 Task: Access page structures for the builder.
Action: Mouse moved to (1319, 98)
Screenshot: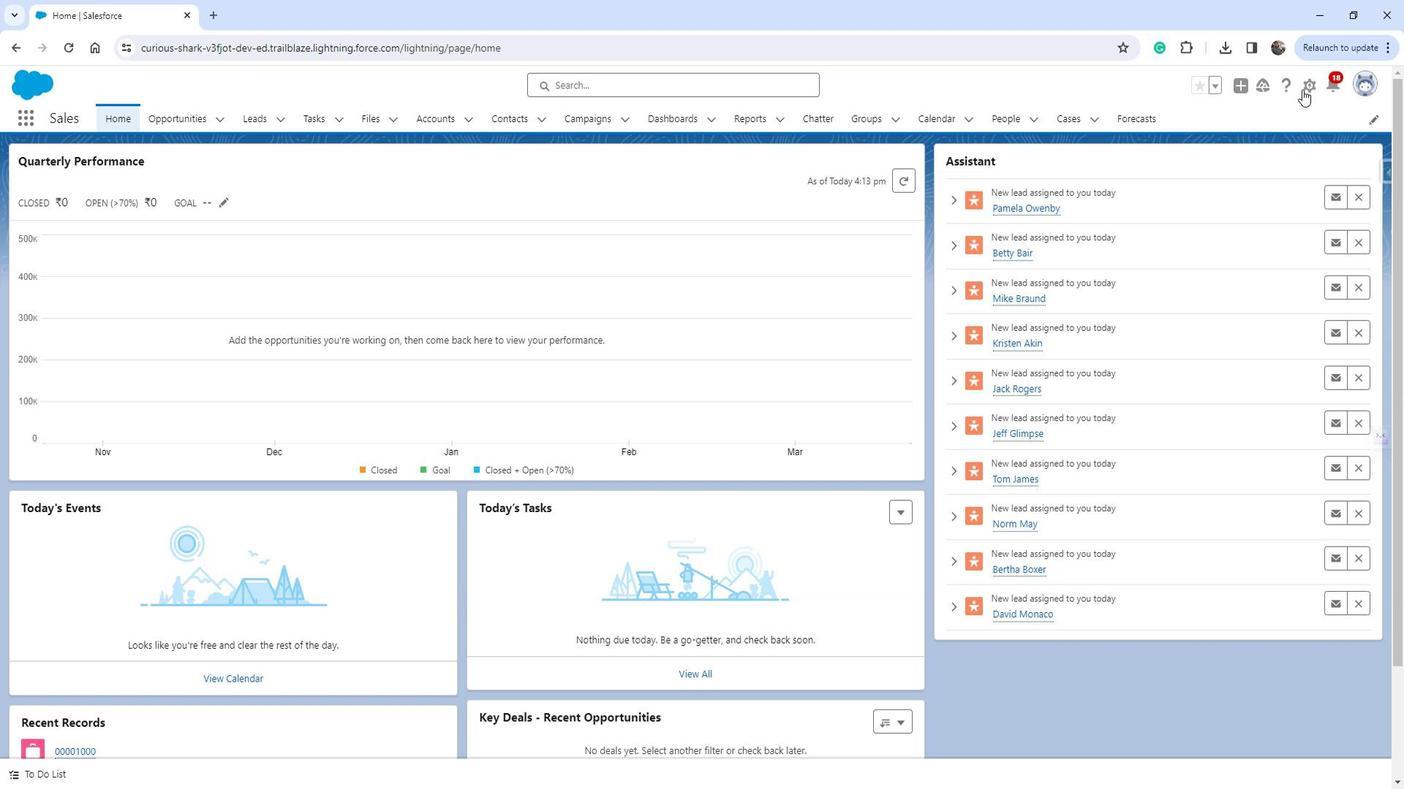 
Action: Mouse pressed left at (1319, 98)
Screenshot: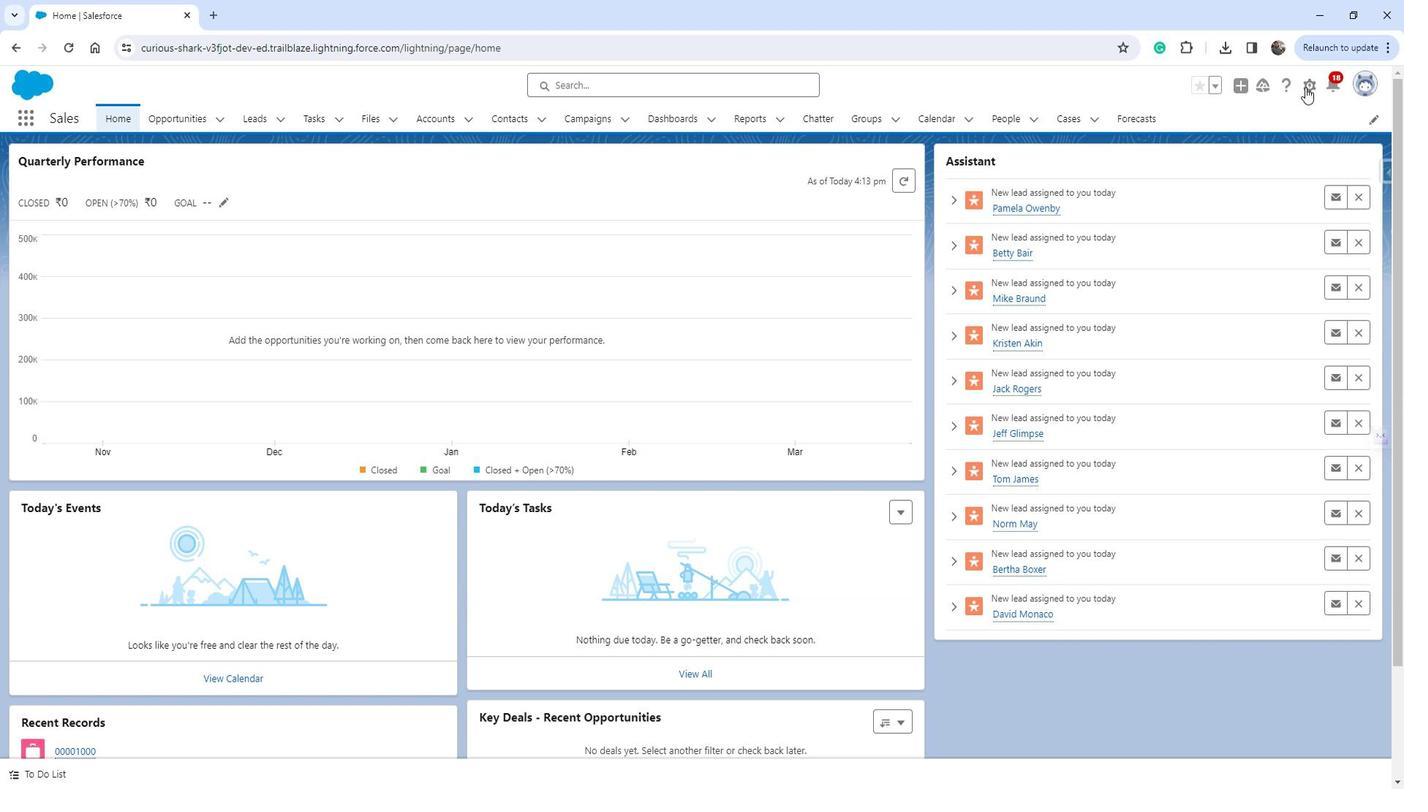 
Action: Mouse moved to (1250, 140)
Screenshot: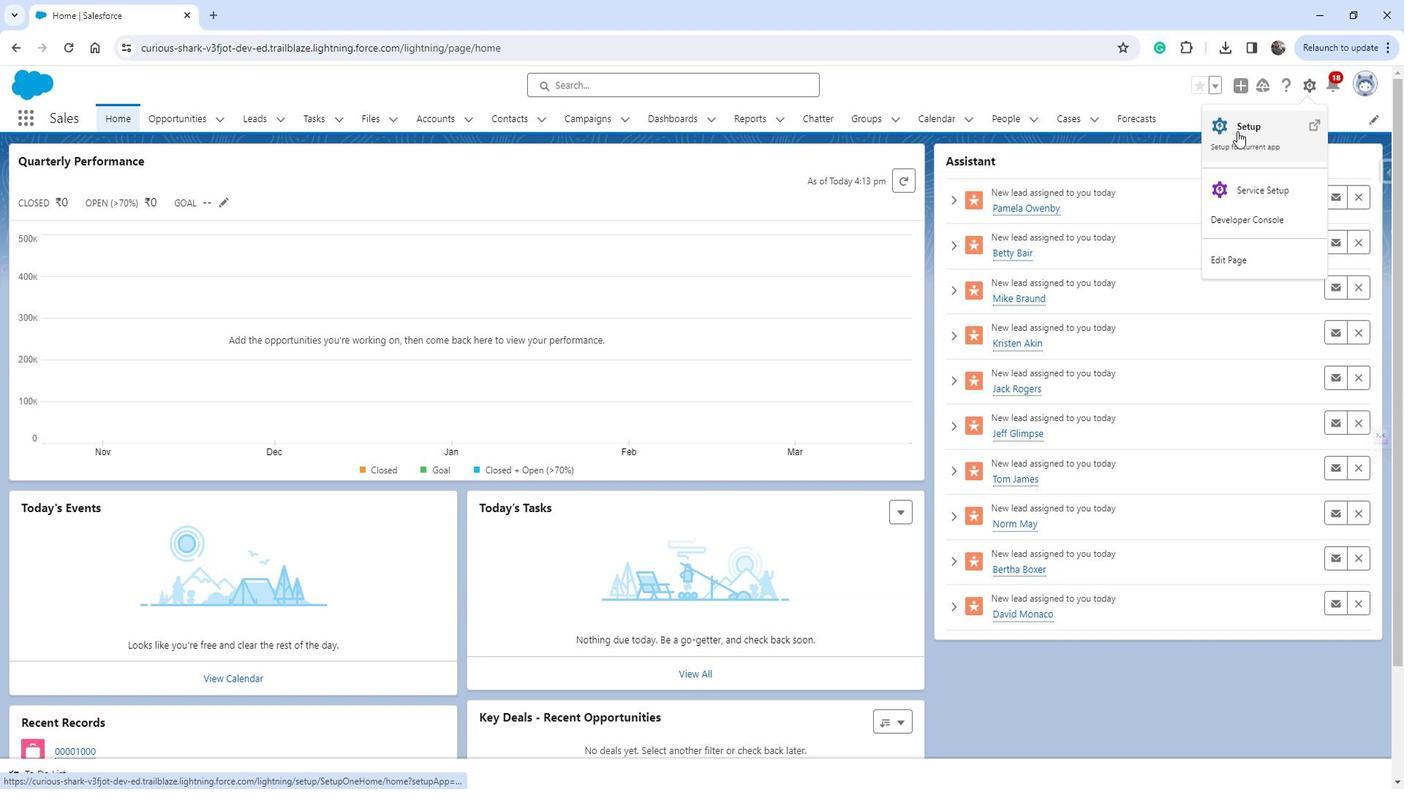
Action: Mouse pressed left at (1250, 140)
Screenshot: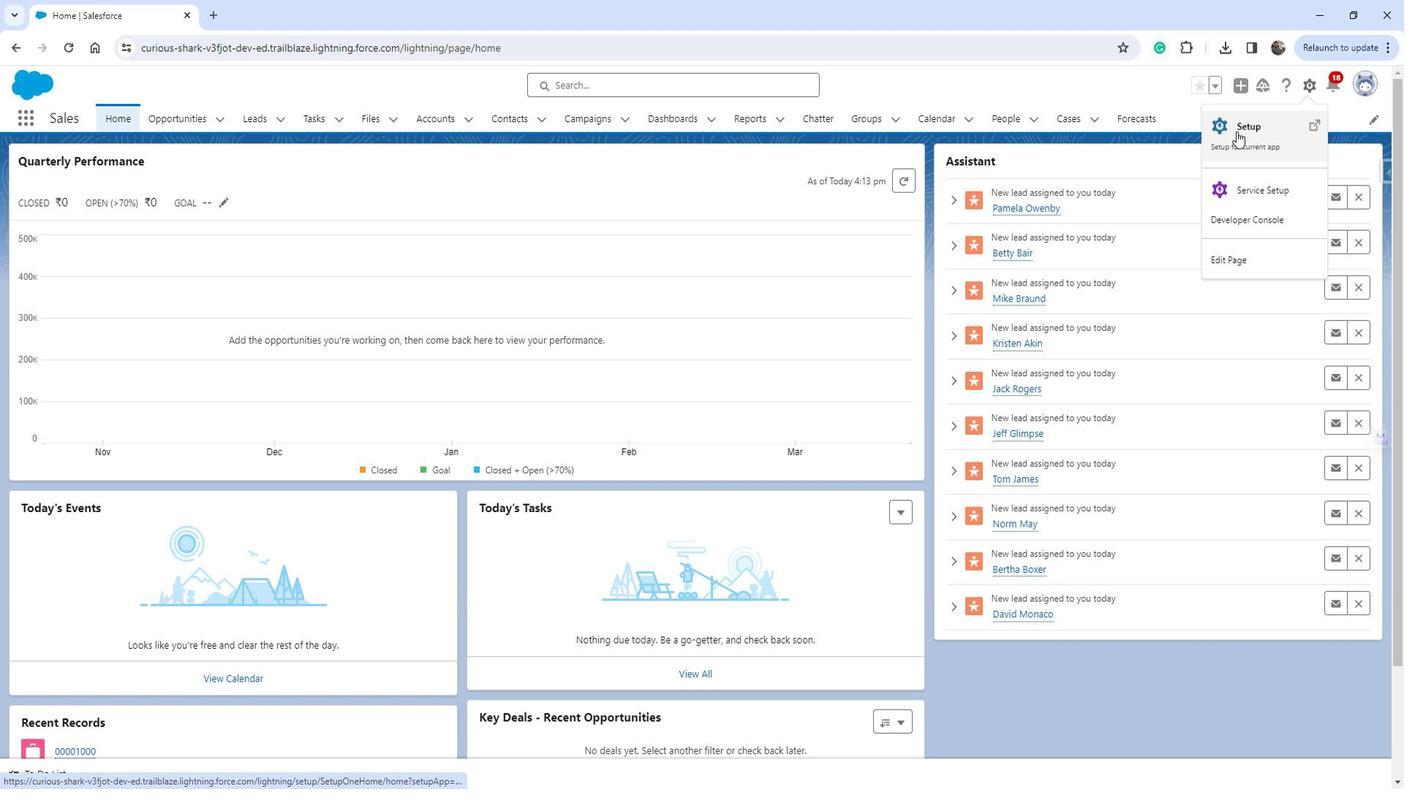 
Action: Mouse moved to (68, 598)
Screenshot: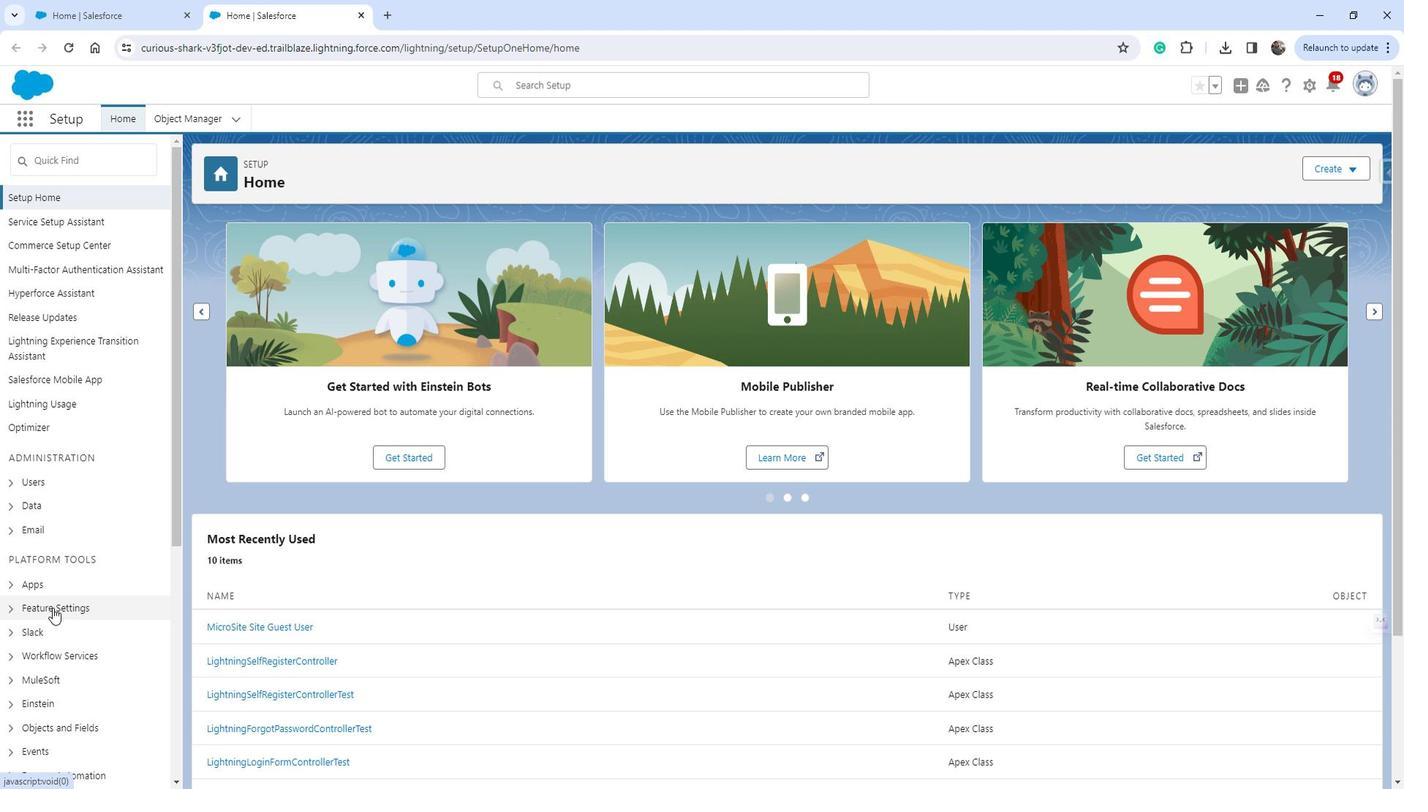 
Action: Mouse pressed left at (68, 598)
Screenshot: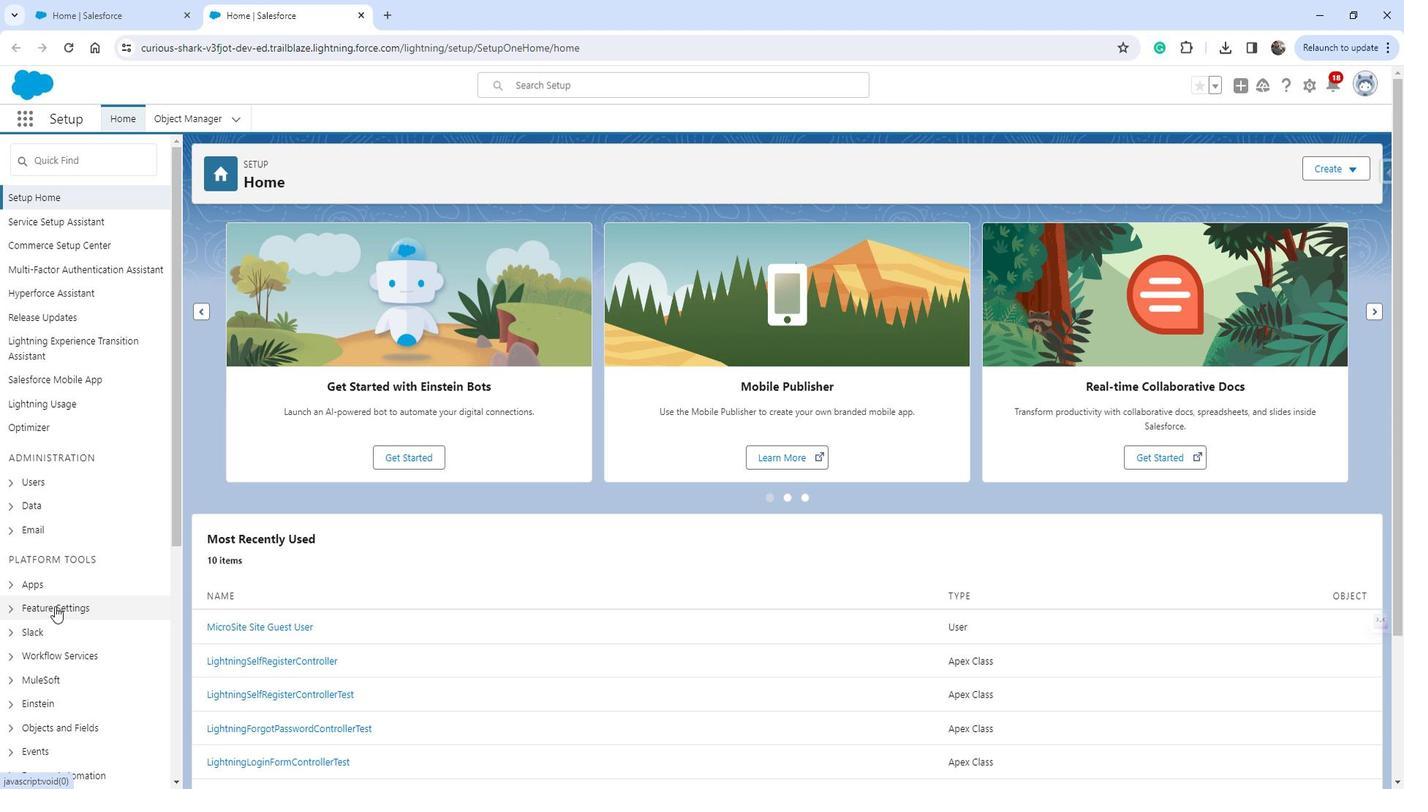 
Action: Mouse moved to (83, 594)
Screenshot: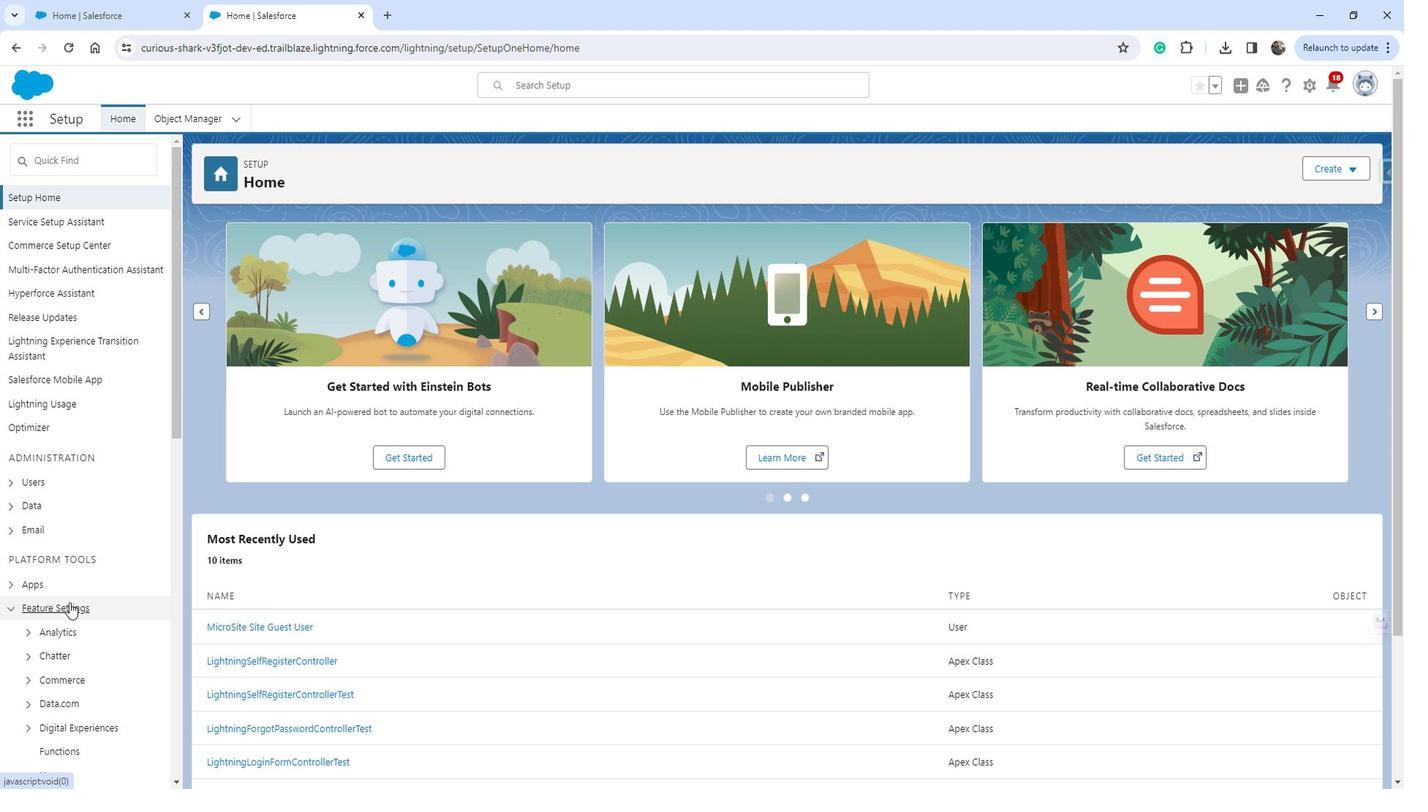 
Action: Mouse scrolled (83, 593) with delta (0, 0)
Screenshot: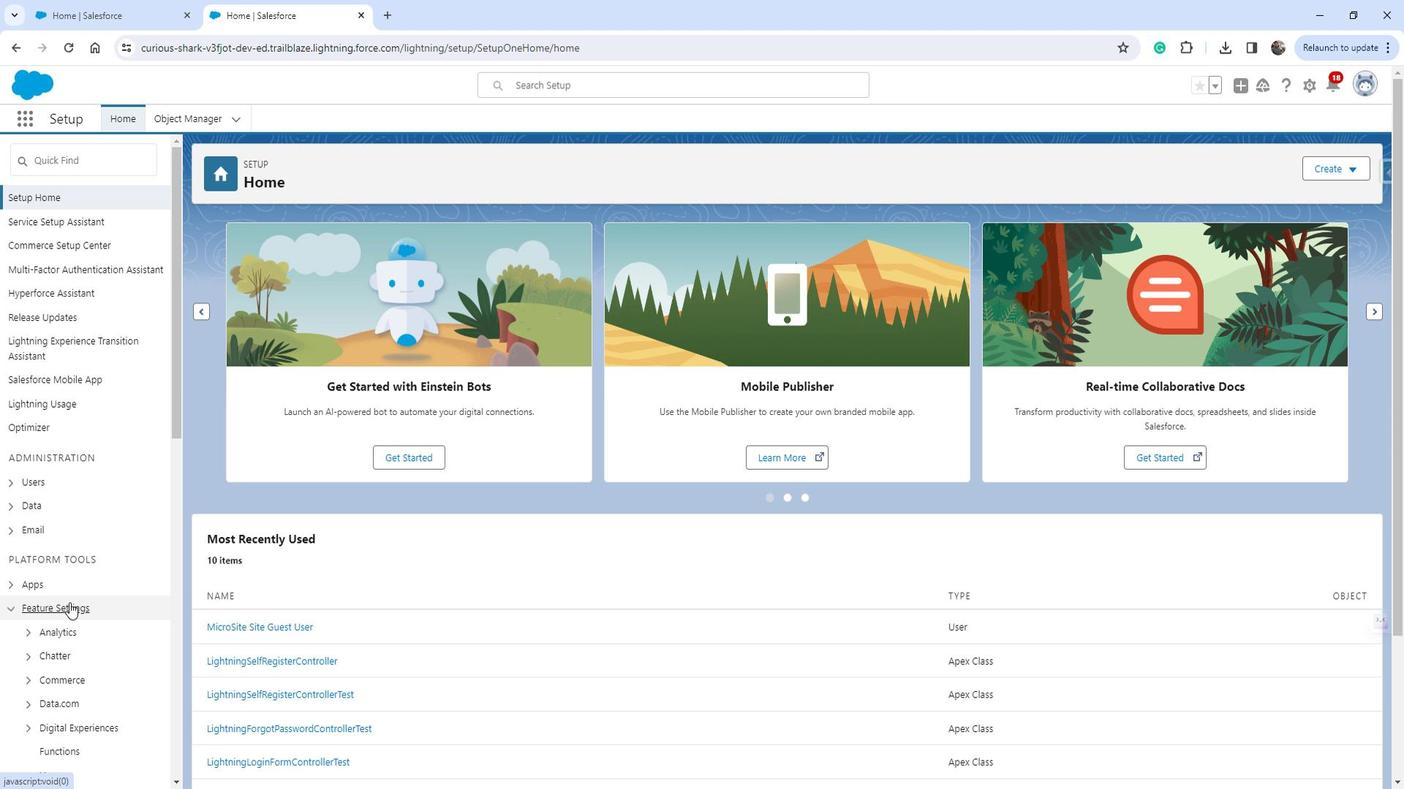 
Action: Mouse moved to (84, 594)
Screenshot: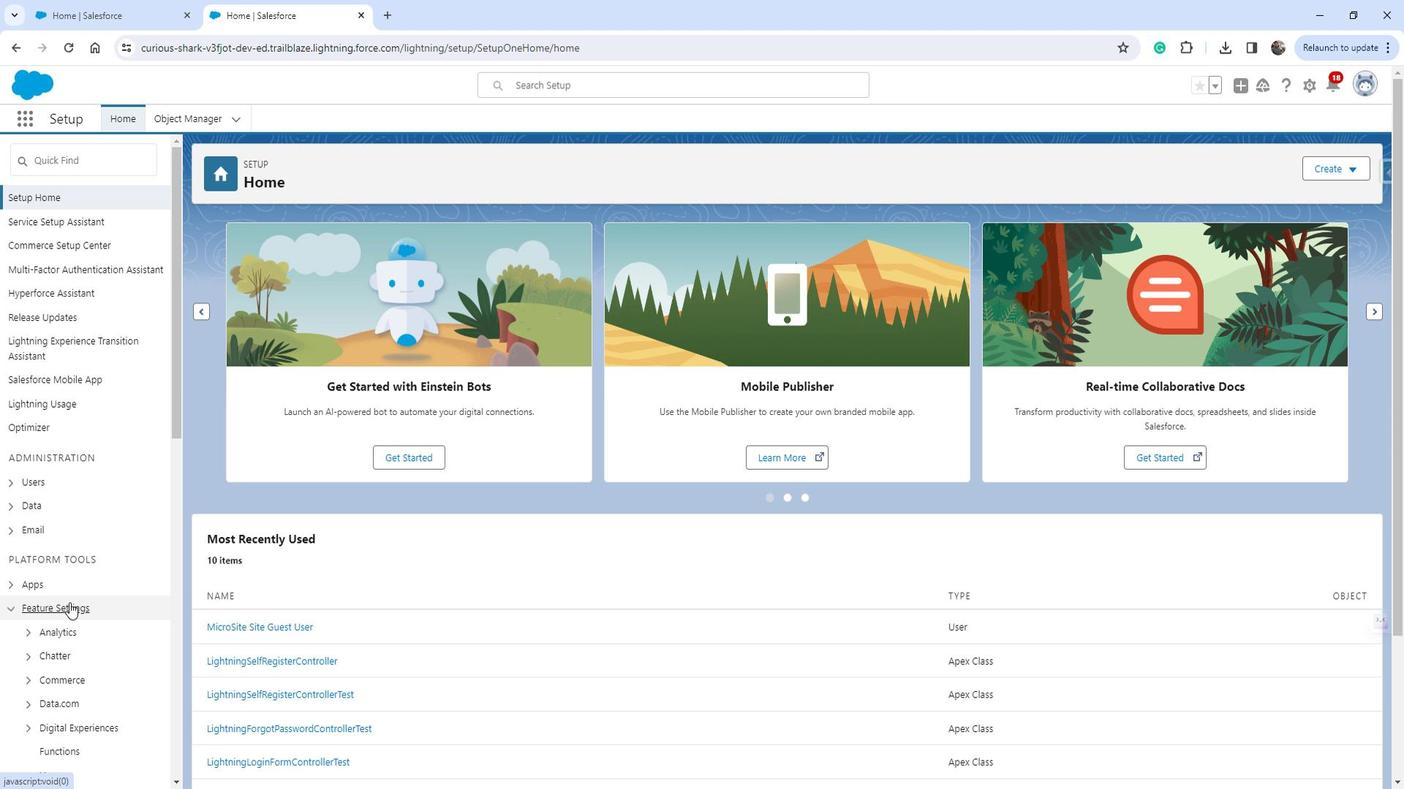 
Action: Mouse scrolled (84, 593) with delta (0, 0)
Screenshot: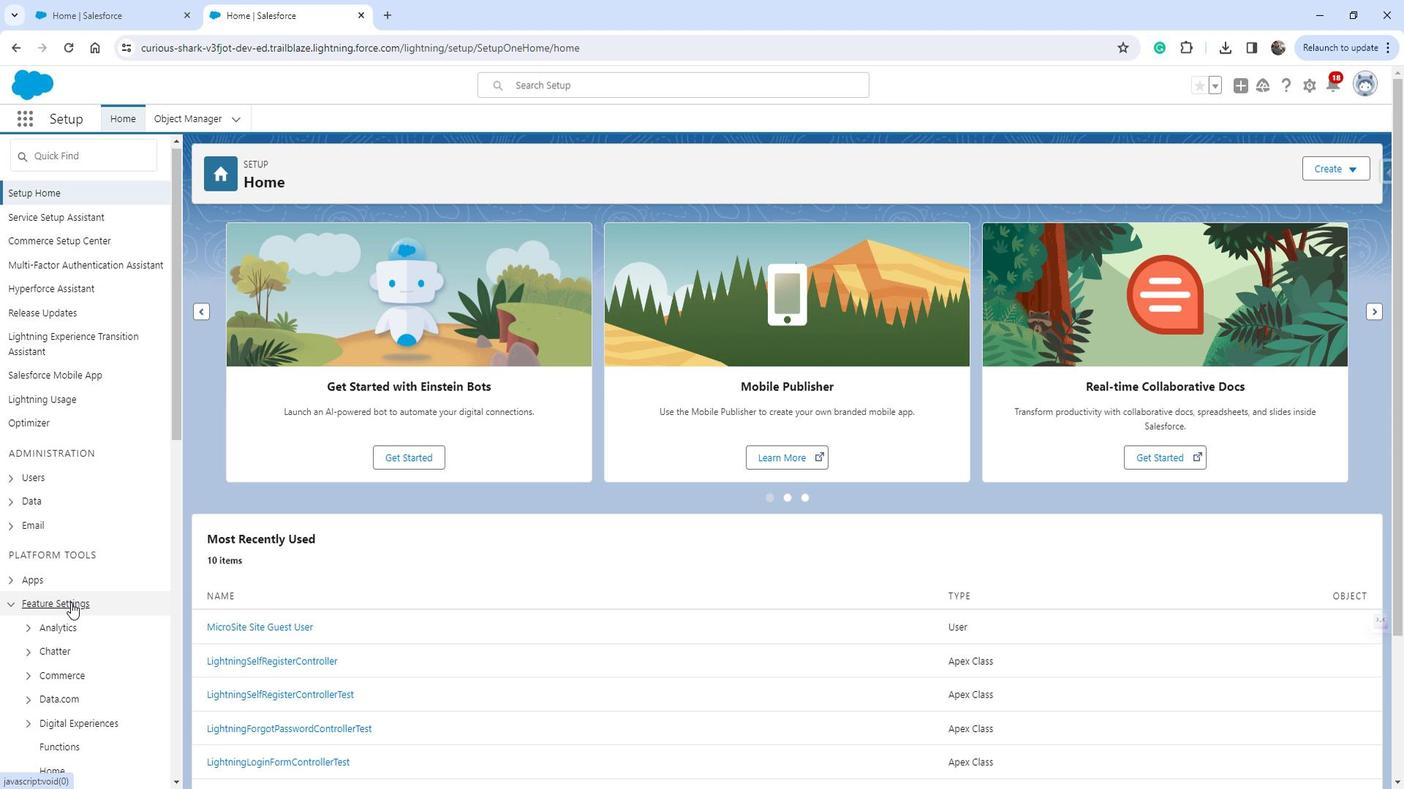 
Action: Mouse moved to (89, 568)
Screenshot: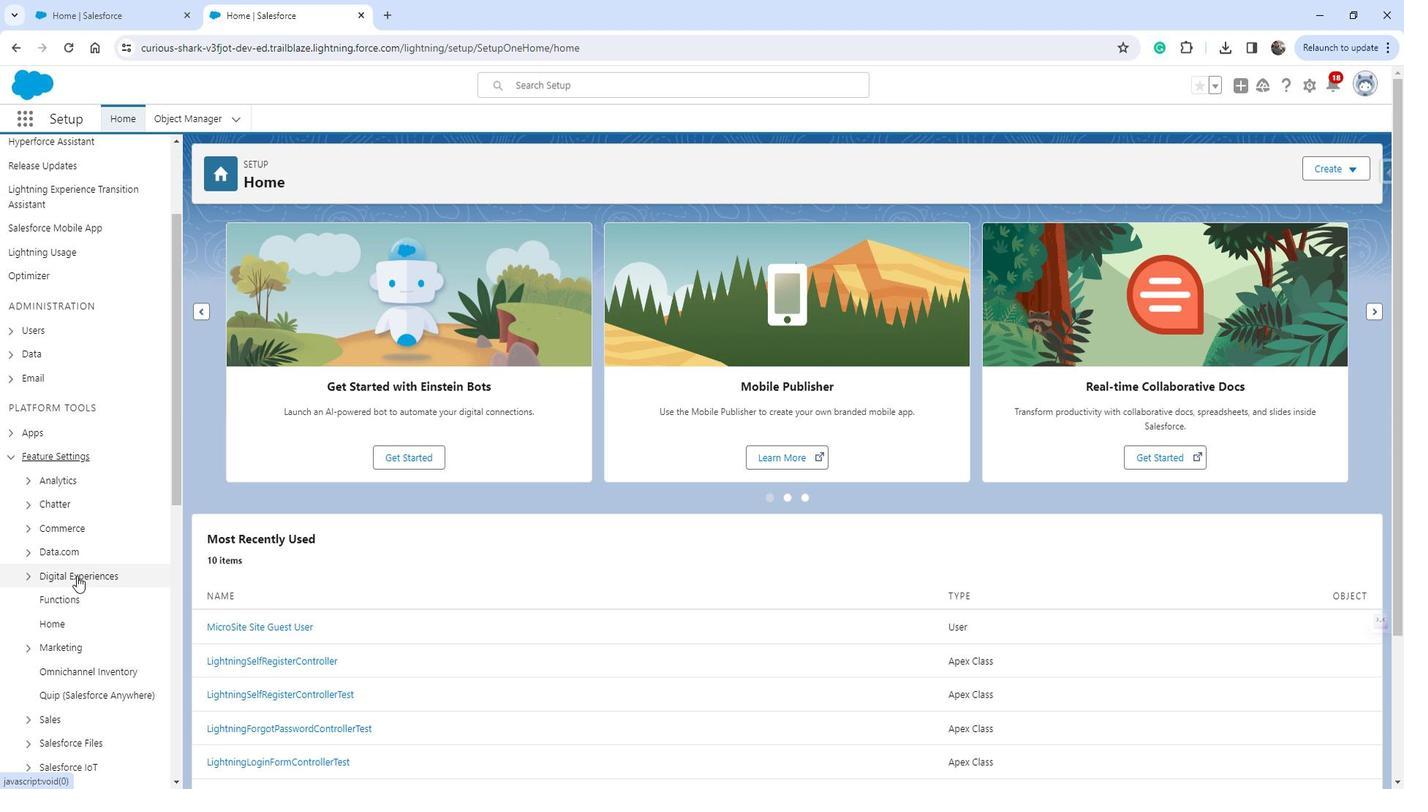 
Action: Mouse pressed left at (89, 568)
Screenshot: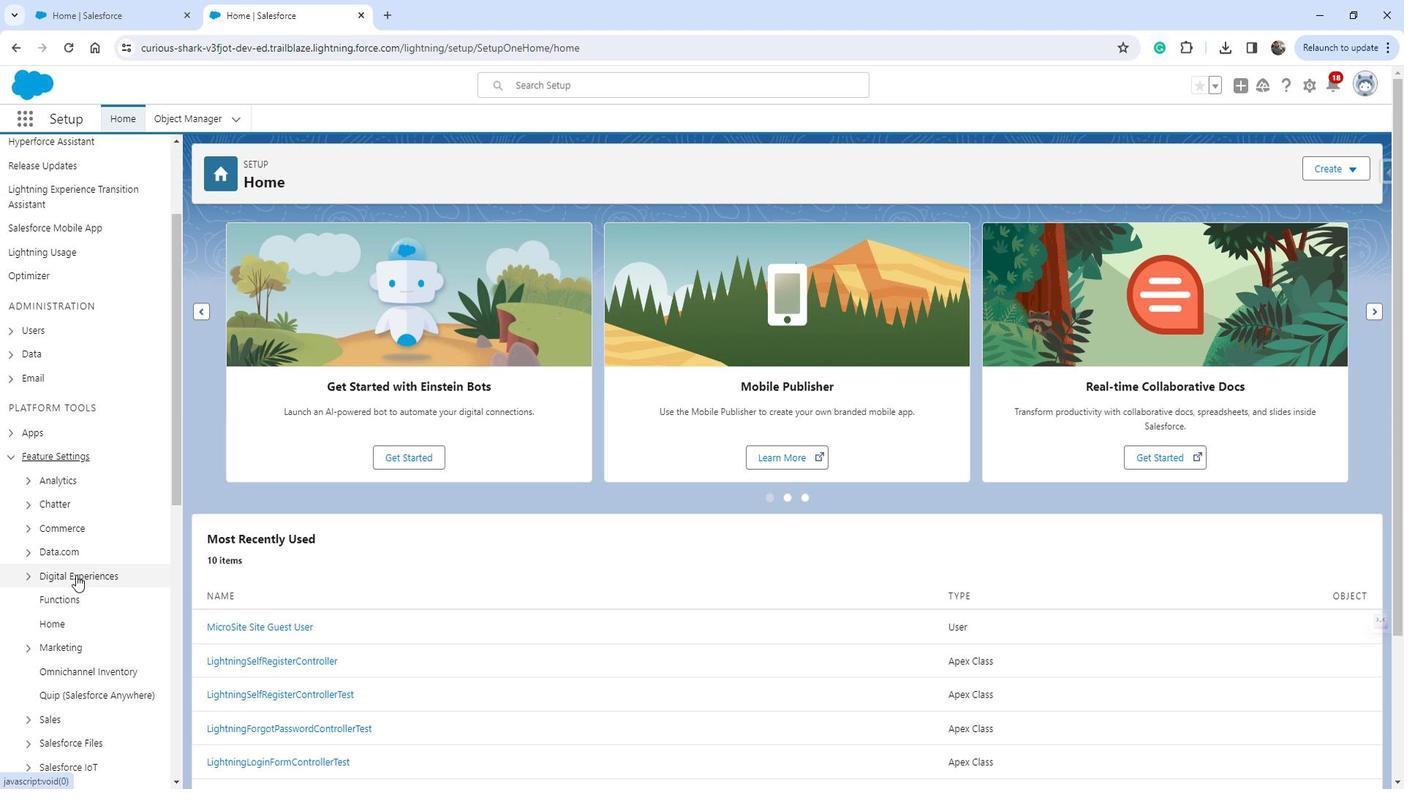 
Action: Mouse moved to (86, 593)
Screenshot: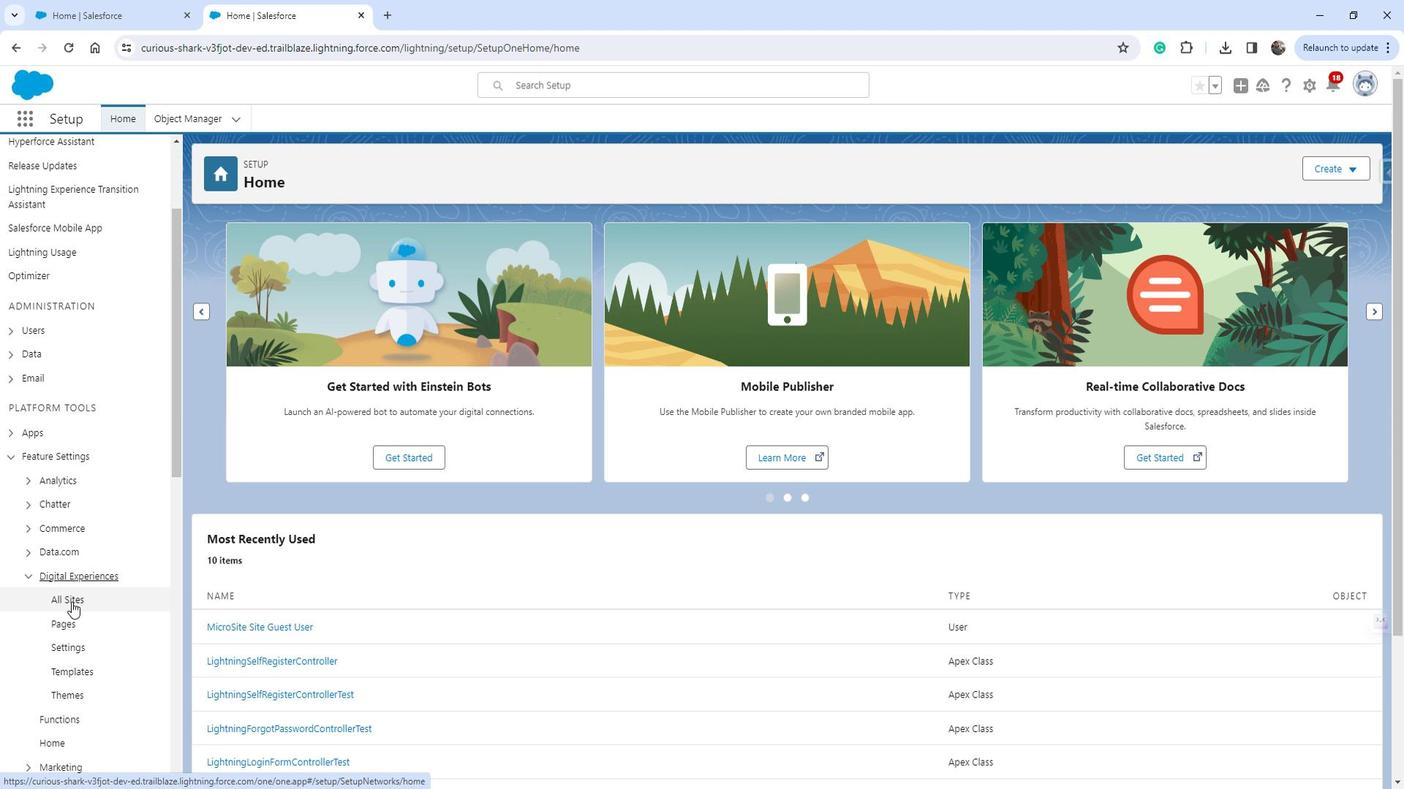 
Action: Mouse pressed left at (86, 593)
Screenshot: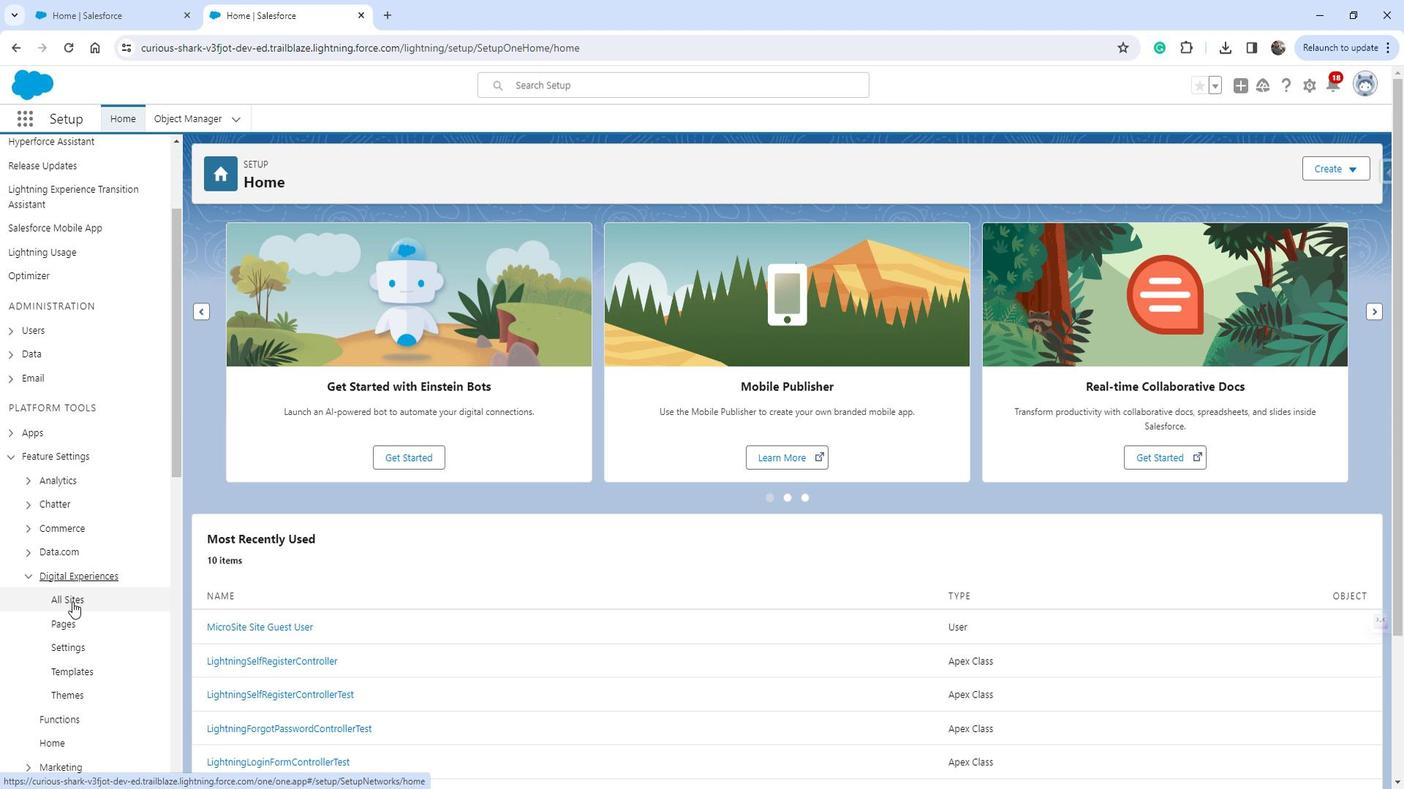 
Action: Mouse moved to (259, 351)
Screenshot: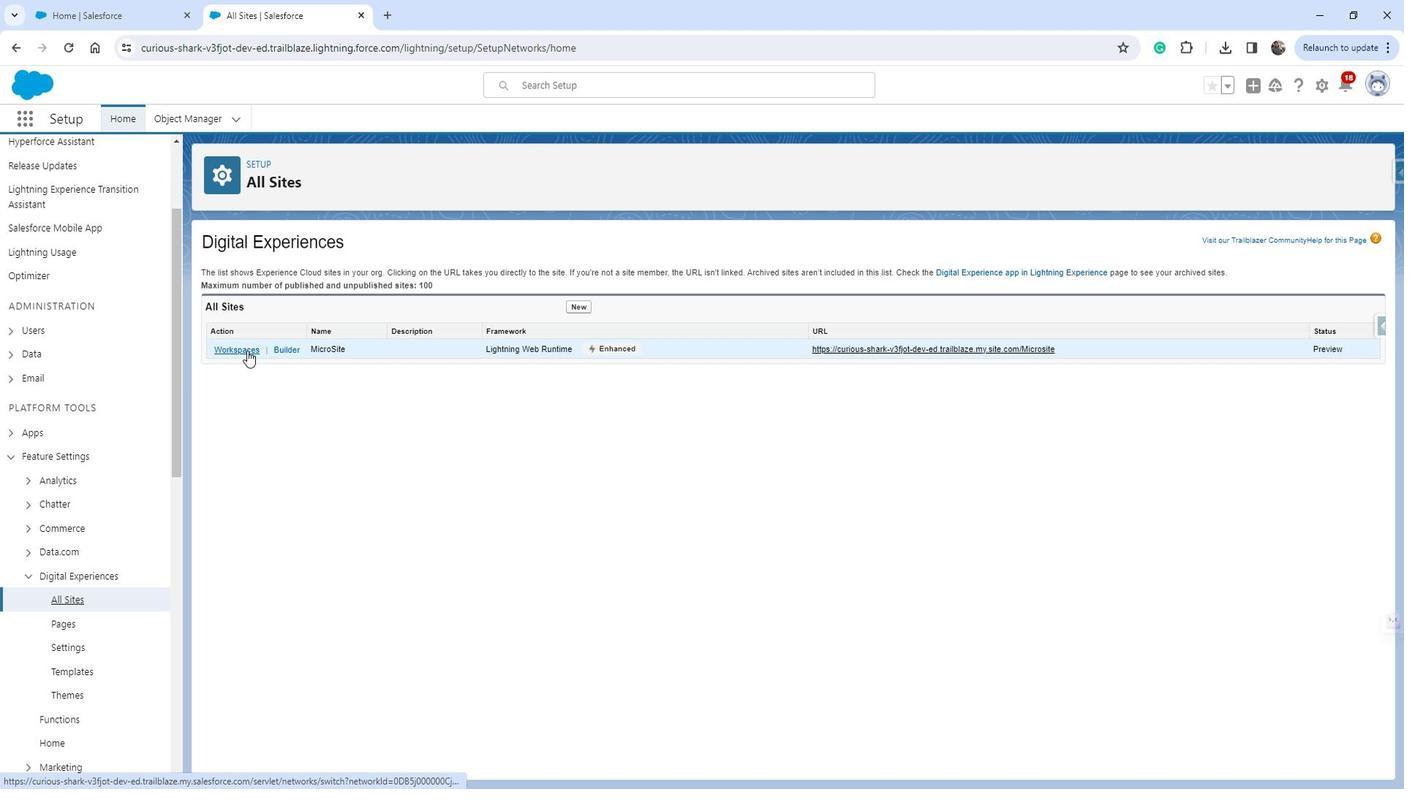 
Action: Mouse pressed left at (259, 351)
Screenshot: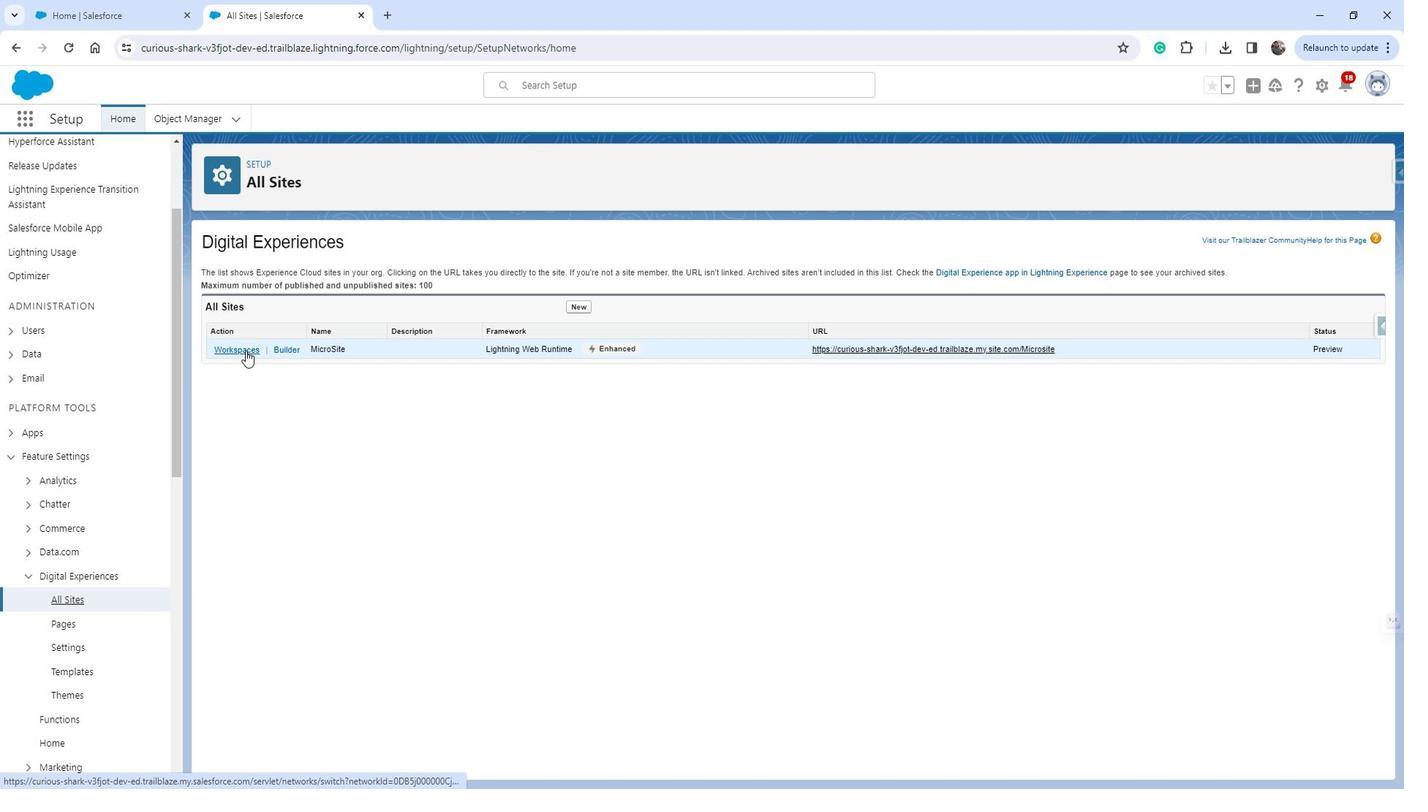 
Action: Mouse moved to (177, 367)
Screenshot: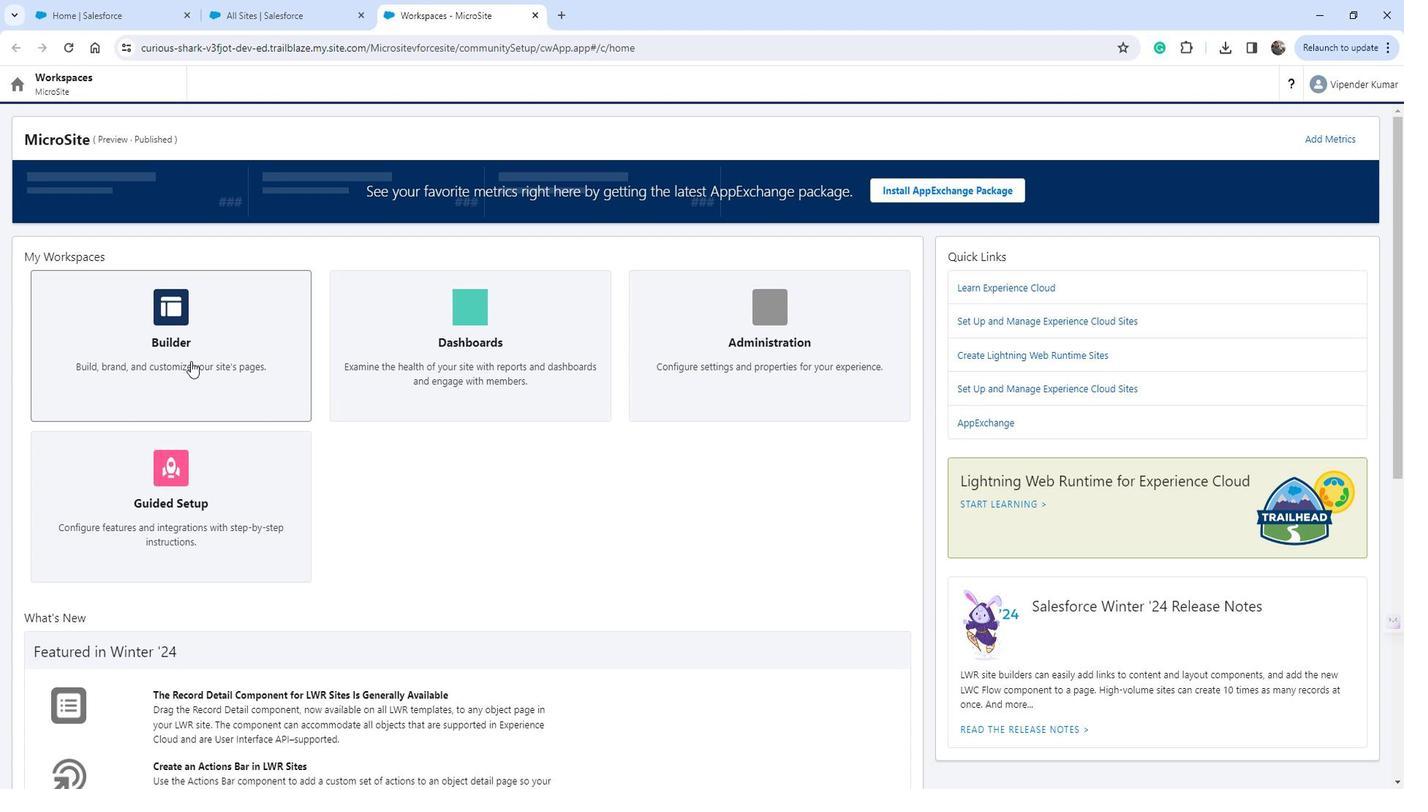 
Action: Mouse pressed left at (177, 367)
Screenshot: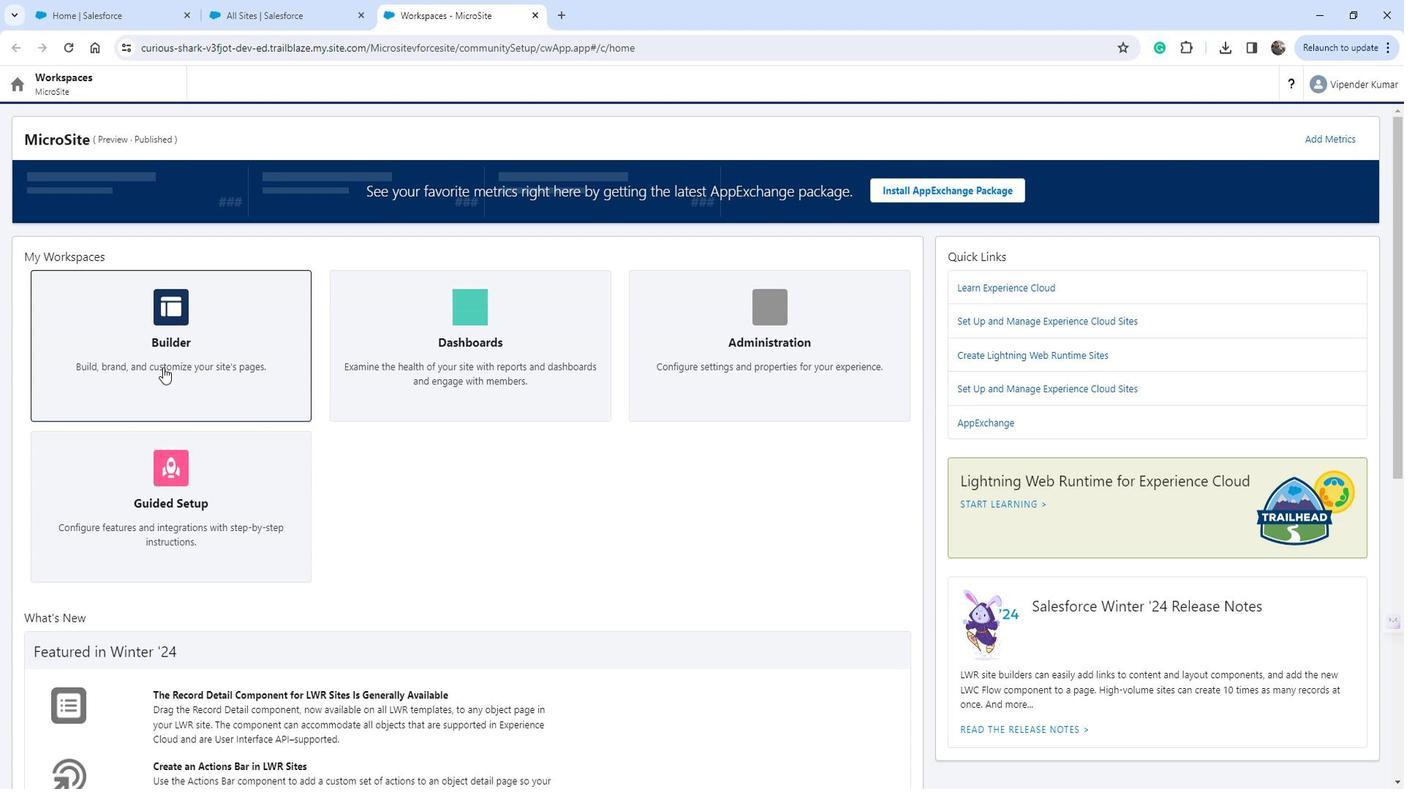 
Action: Mouse moved to (41, 222)
Screenshot: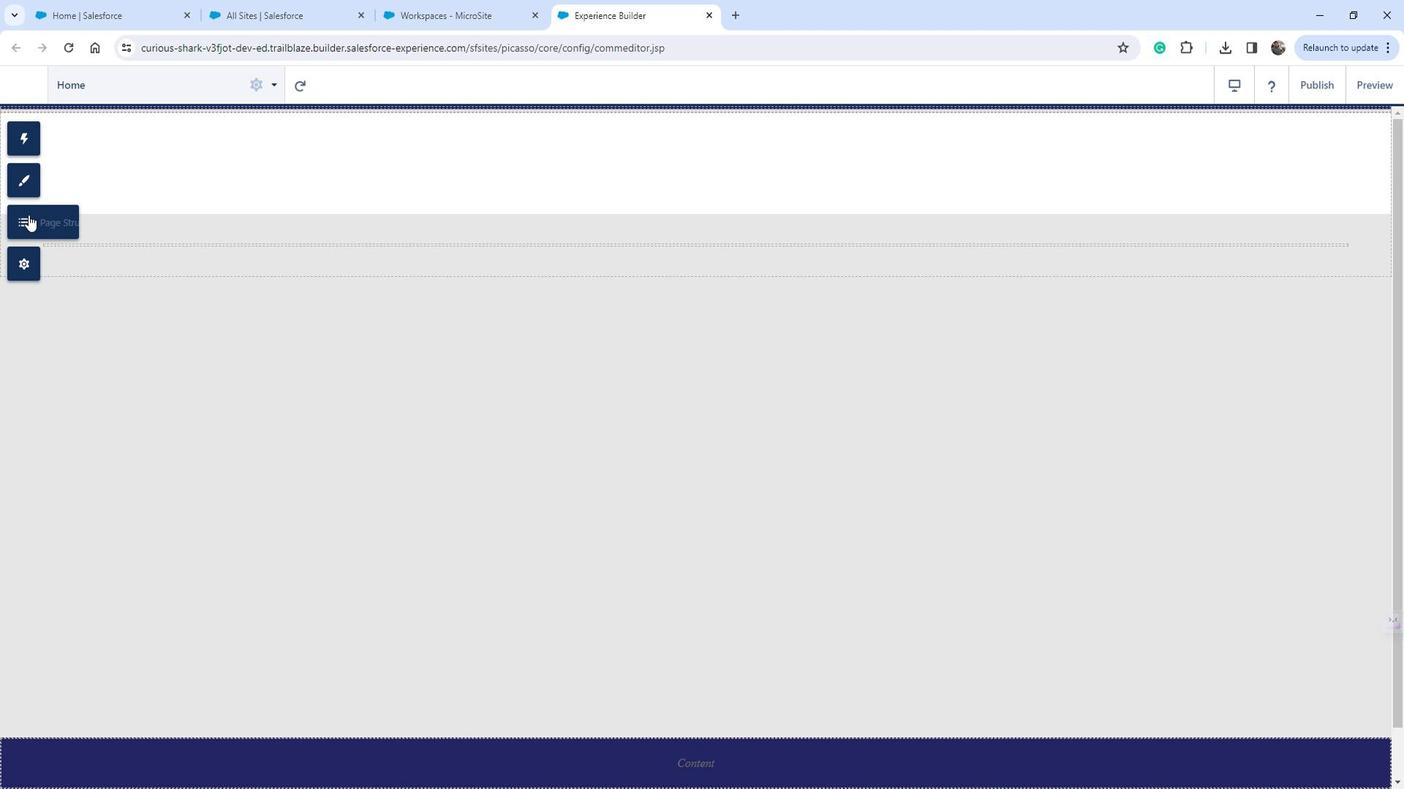 
Action: Mouse pressed left at (41, 222)
Screenshot: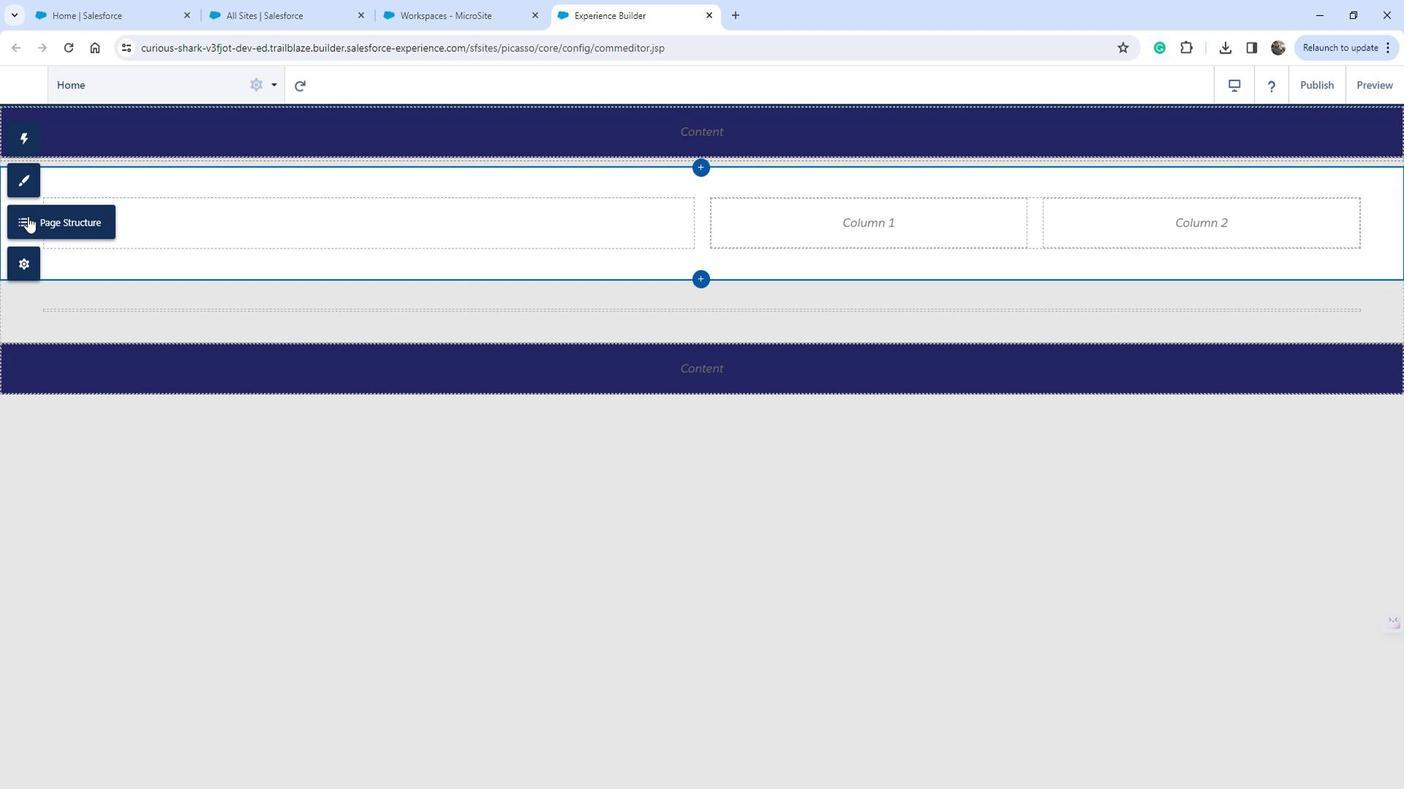 
Action: Mouse moved to (272, 341)
Screenshot: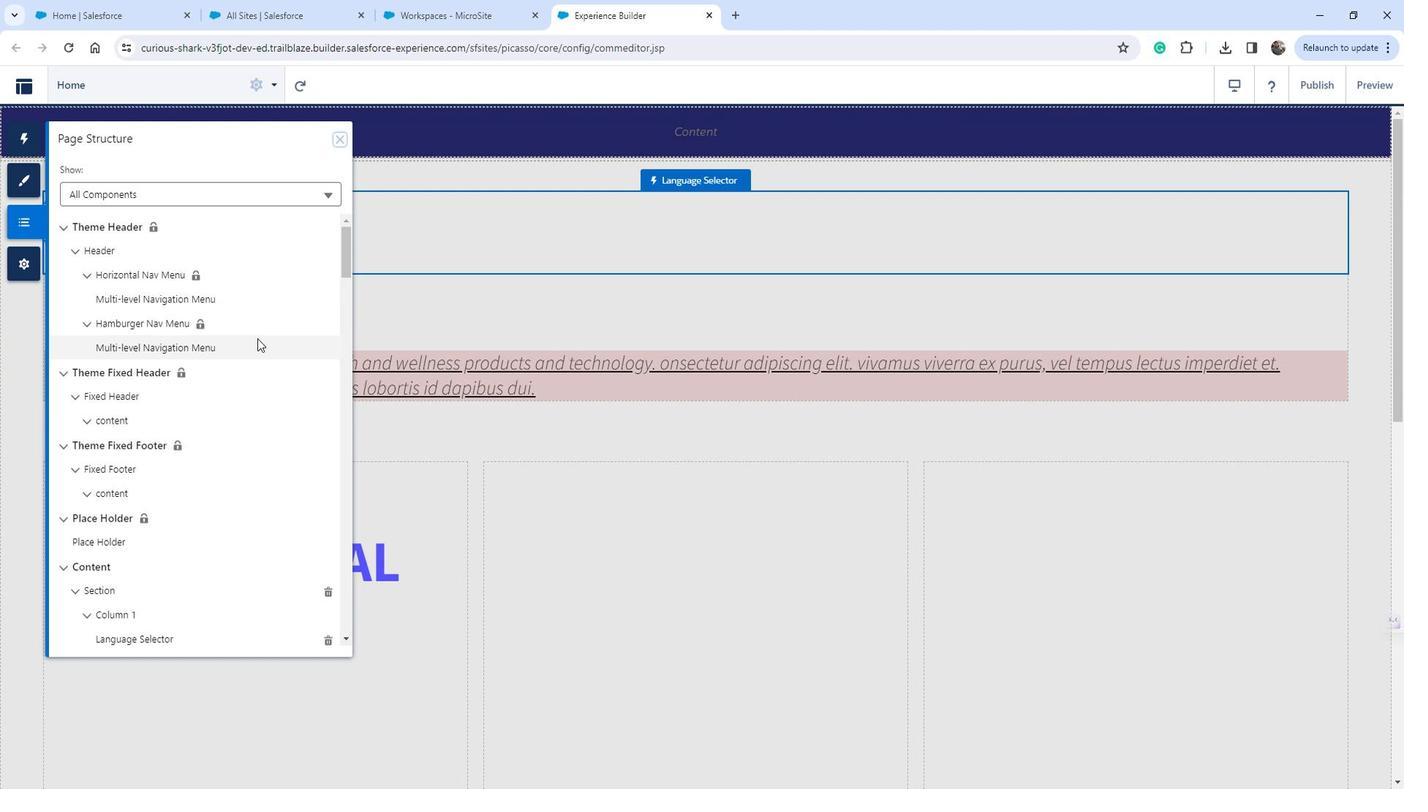 
Action: Mouse scrolled (272, 340) with delta (0, 0)
Screenshot: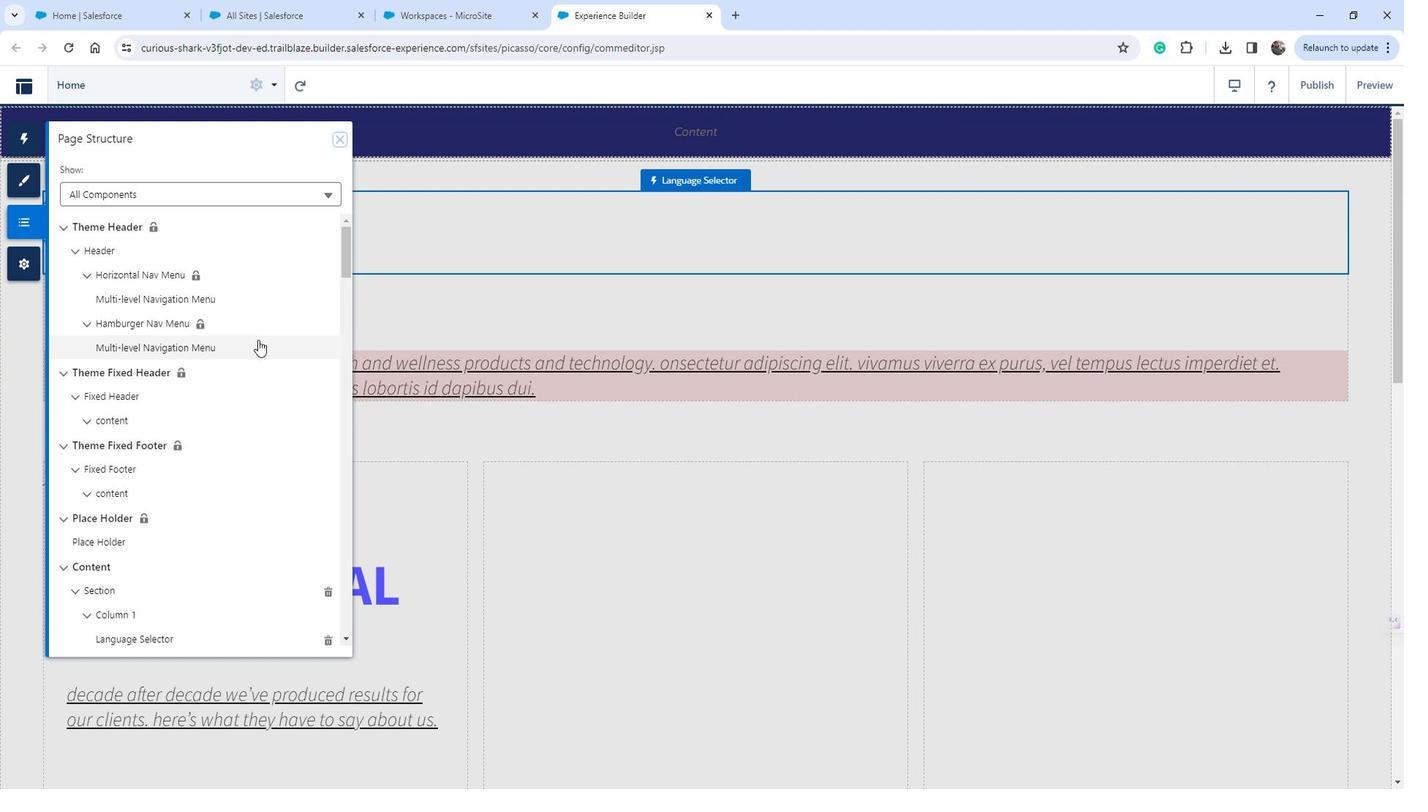 
Action: Mouse scrolled (272, 340) with delta (0, 0)
Screenshot: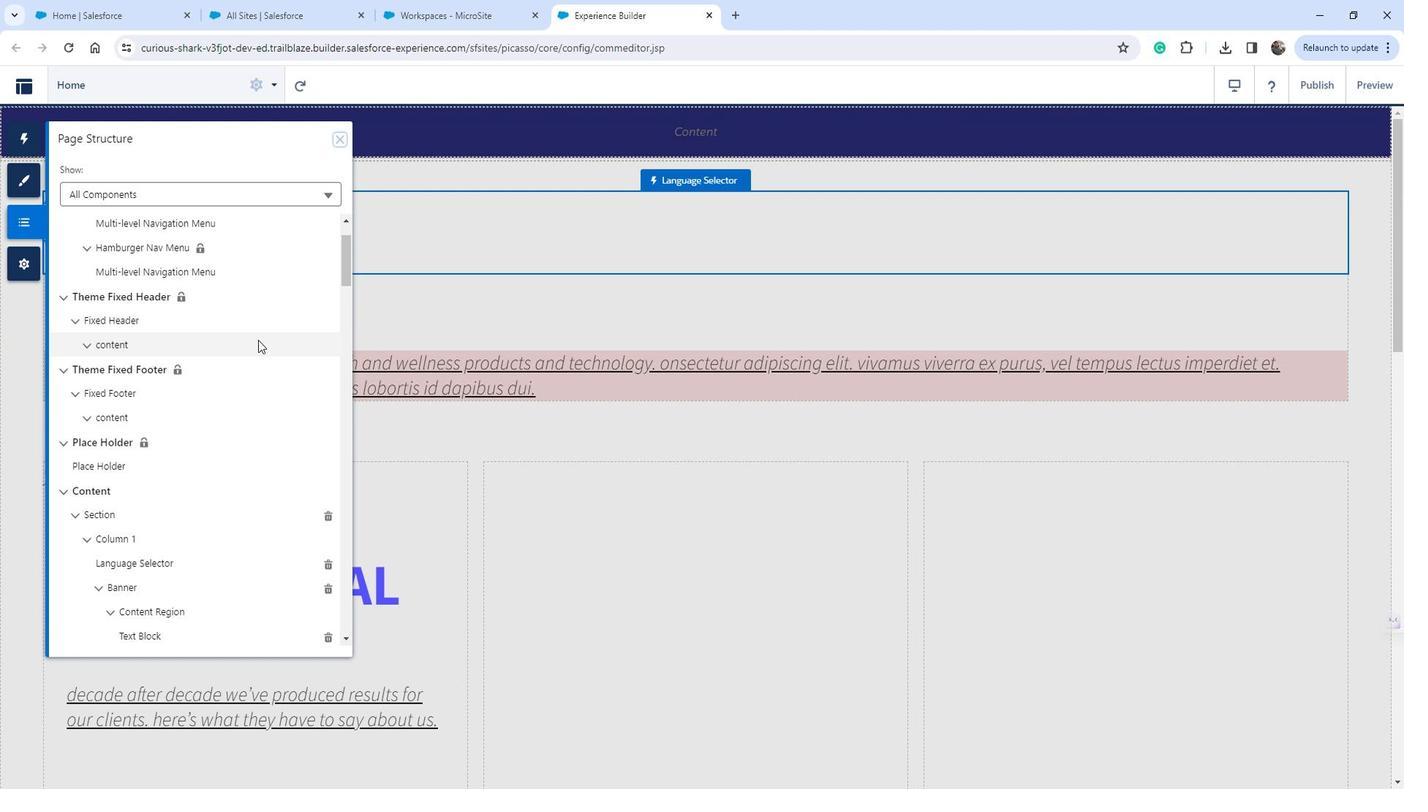 
Action: Mouse scrolled (272, 340) with delta (0, 0)
Screenshot: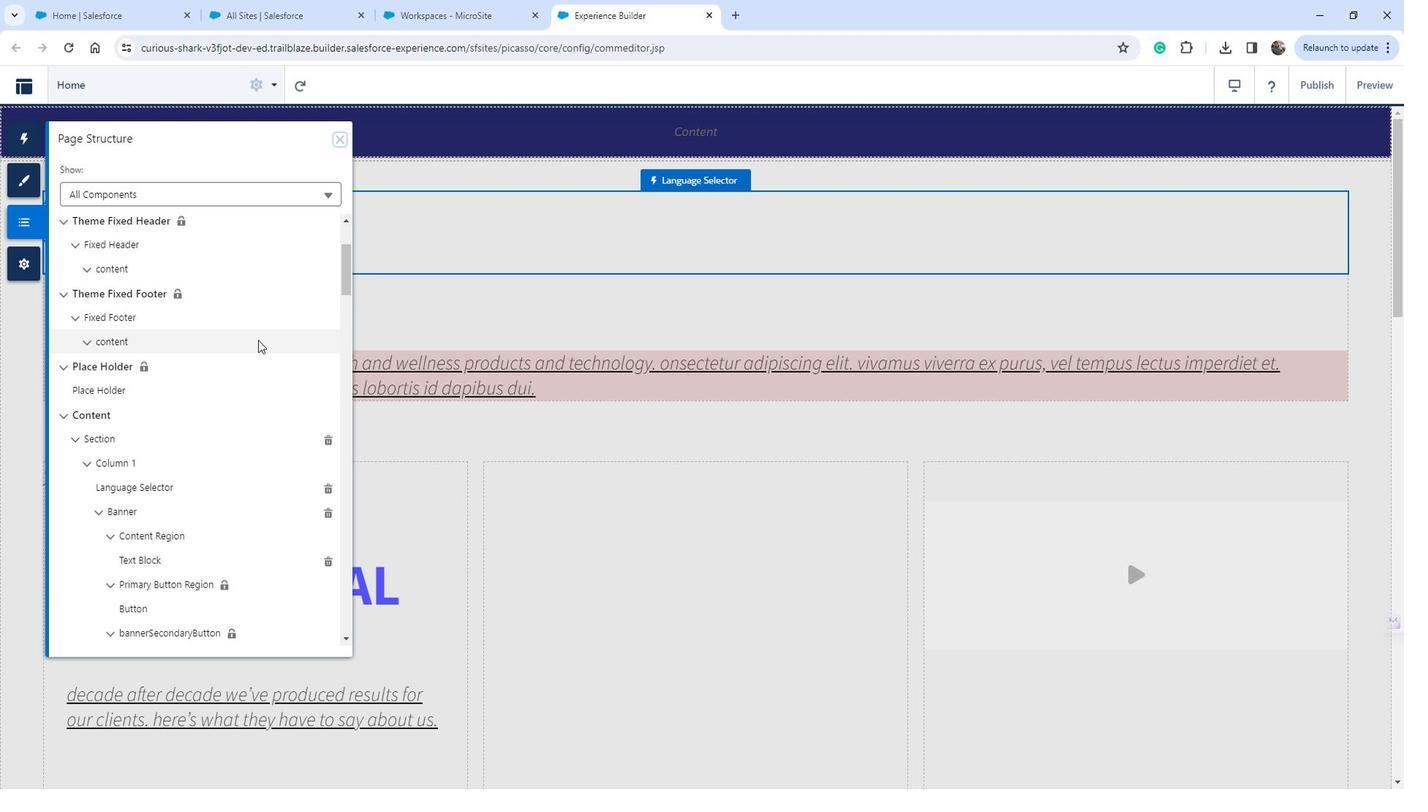 
Action: Mouse scrolled (272, 340) with delta (0, 0)
Screenshot: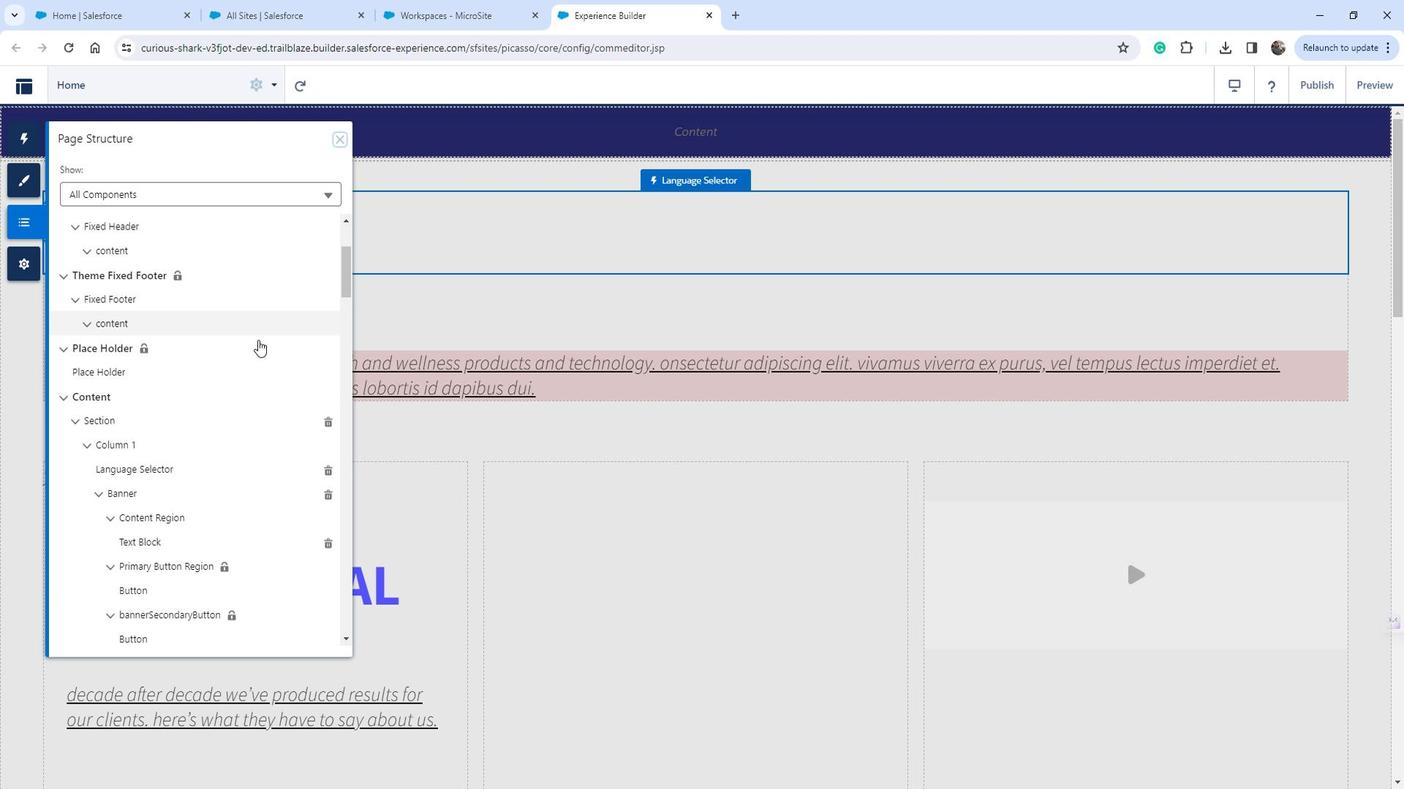 
Action: Mouse scrolled (272, 340) with delta (0, 0)
Screenshot: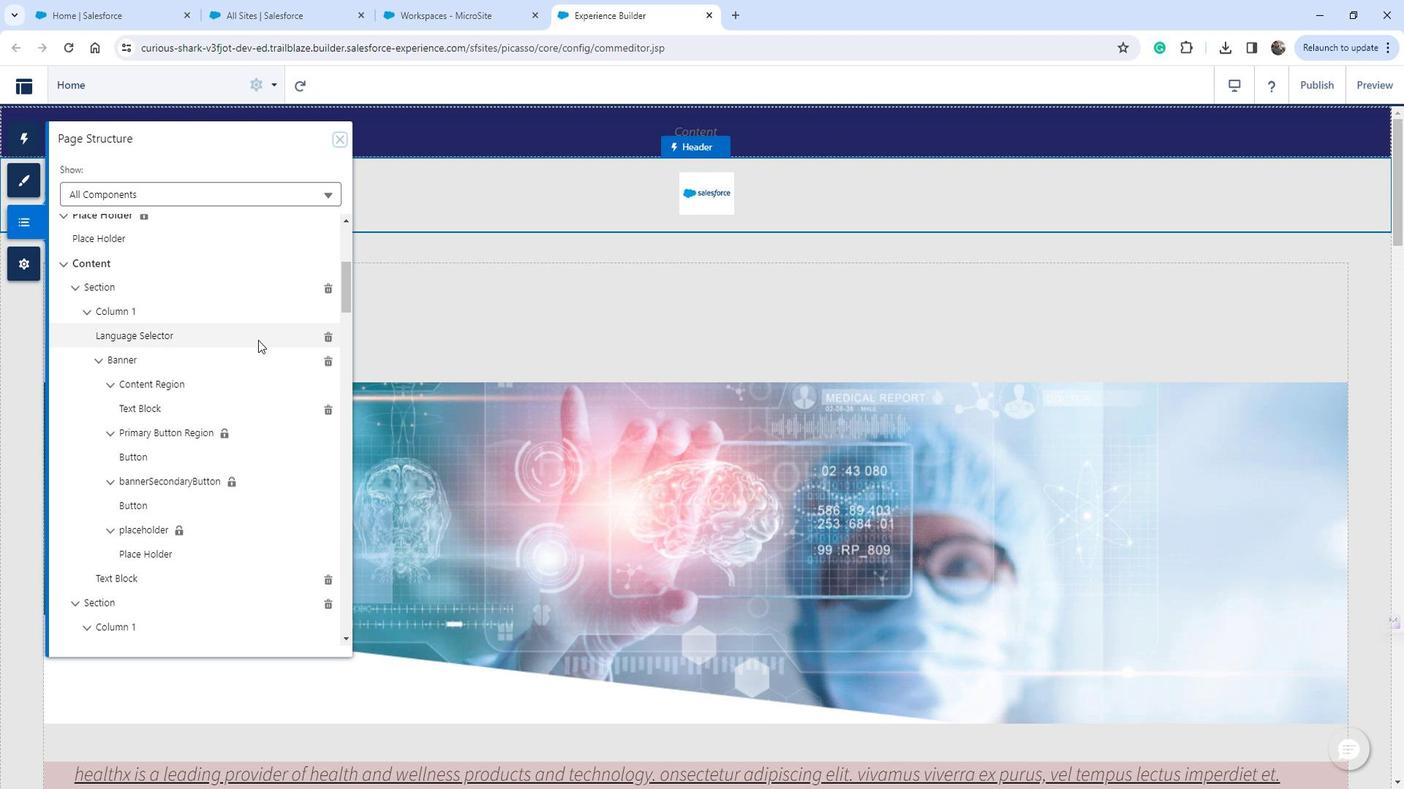
Action: Mouse scrolled (272, 340) with delta (0, 0)
Screenshot: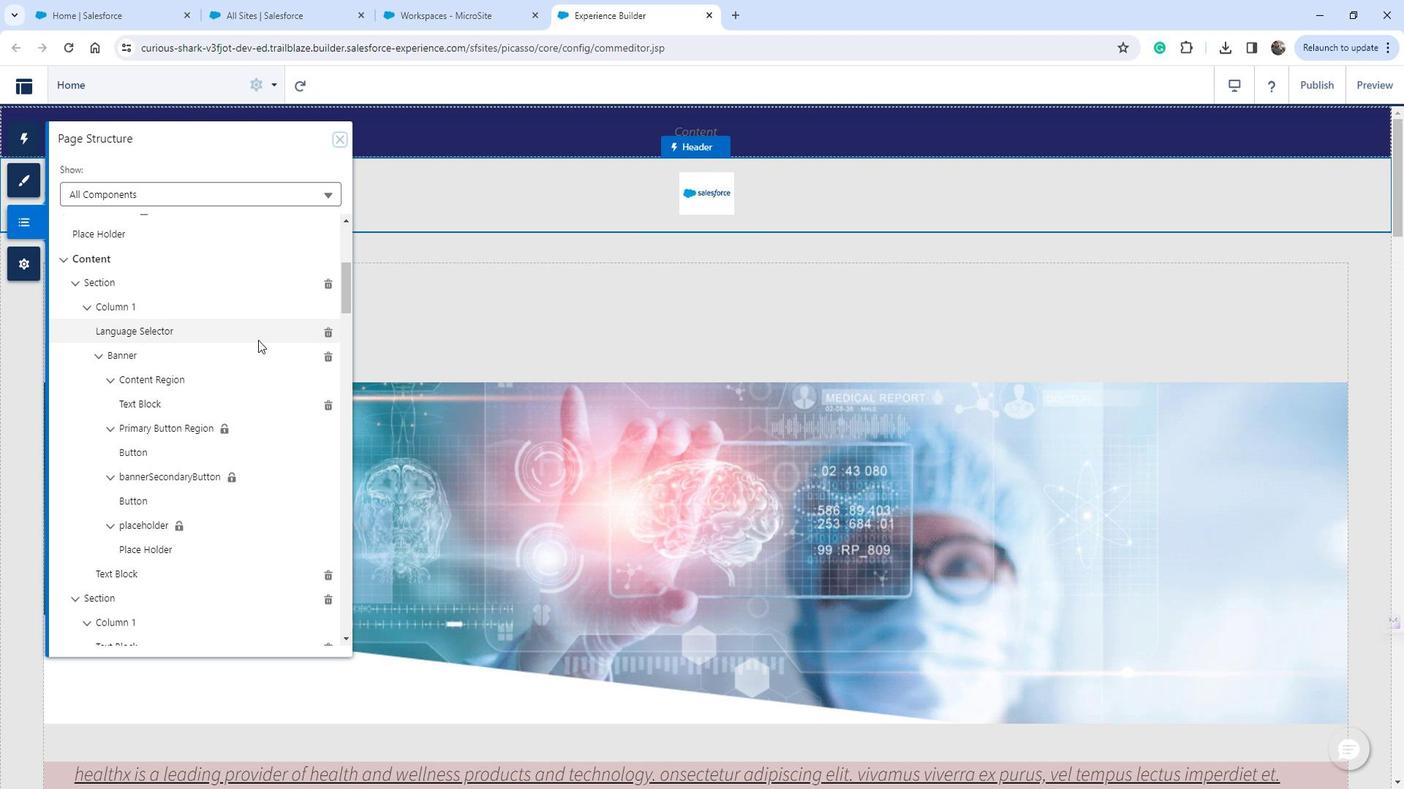 
Action: Mouse scrolled (272, 340) with delta (0, 0)
Screenshot: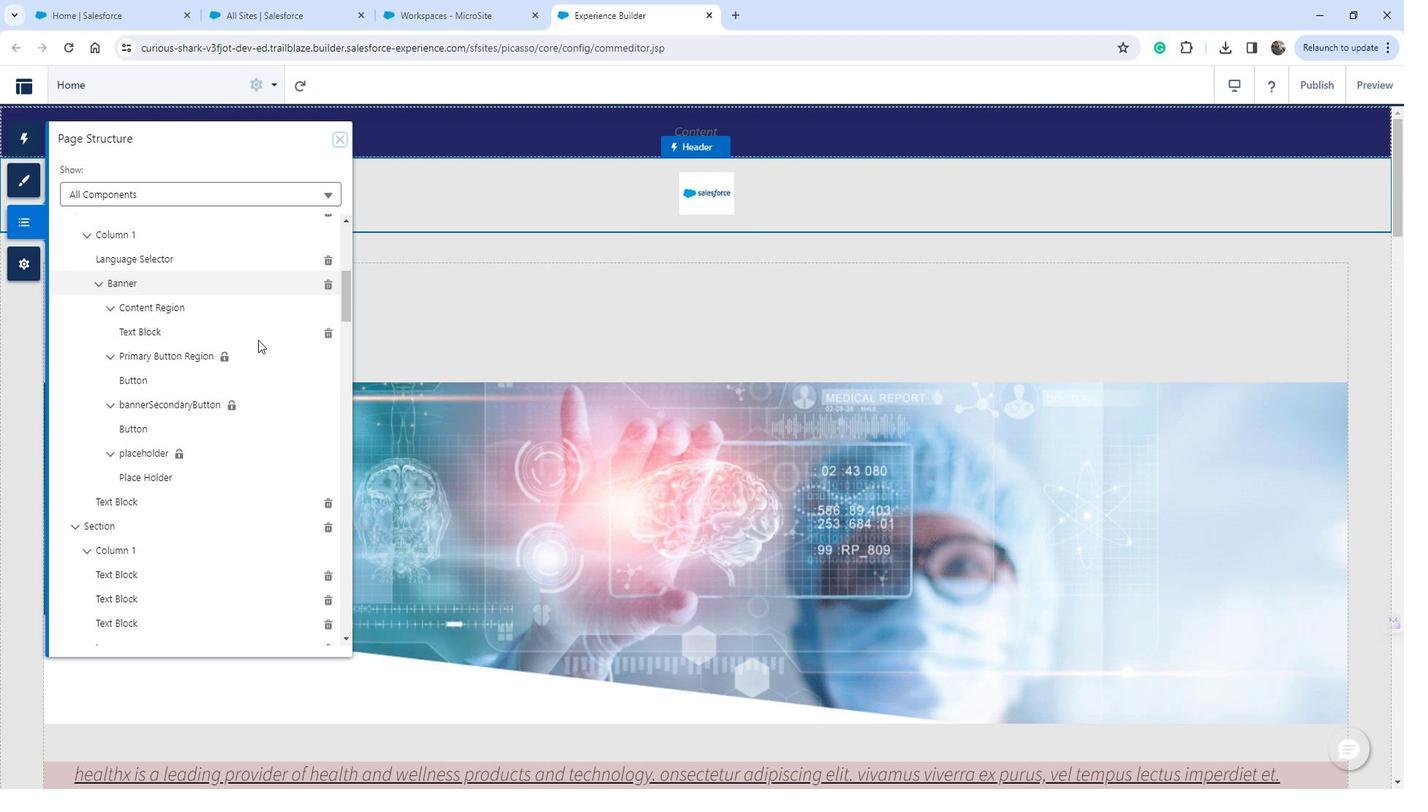 
Action: Mouse scrolled (272, 340) with delta (0, 0)
Screenshot: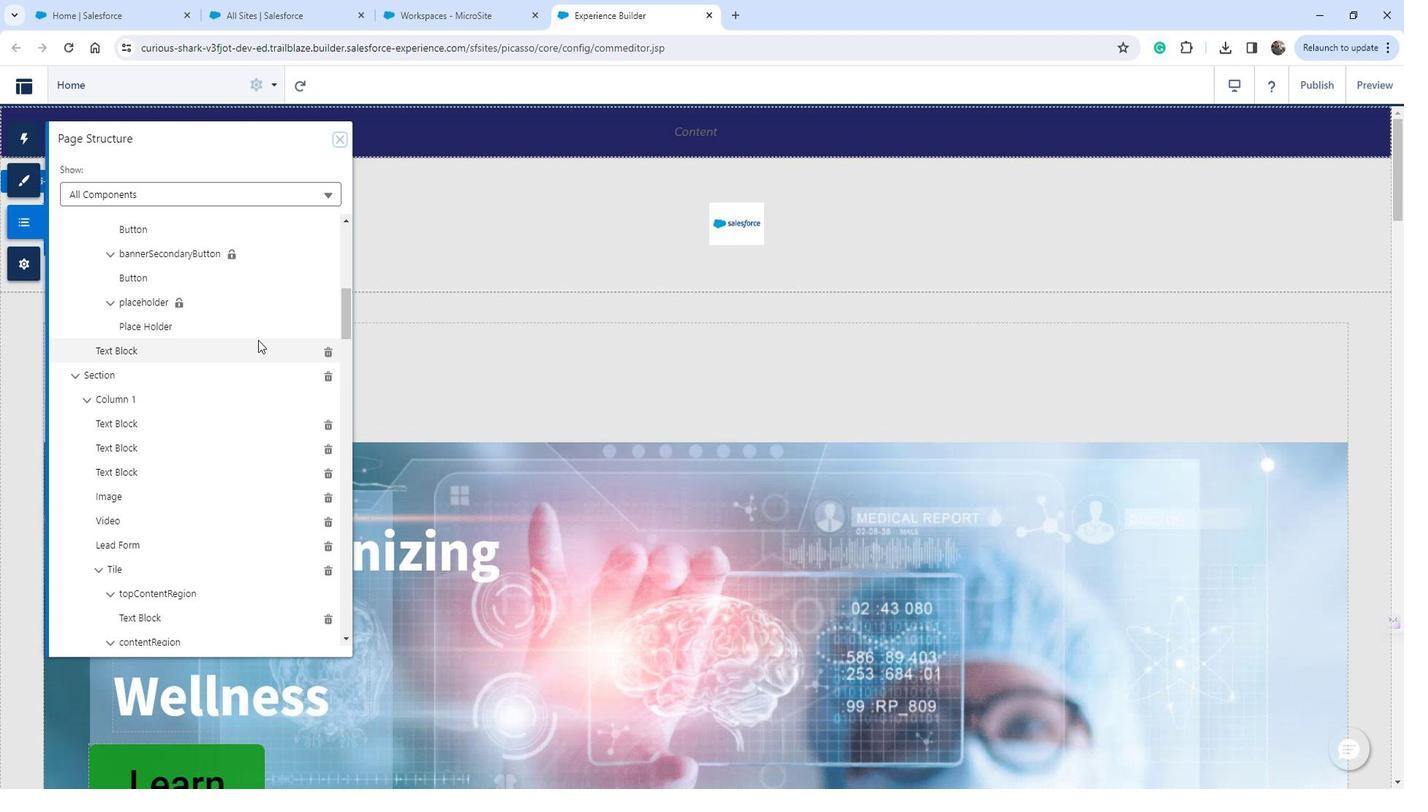 
Action: Mouse scrolled (272, 340) with delta (0, 0)
Screenshot: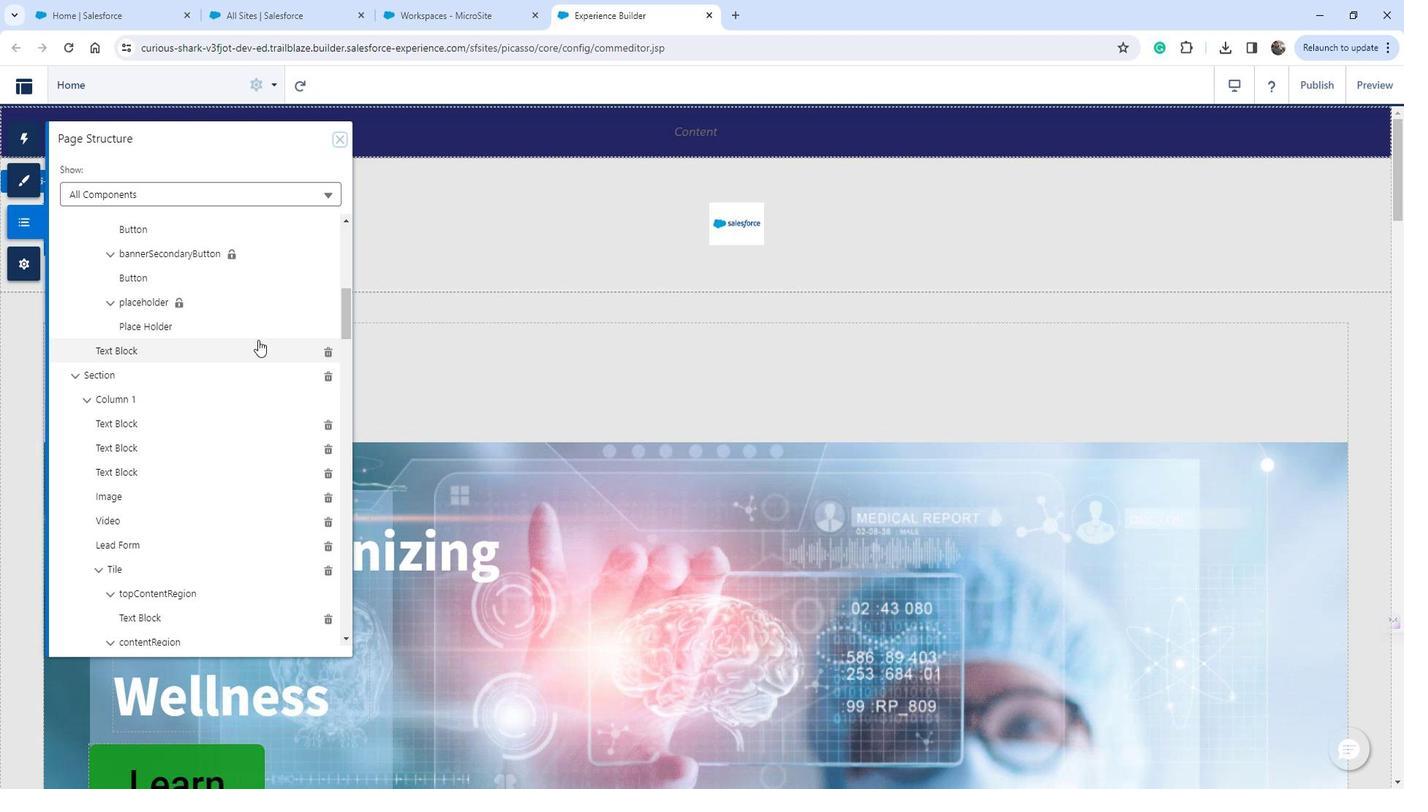 
Action: Mouse scrolled (272, 340) with delta (0, 0)
Screenshot: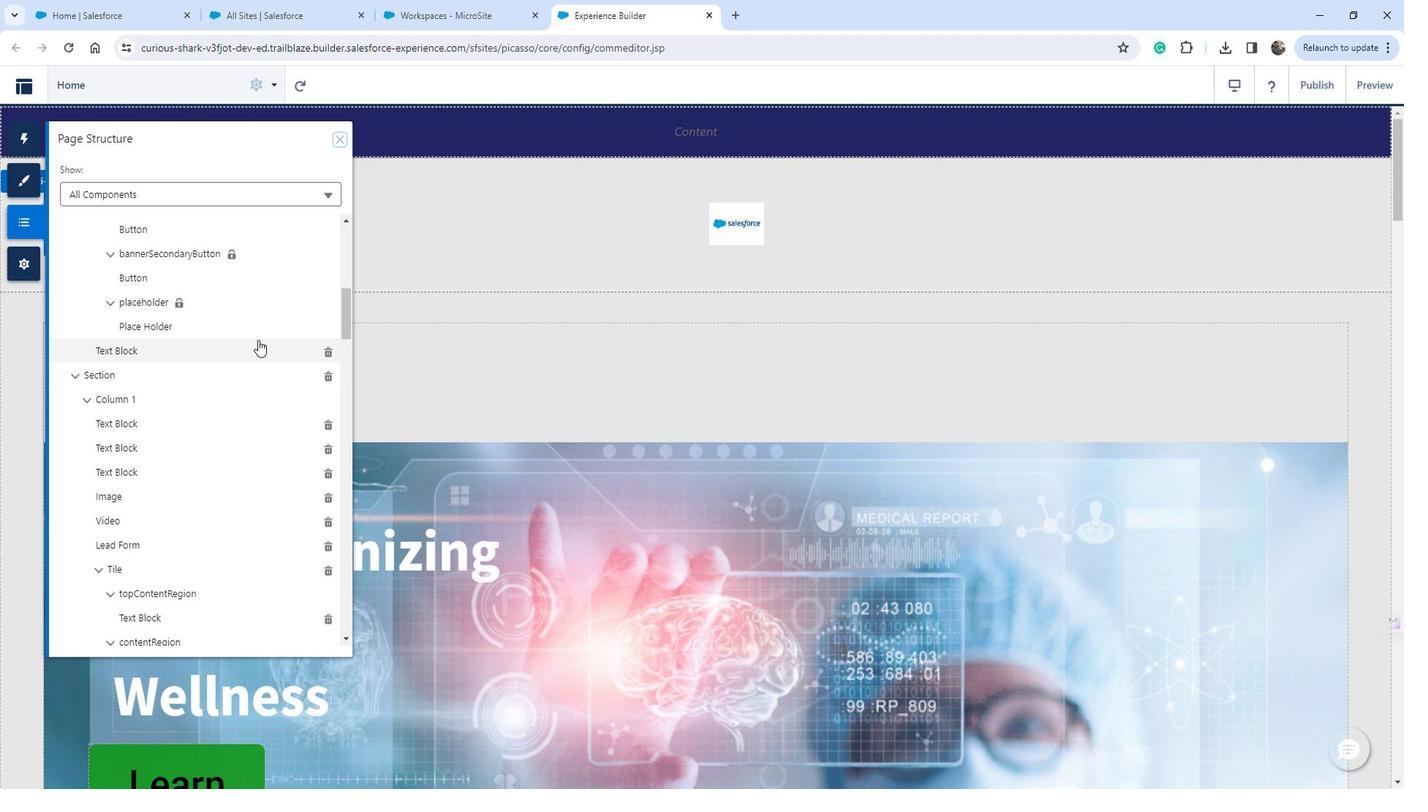 
Action: Mouse scrolled (272, 340) with delta (0, 0)
Screenshot: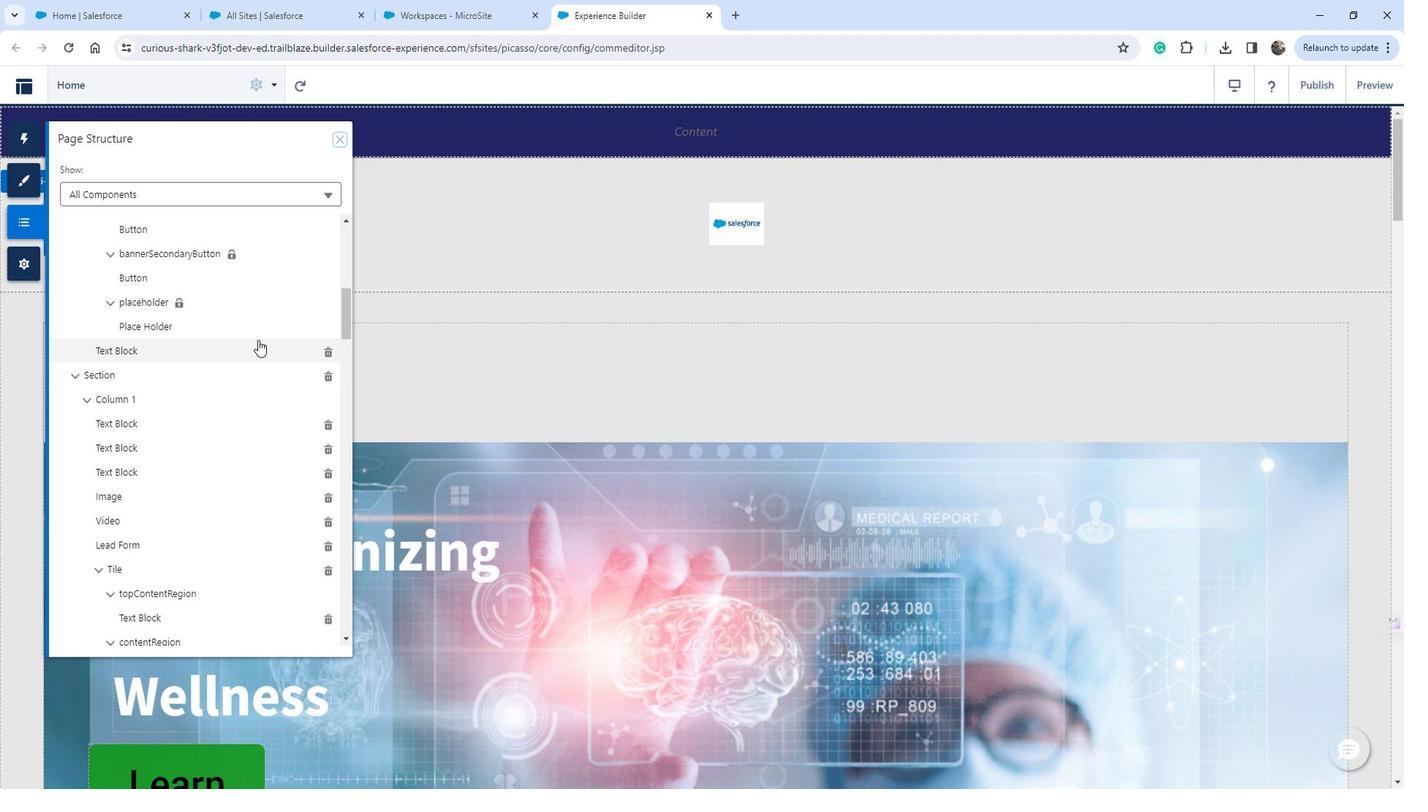 
Action: Mouse scrolled (272, 340) with delta (0, 0)
Screenshot: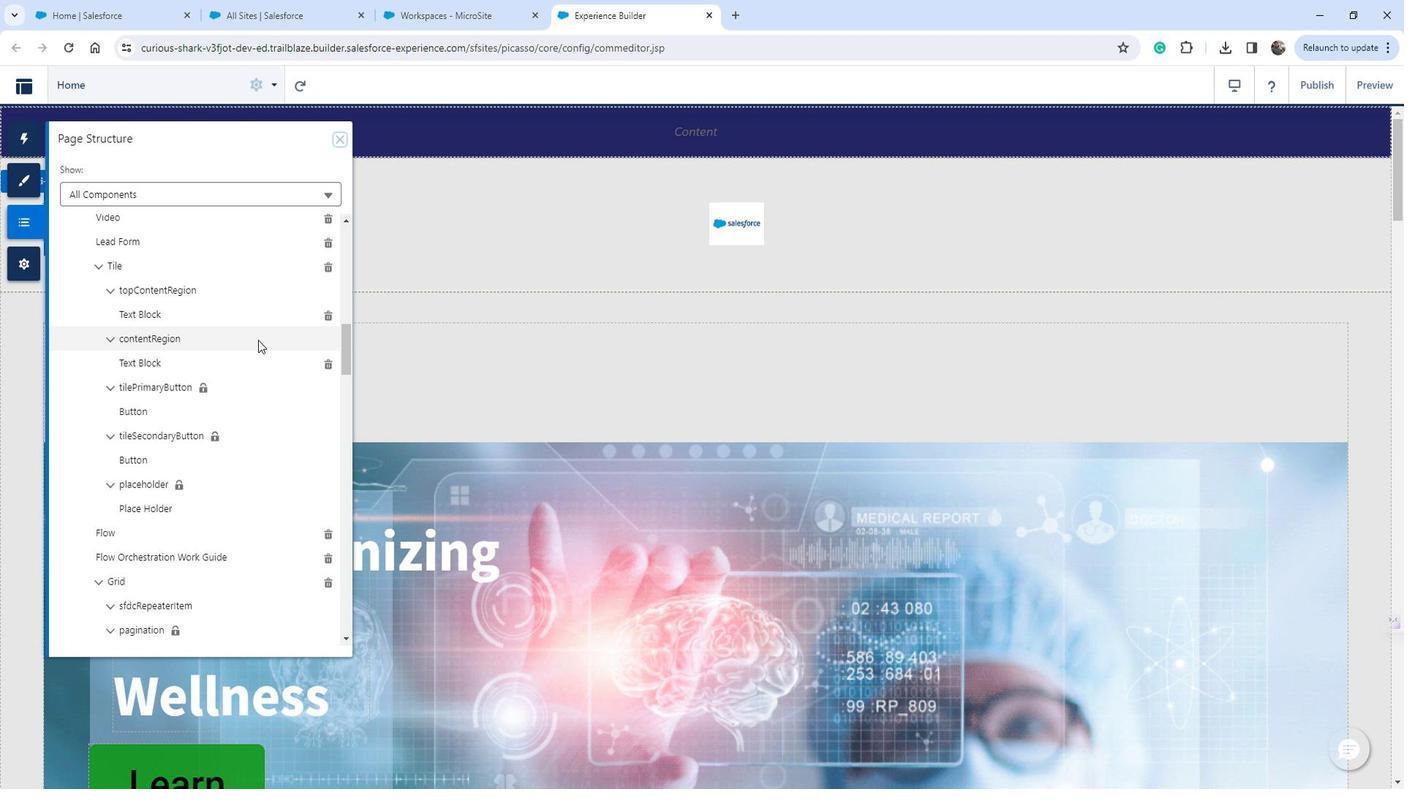 
Action: Mouse scrolled (272, 340) with delta (0, 0)
Screenshot: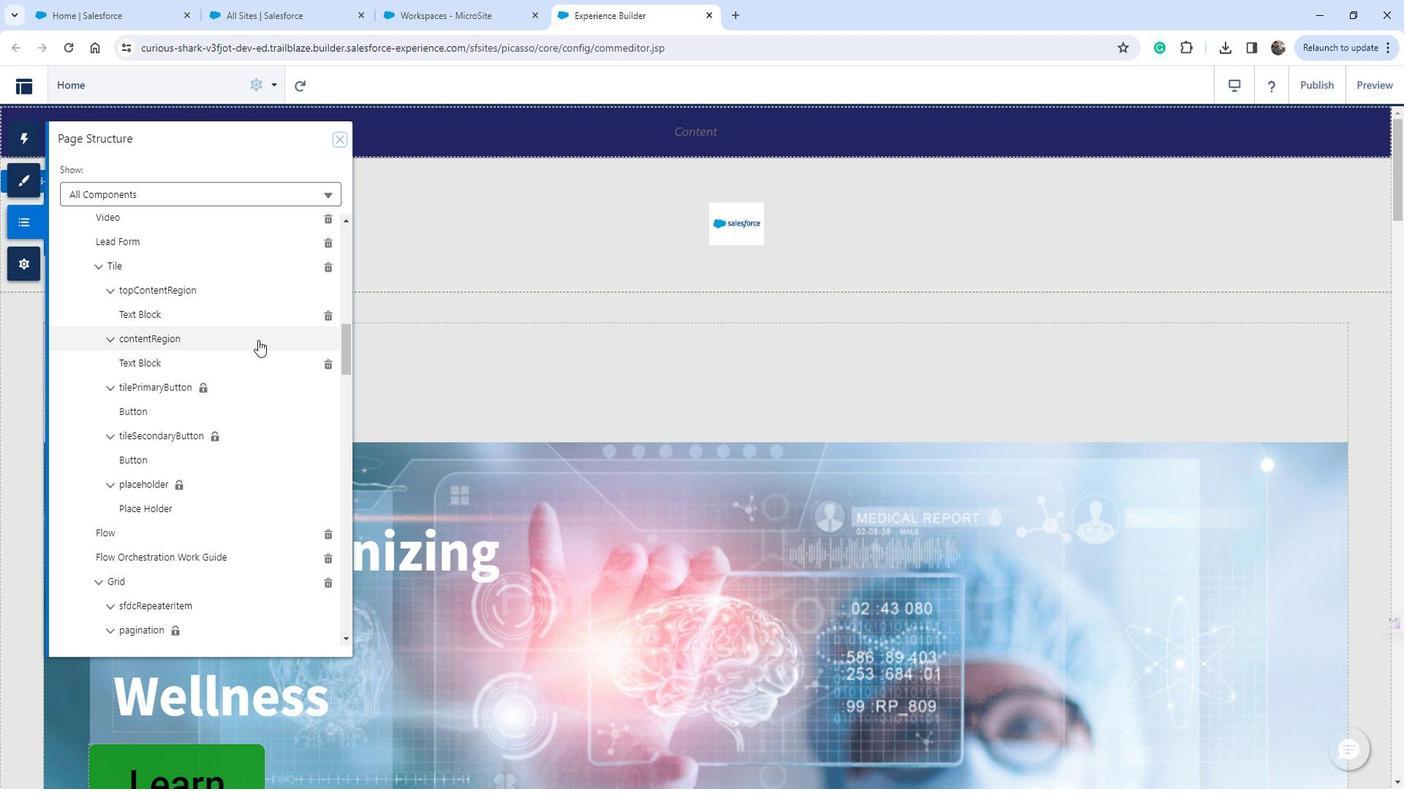 
Action: Mouse scrolled (272, 340) with delta (0, 0)
Screenshot: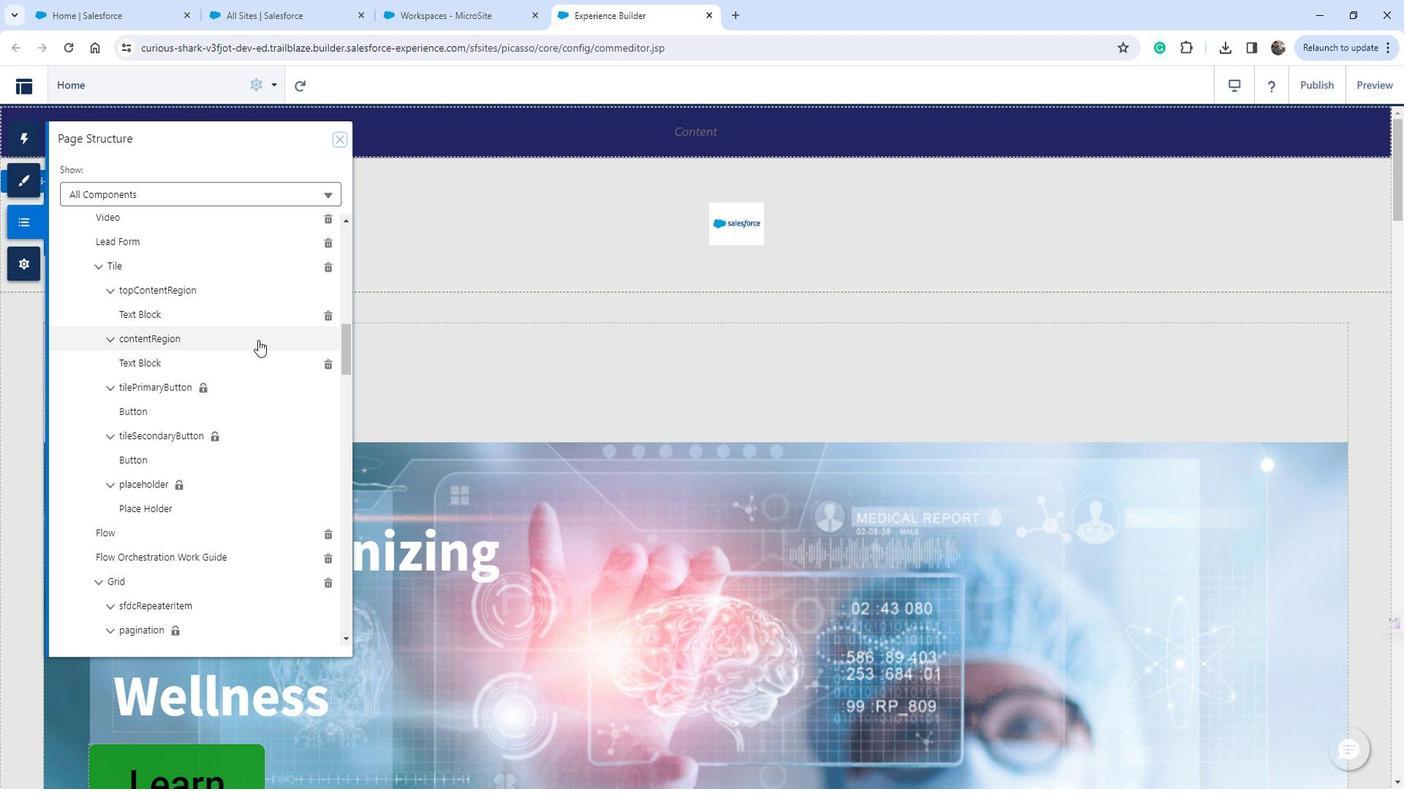 
Action: Mouse scrolled (272, 340) with delta (0, 0)
Screenshot: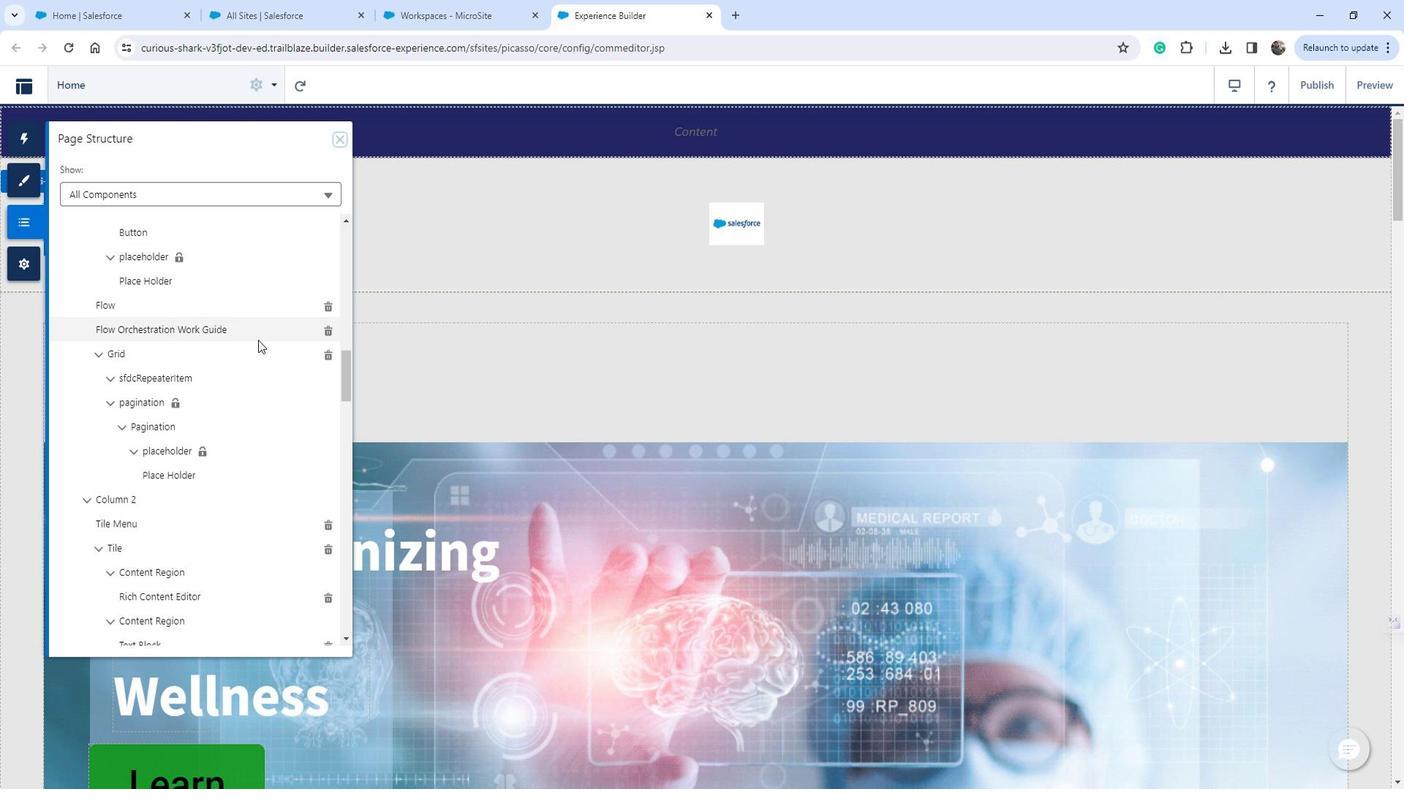 
Action: Mouse scrolled (272, 340) with delta (0, 0)
Screenshot: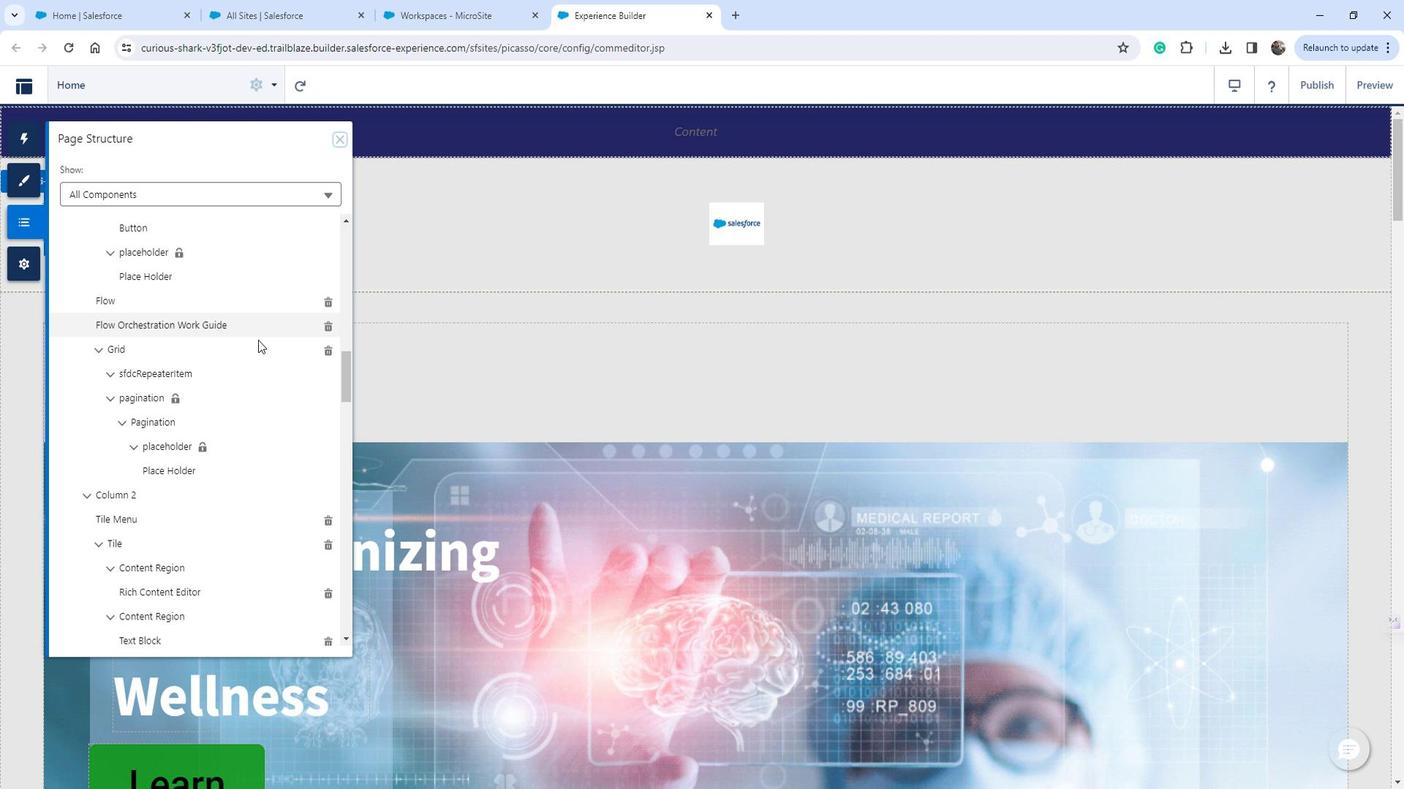 
Action: Mouse scrolled (272, 340) with delta (0, 0)
Screenshot: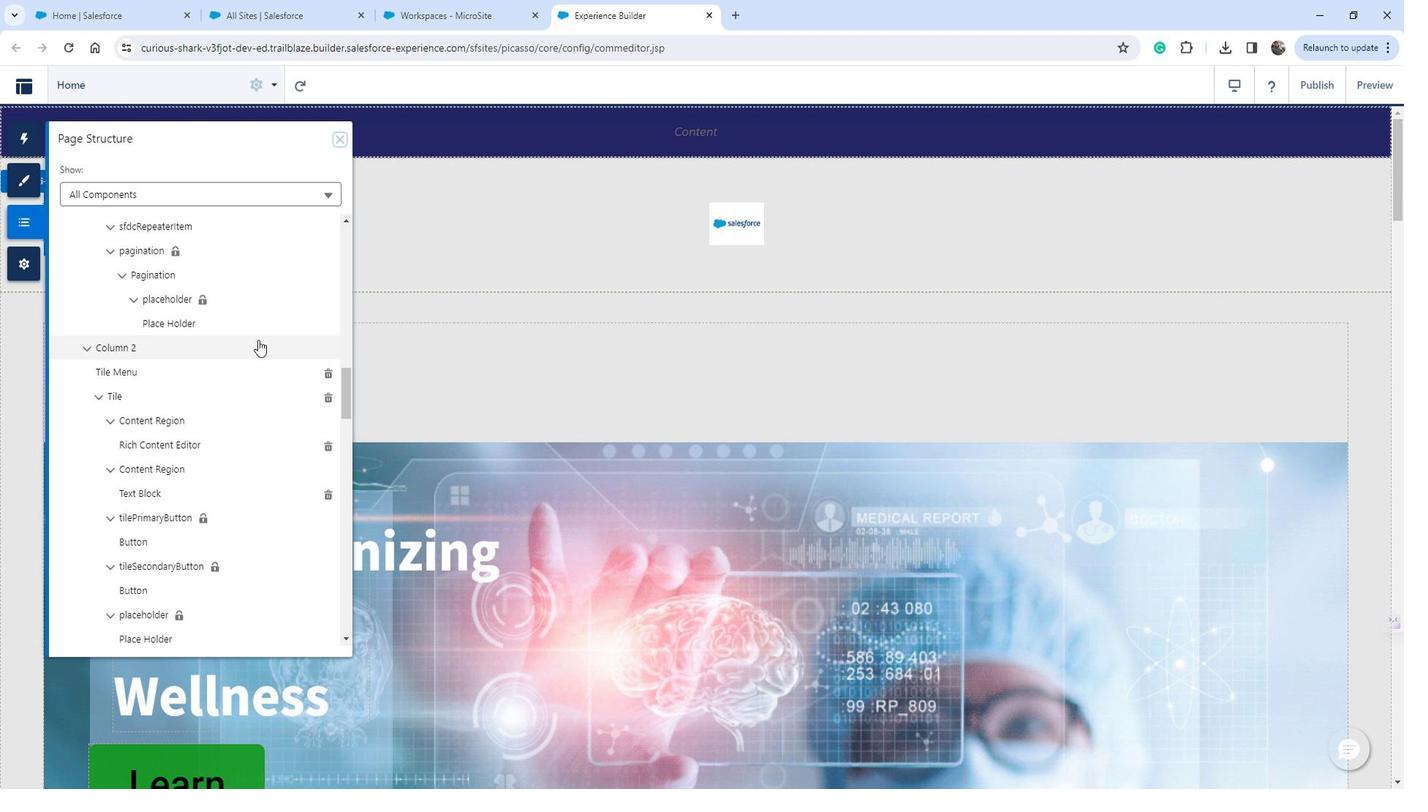 
Action: Mouse scrolled (272, 340) with delta (0, 0)
Screenshot: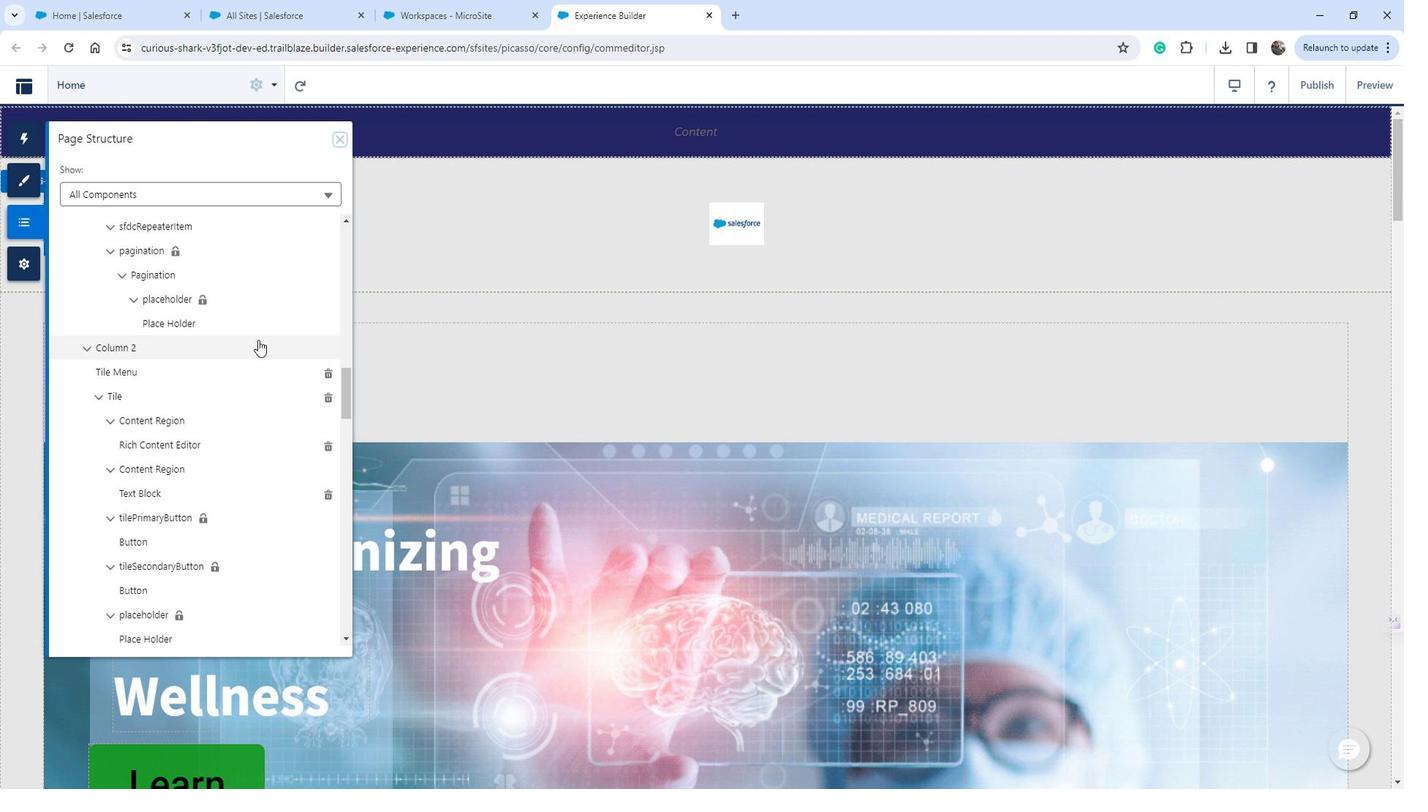 
Action: Mouse scrolled (272, 340) with delta (0, 0)
Screenshot: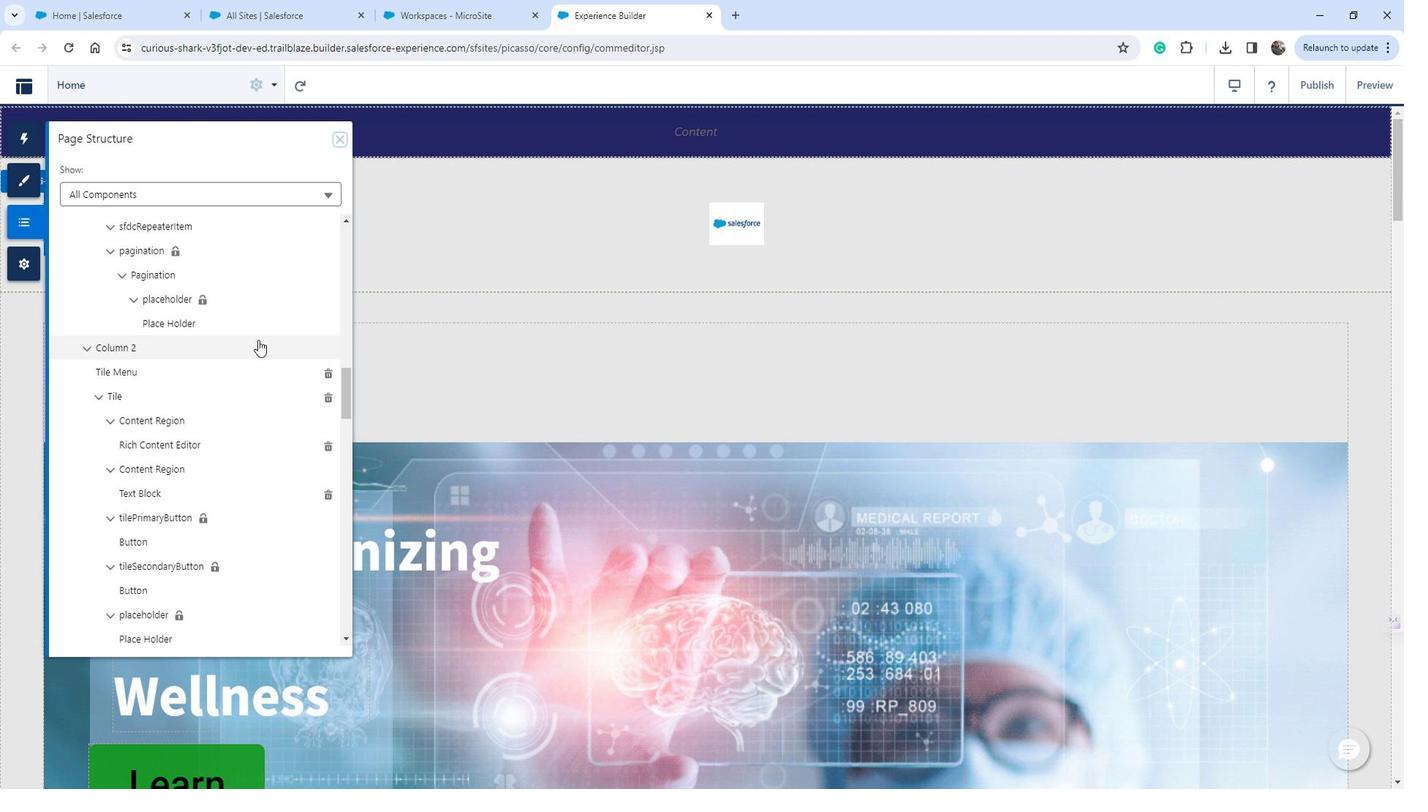 
Action: Mouse scrolled (272, 340) with delta (0, 0)
Screenshot: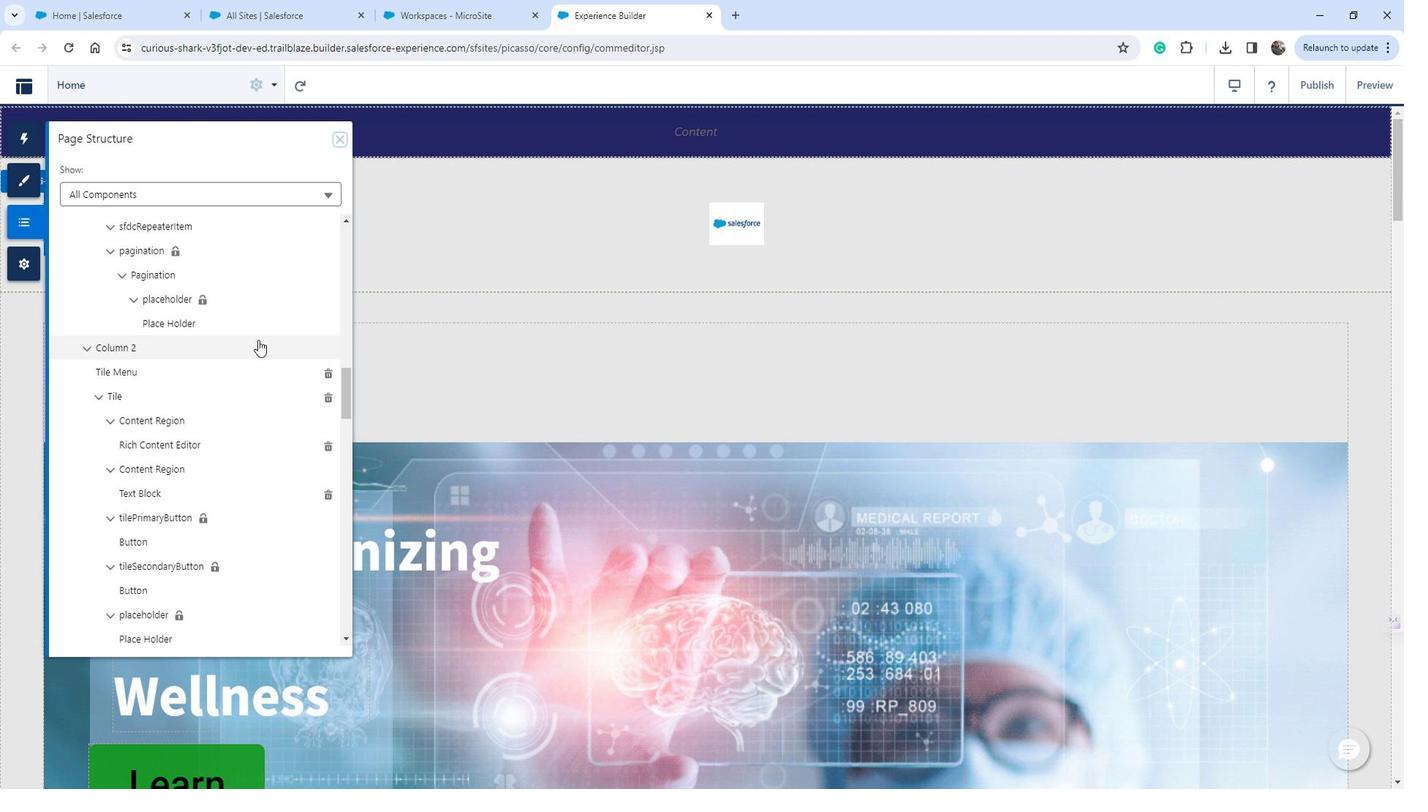 
Action: Mouse scrolled (272, 340) with delta (0, 0)
Screenshot: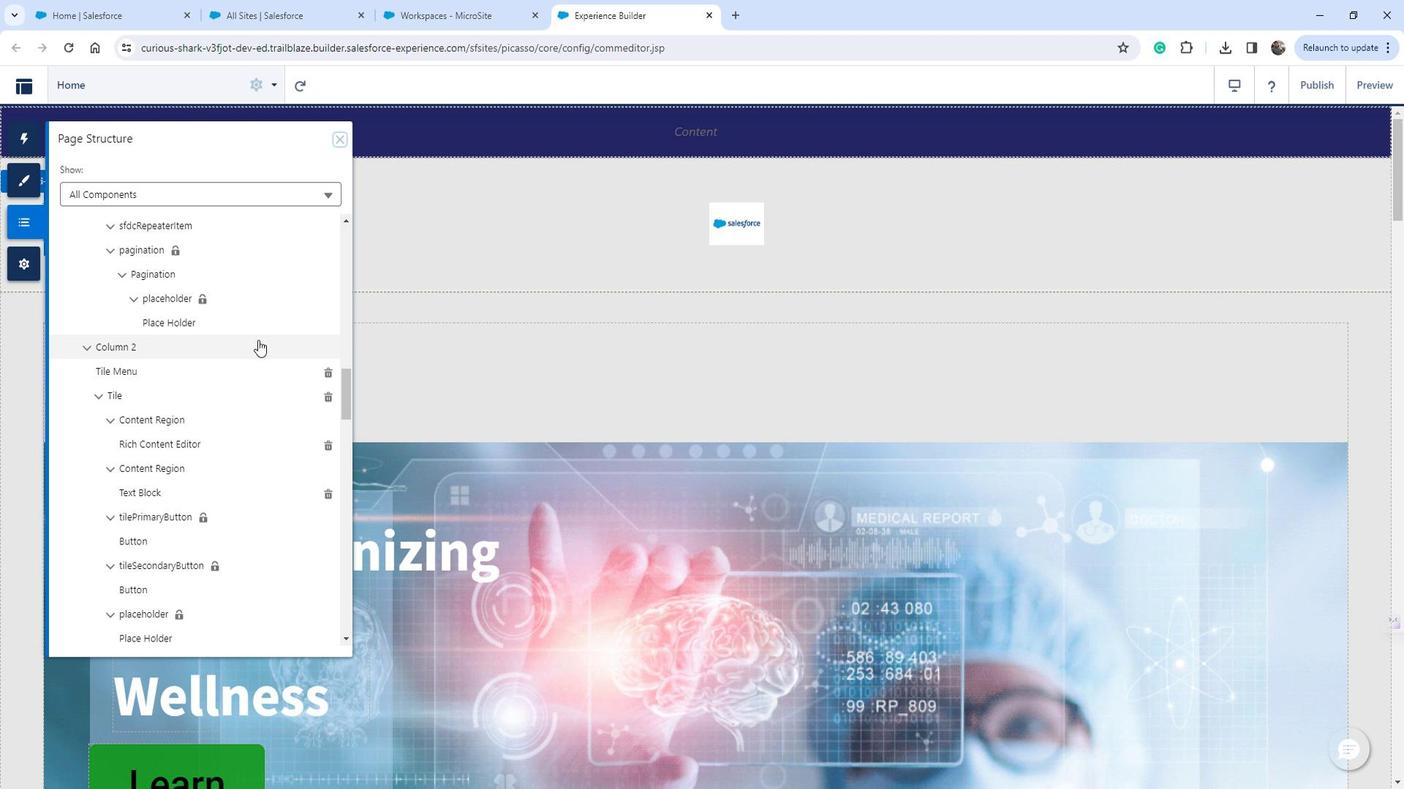 
Action: Mouse scrolled (272, 340) with delta (0, 0)
Screenshot: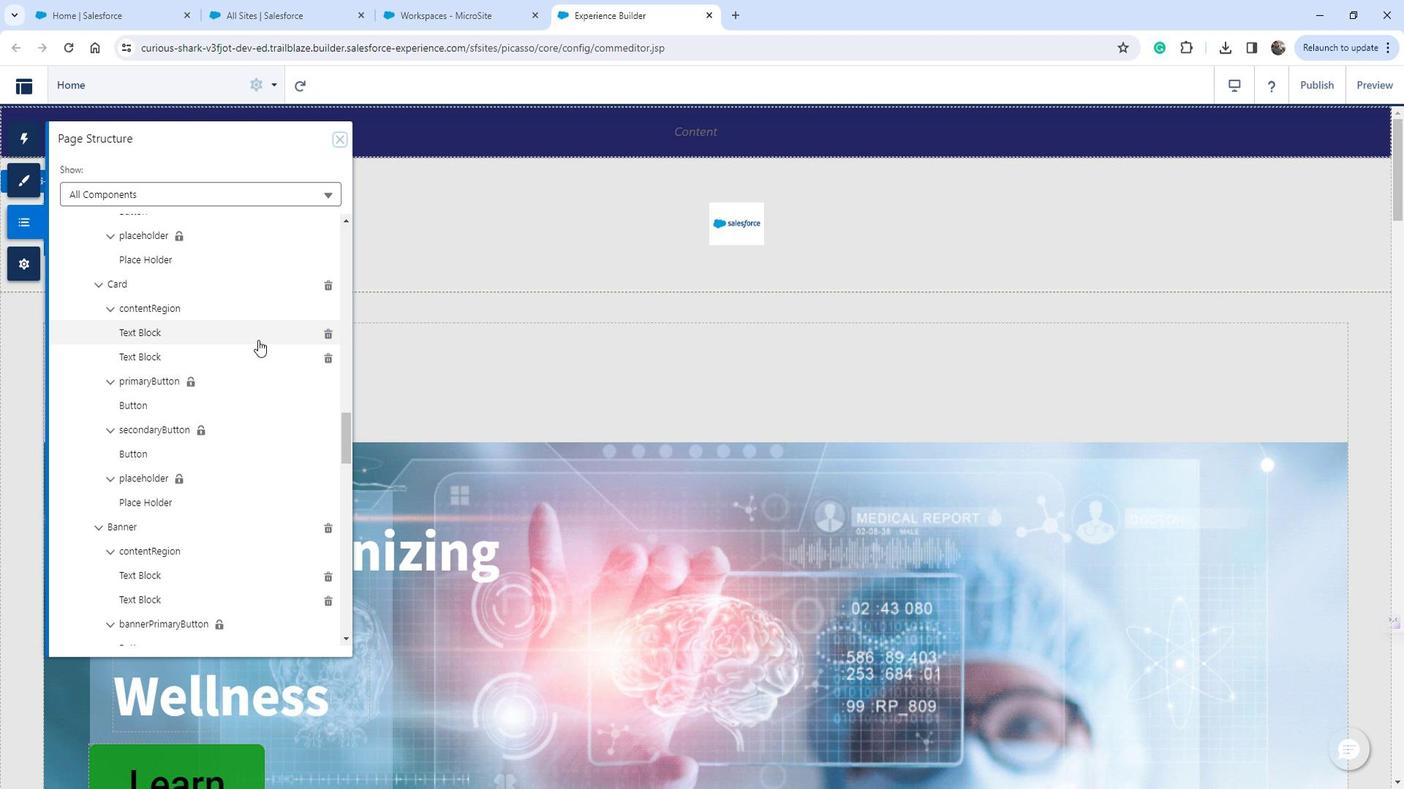 
Action: Mouse scrolled (272, 340) with delta (0, 0)
Screenshot: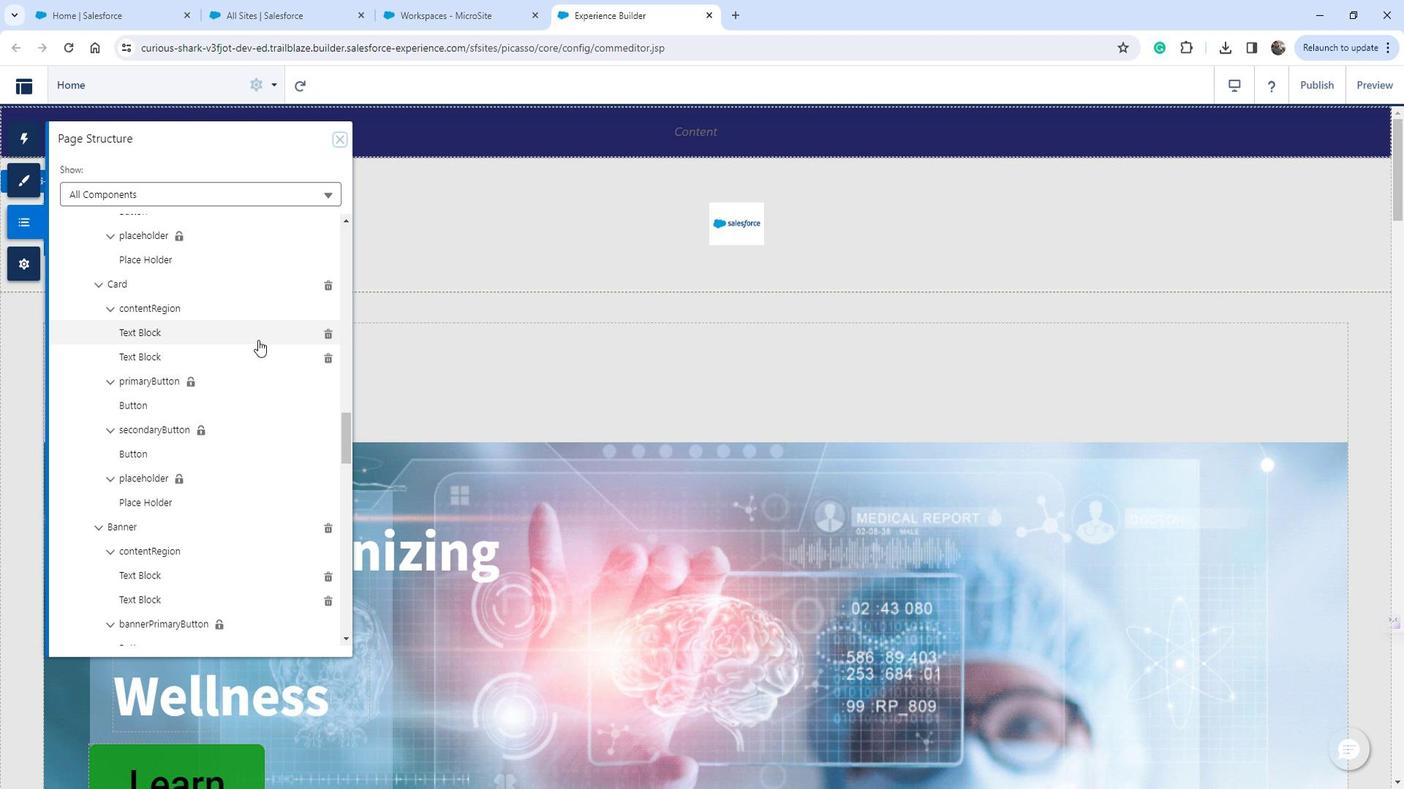 
Action: Mouse scrolled (272, 340) with delta (0, 0)
Screenshot: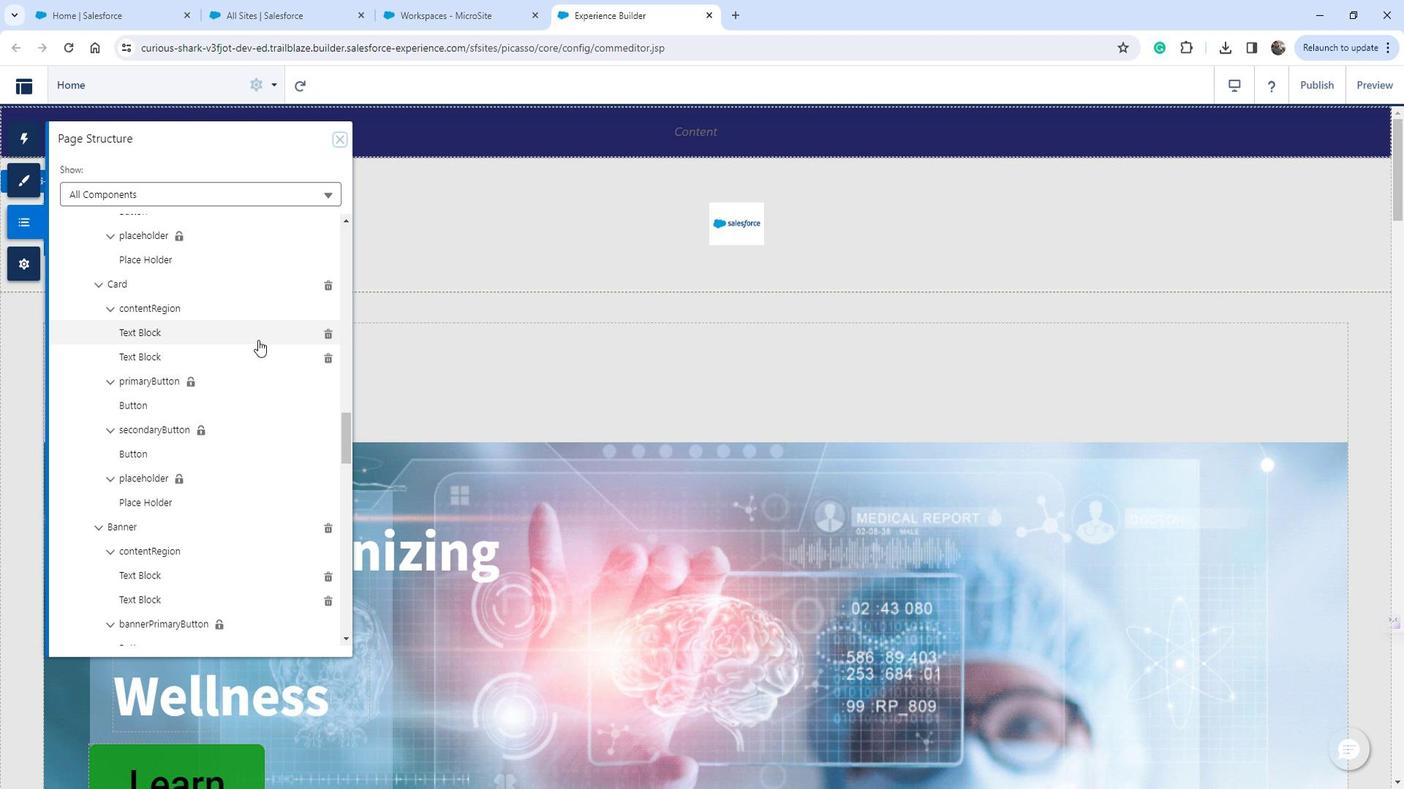 
Action: Mouse scrolled (272, 340) with delta (0, 0)
Screenshot: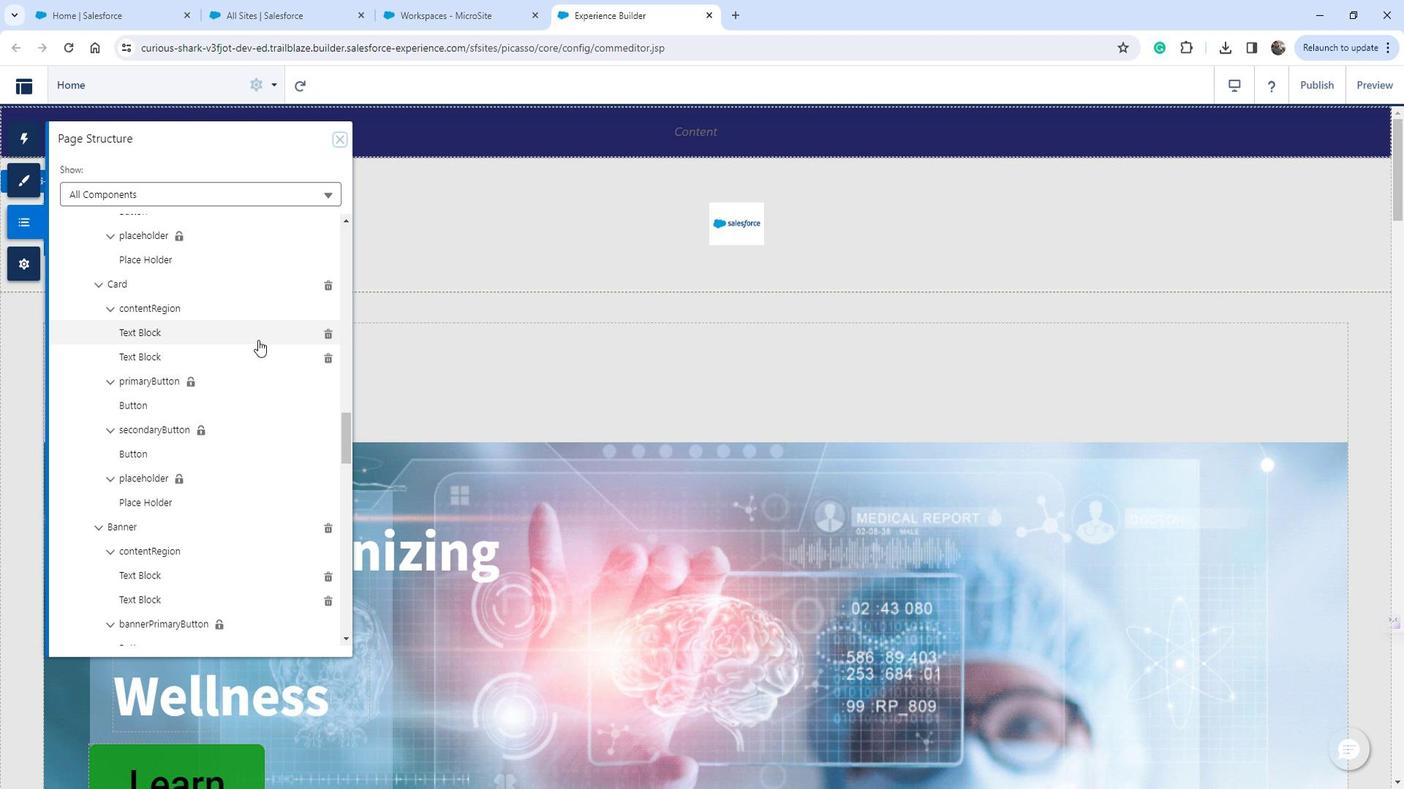 
Action: Mouse scrolled (272, 340) with delta (0, 0)
Screenshot: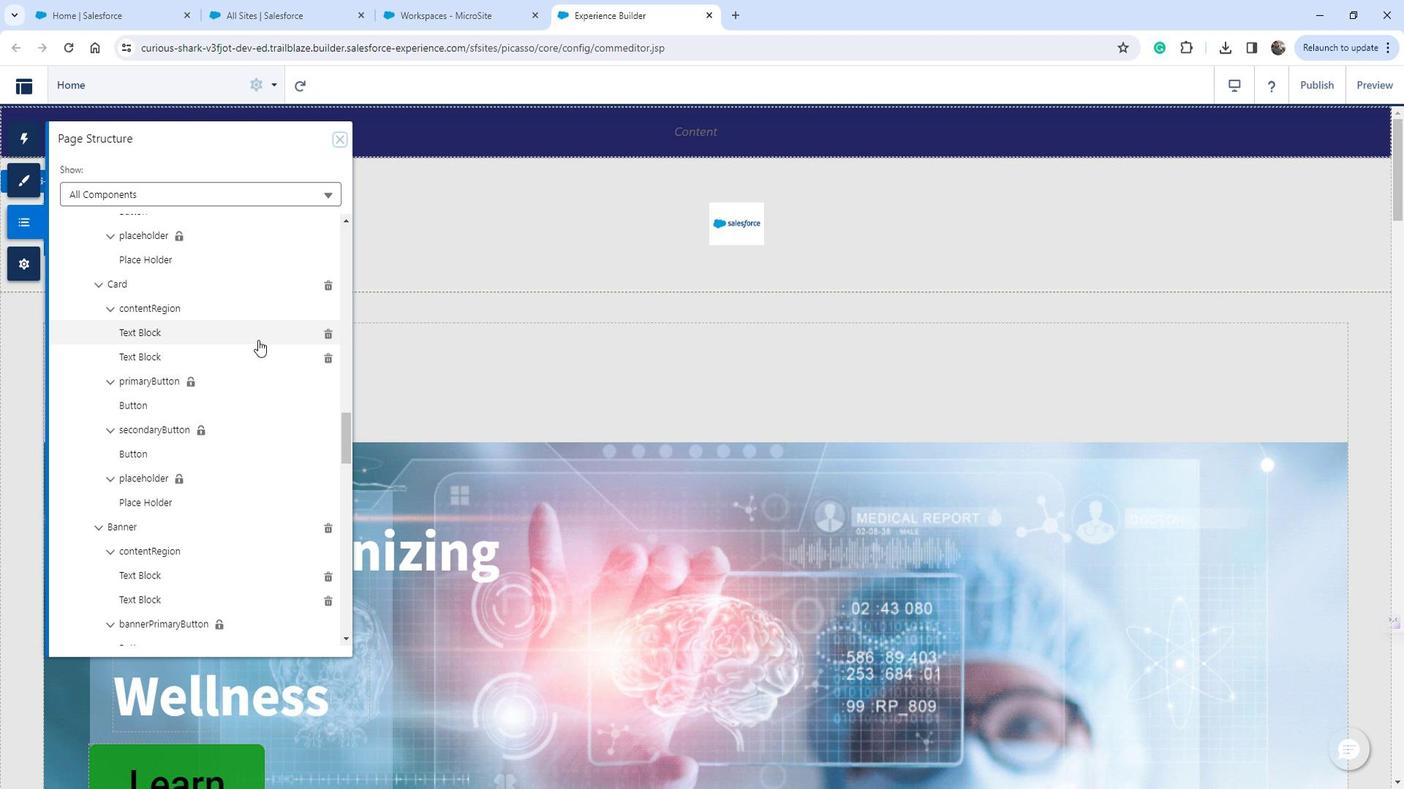 
Action: Mouse scrolled (272, 340) with delta (0, 0)
Screenshot: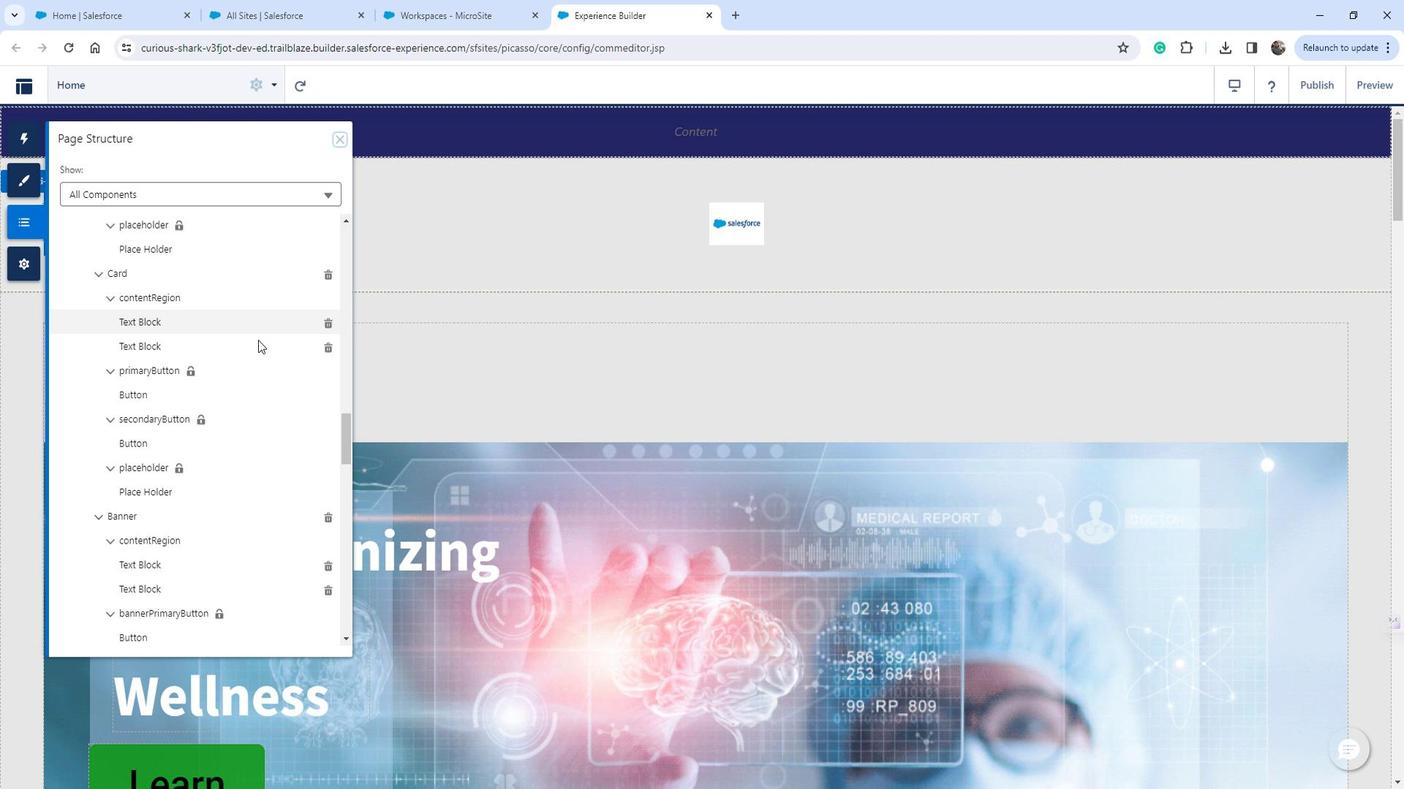 
Action: Mouse scrolled (272, 340) with delta (0, 0)
Screenshot: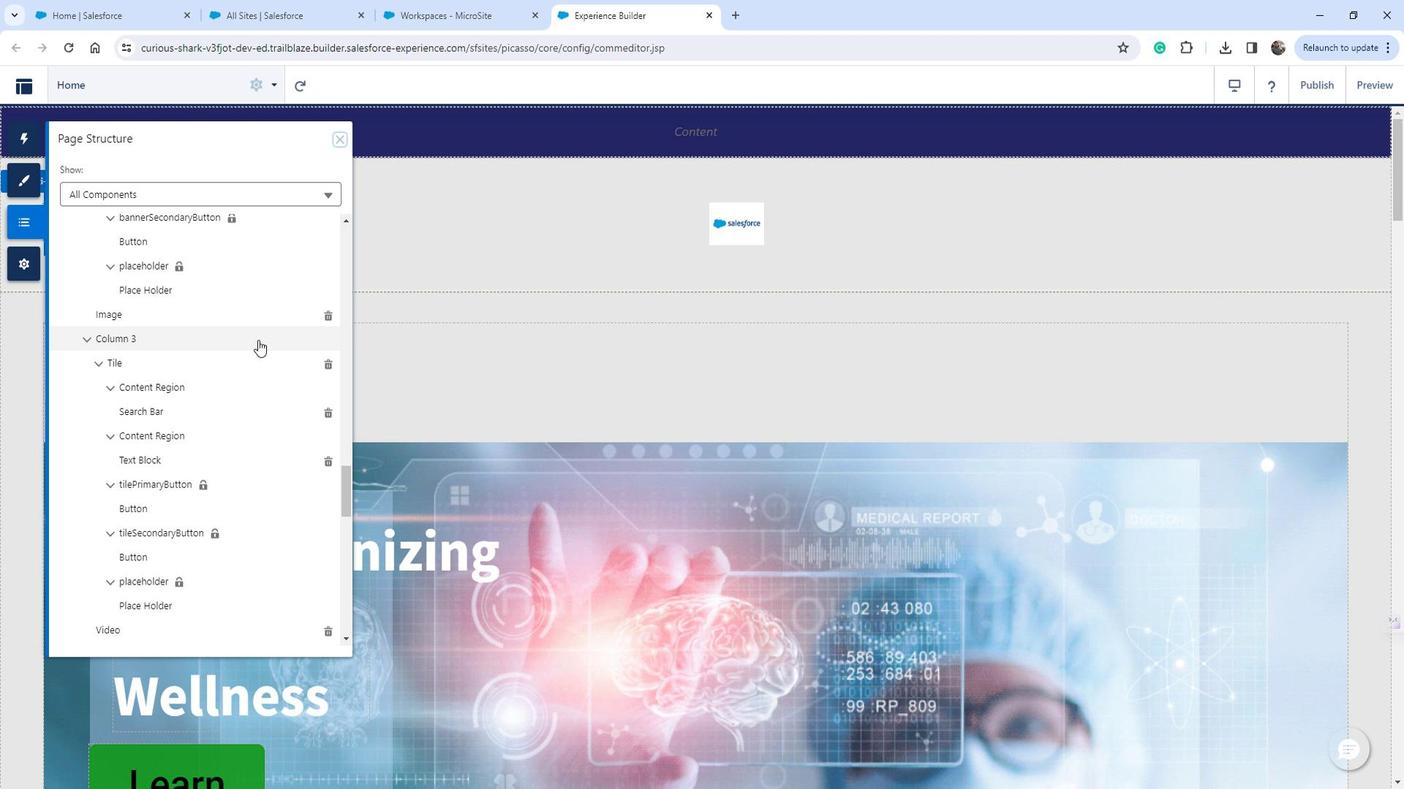
Action: Mouse scrolled (272, 340) with delta (0, 0)
Screenshot: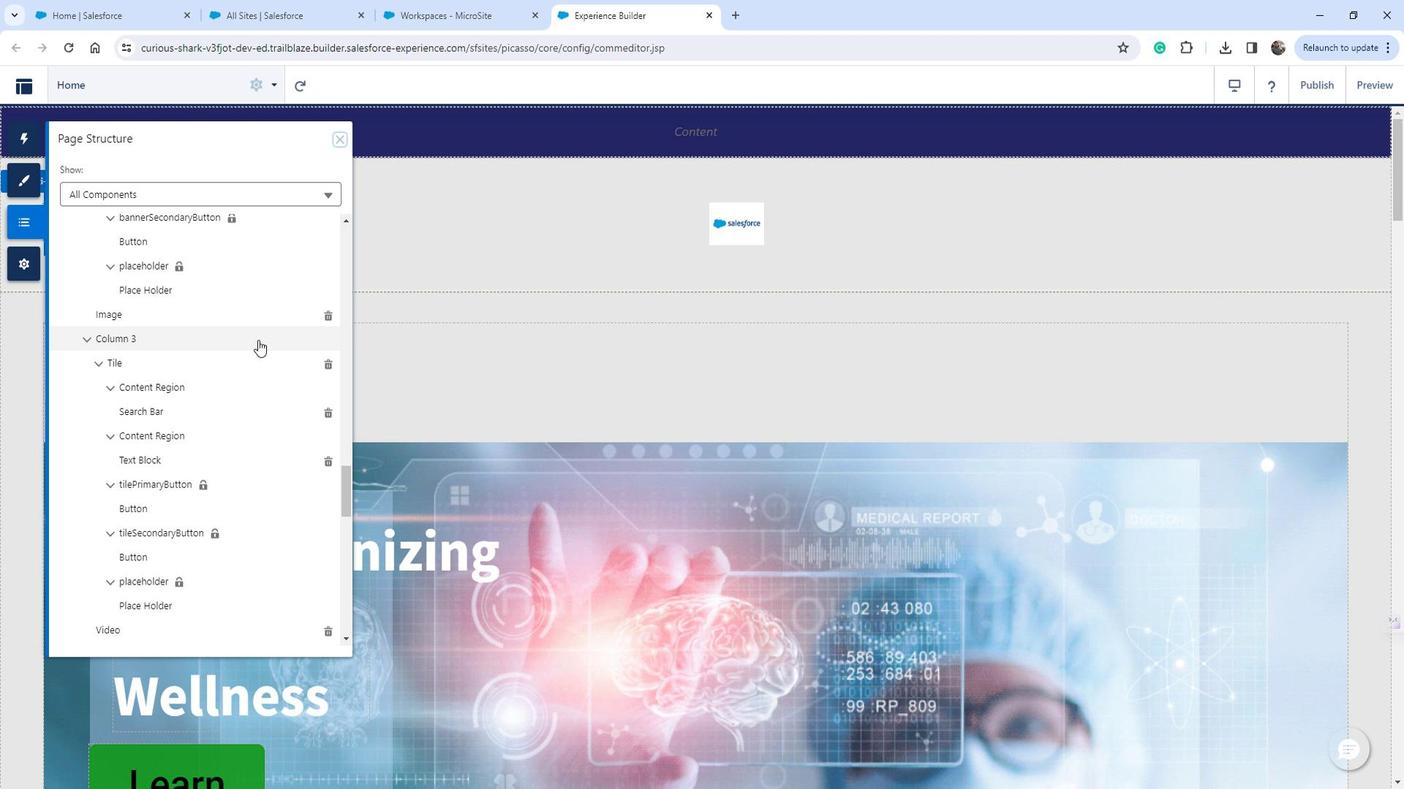 
Action: Mouse scrolled (272, 340) with delta (0, 0)
Screenshot: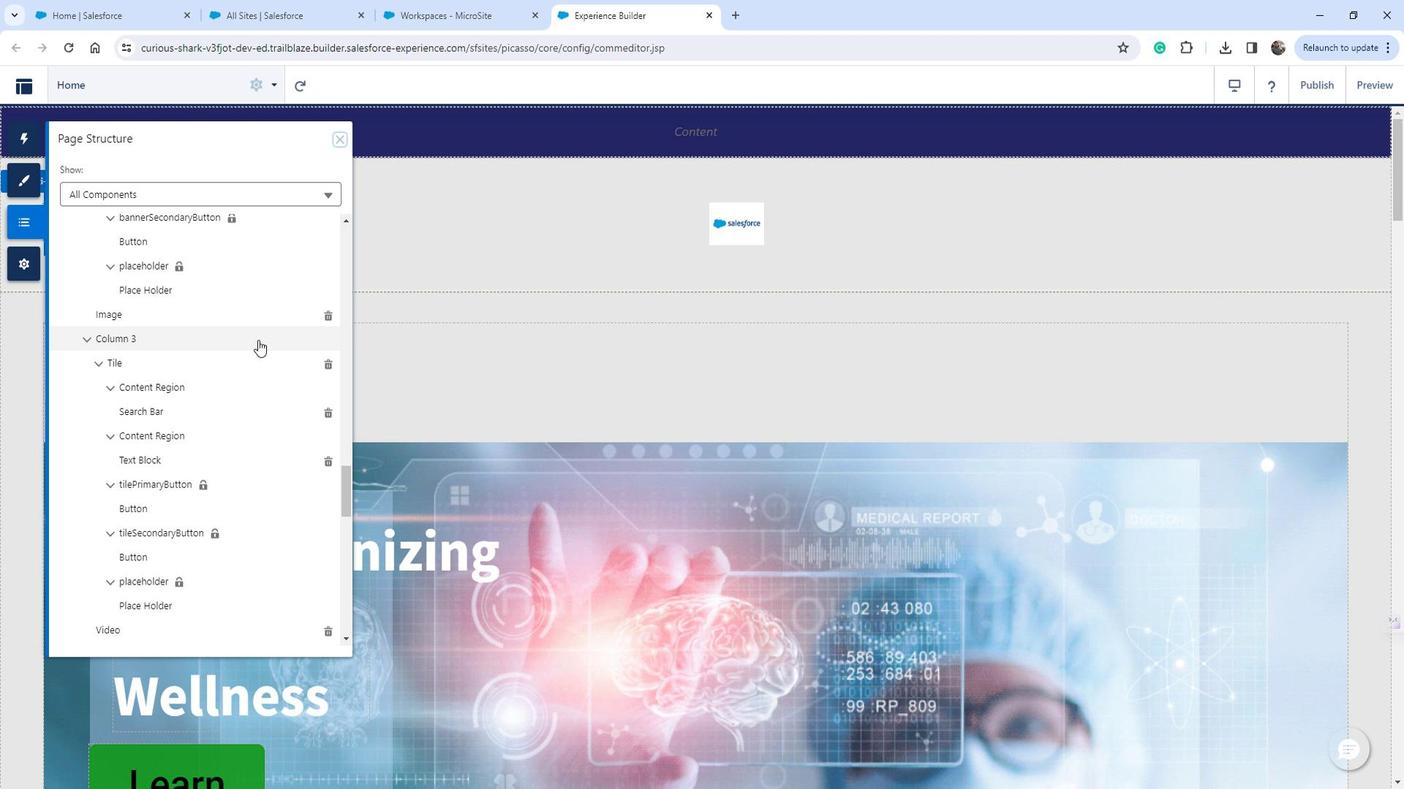 
Action: Mouse scrolled (272, 340) with delta (0, 0)
Screenshot: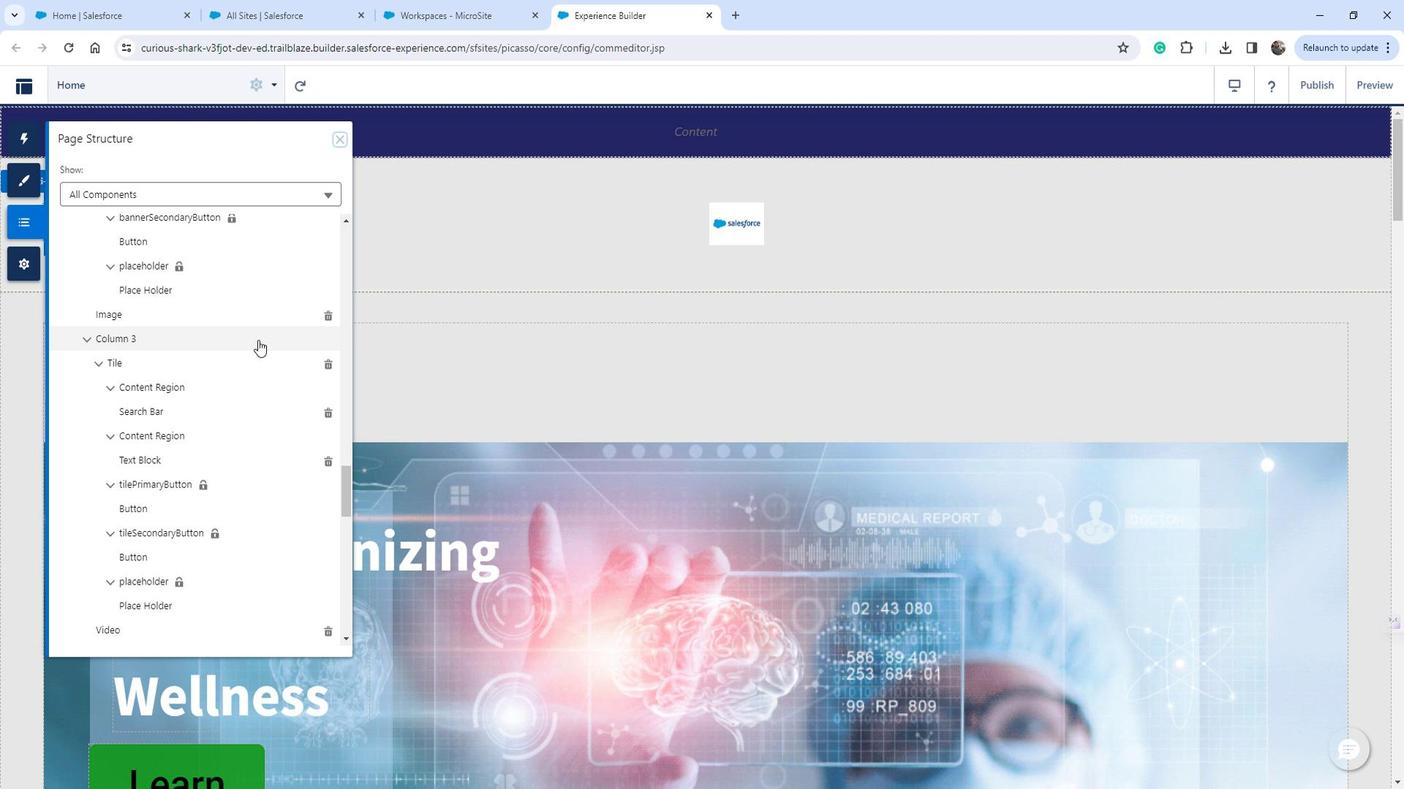 
Action: Mouse scrolled (272, 340) with delta (0, 0)
Screenshot: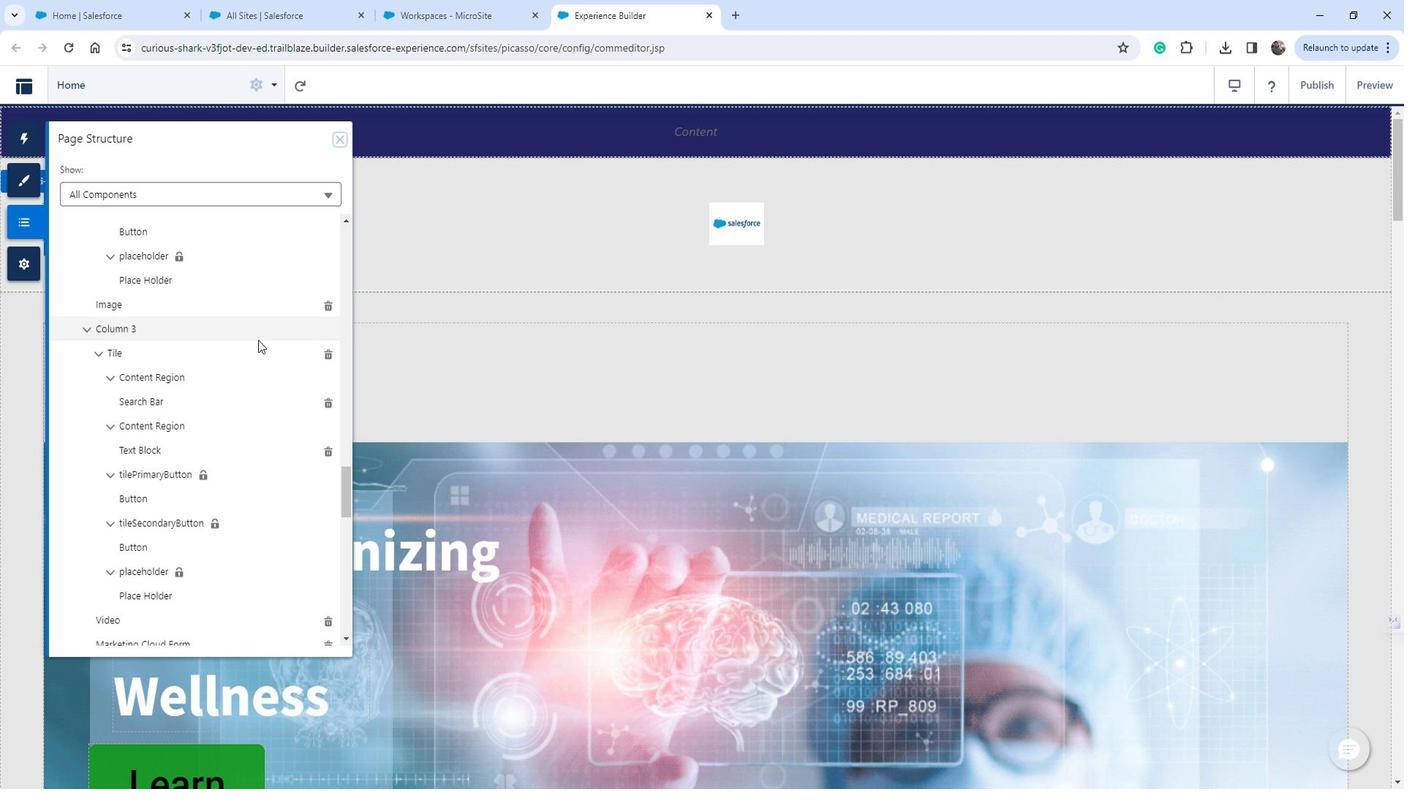 
Action: Mouse scrolled (272, 340) with delta (0, 0)
Screenshot: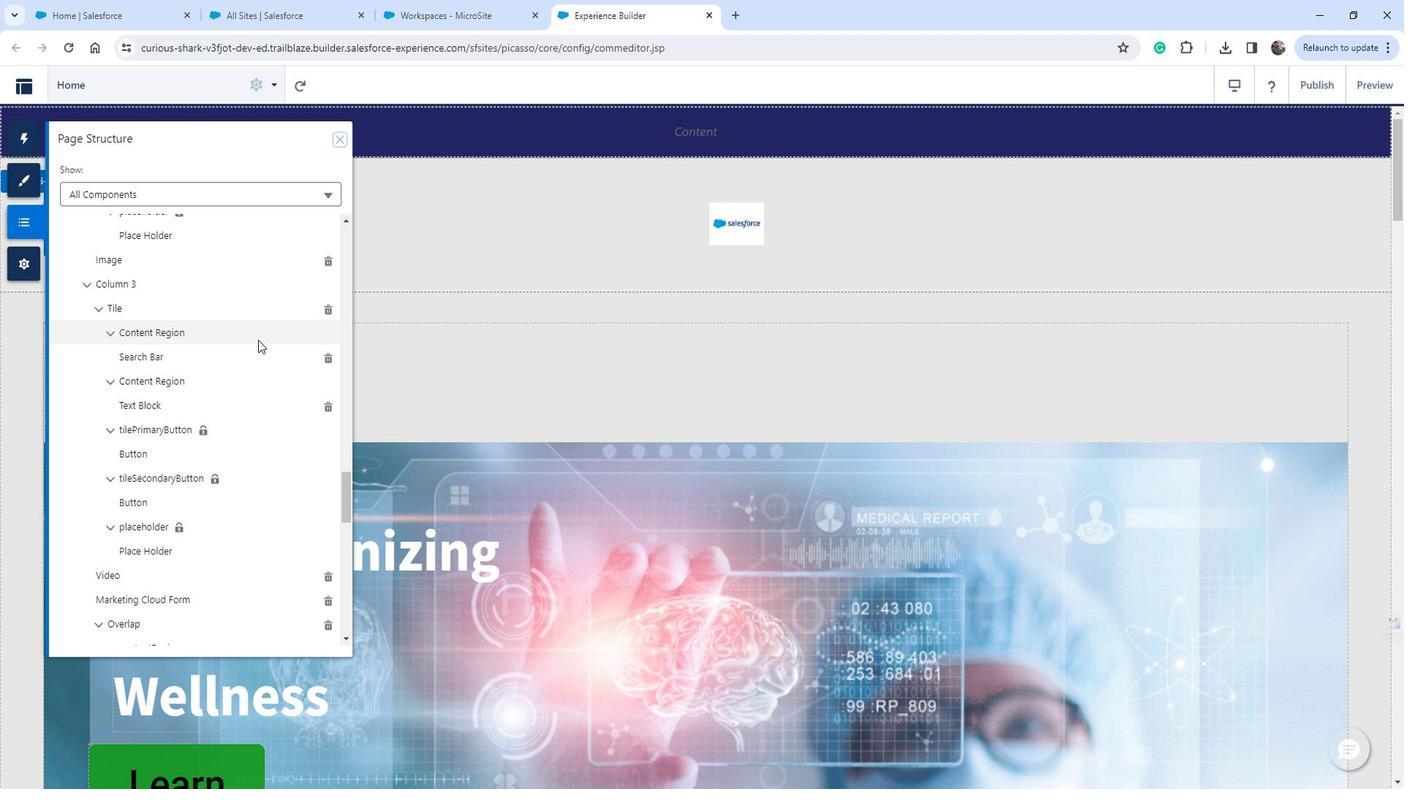
Action: Mouse scrolled (272, 340) with delta (0, 0)
Screenshot: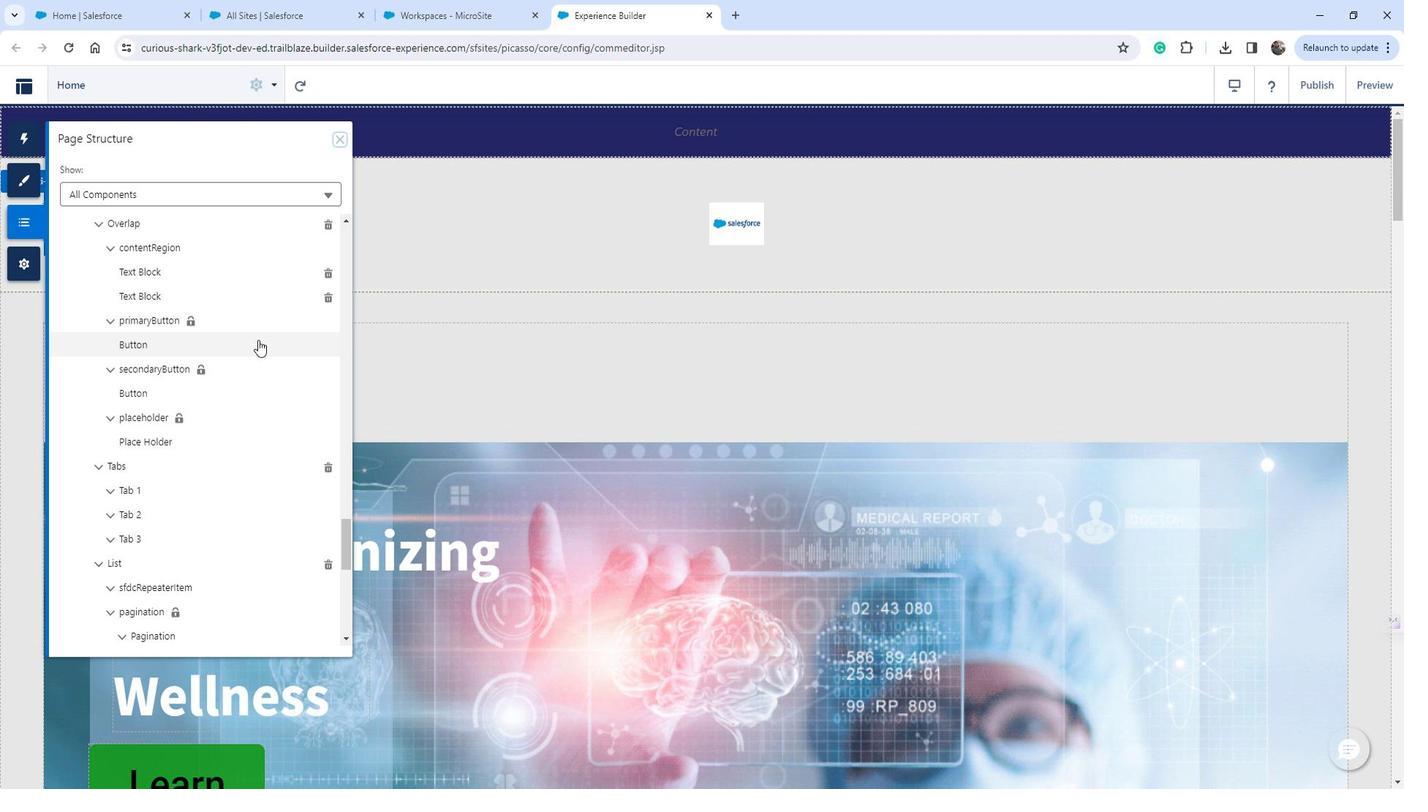 
Action: Mouse scrolled (272, 340) with delta (0, 0)
Screenshot: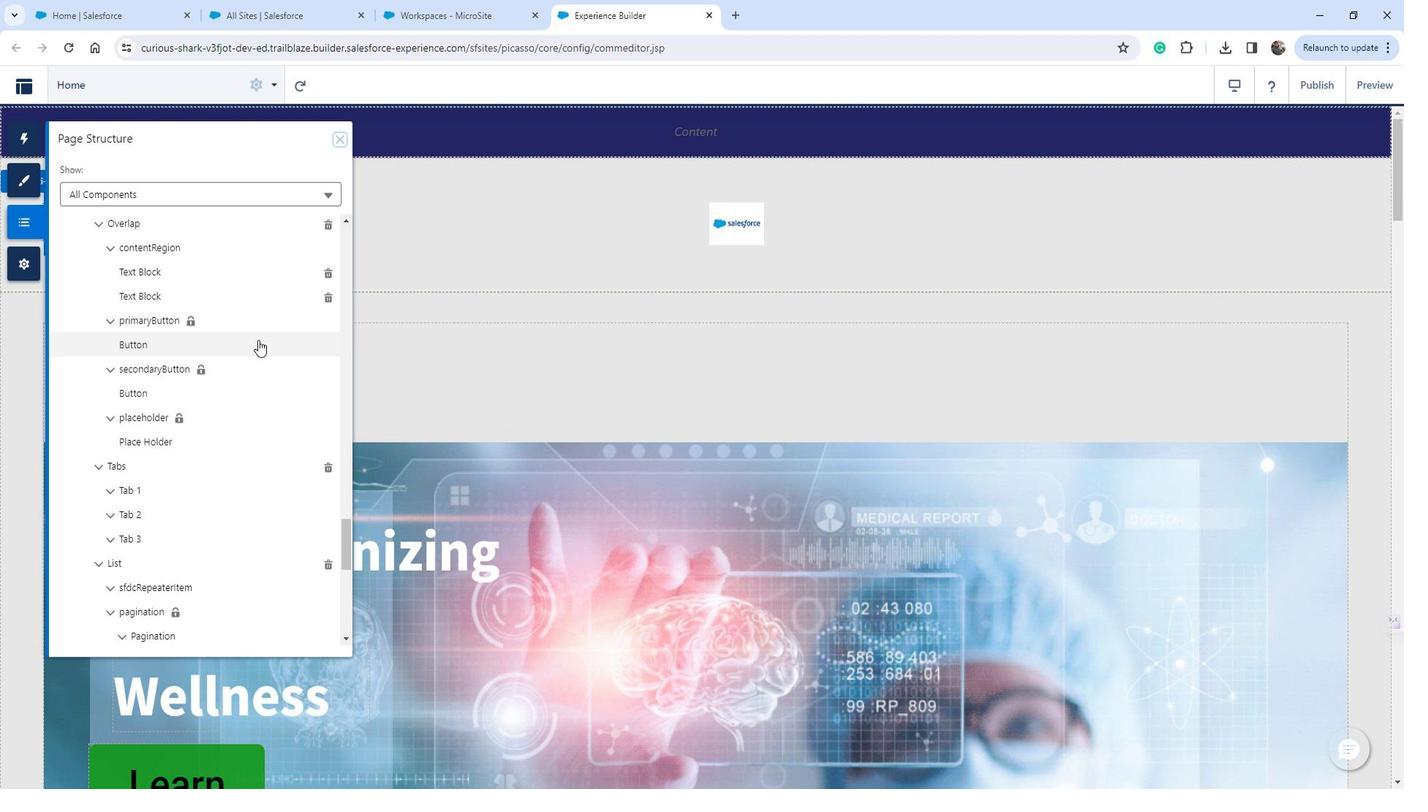 
Action: Mouse scrolled (272, 340) with delta (0, 0)
Screenshot: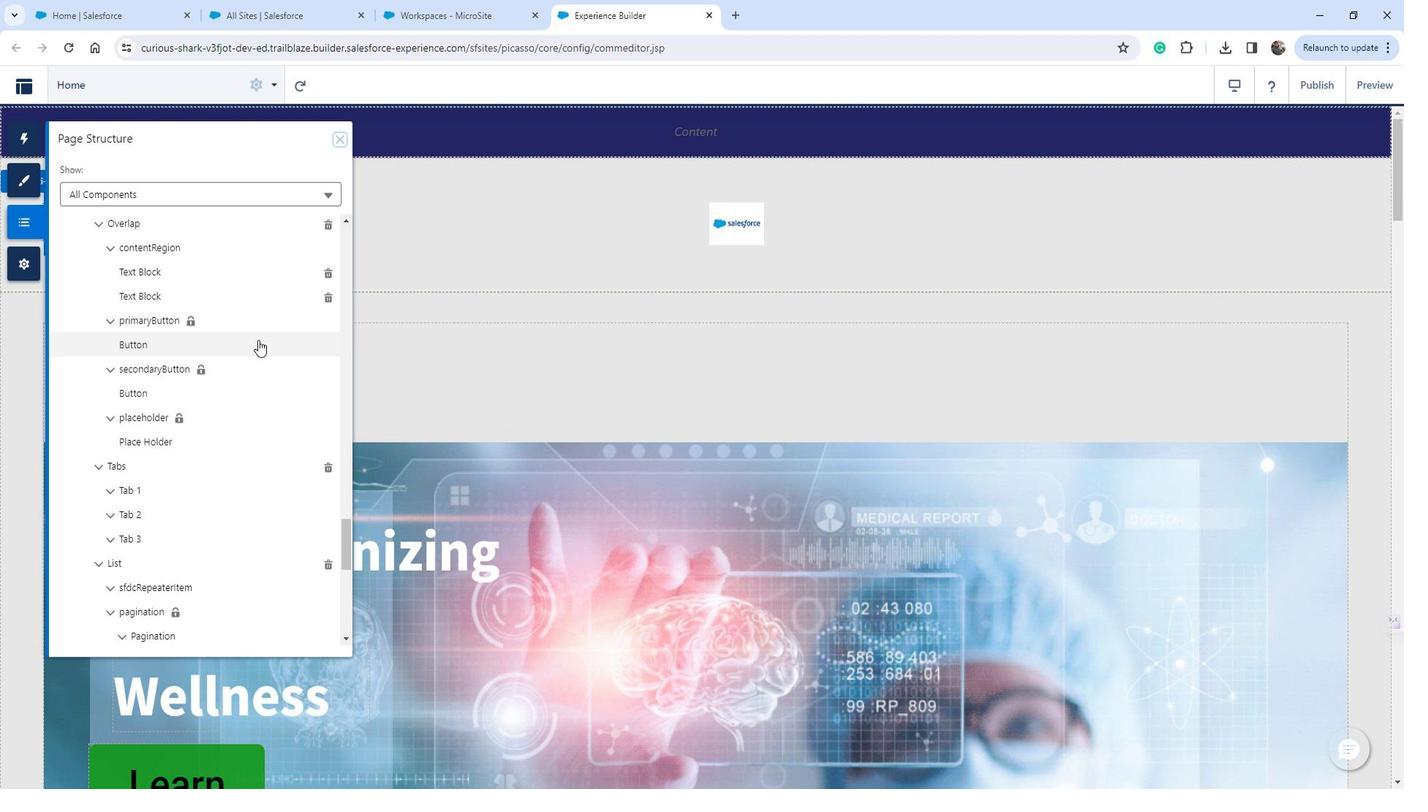 
Action: Mouse scrolled (272, 340) with delta (0, 0)
Screenshot: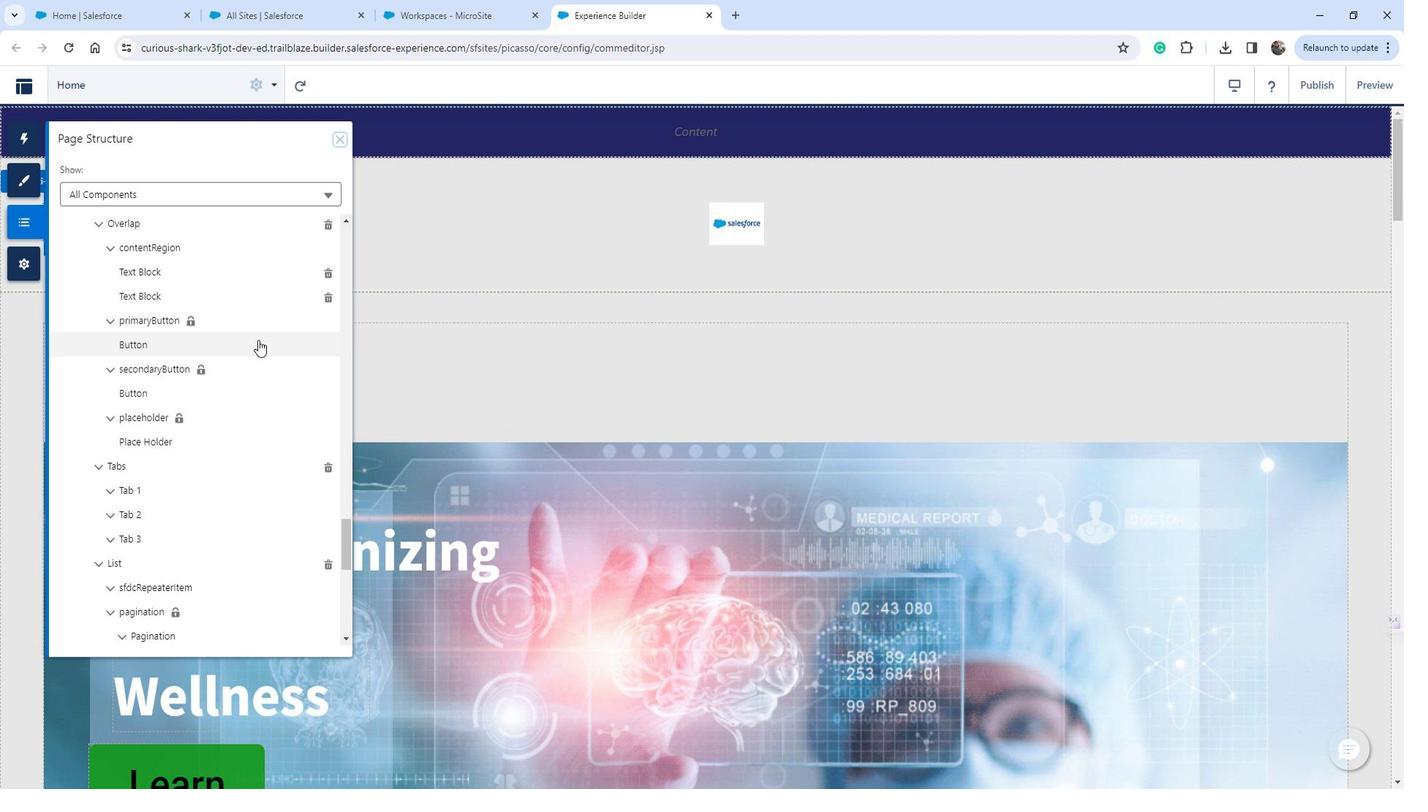 
Action: Mouse scrolled (272, 340) with delta (0, 0)
Screenshot: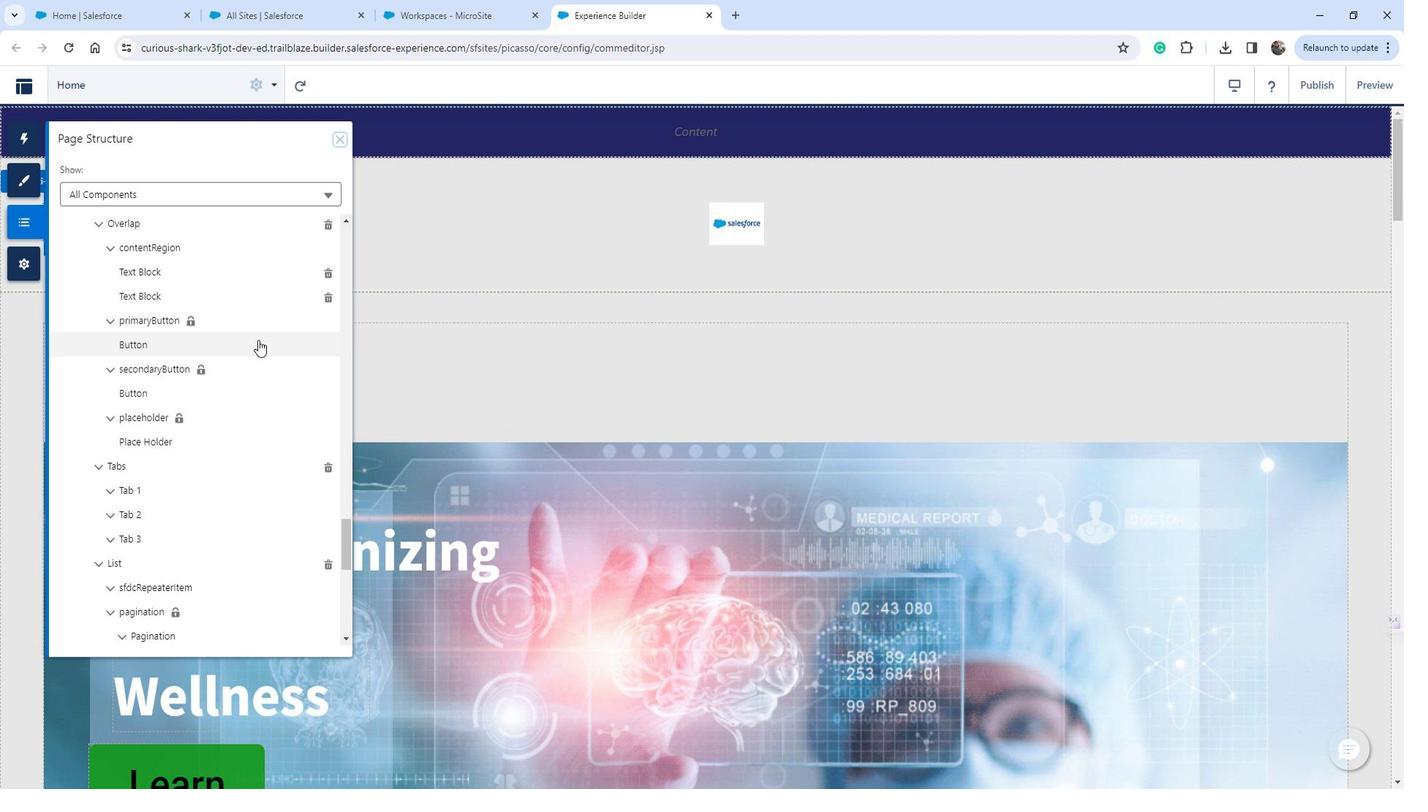 
Action: Mouse scrolled (272, 340) with delta (0, 0)
Screenshot: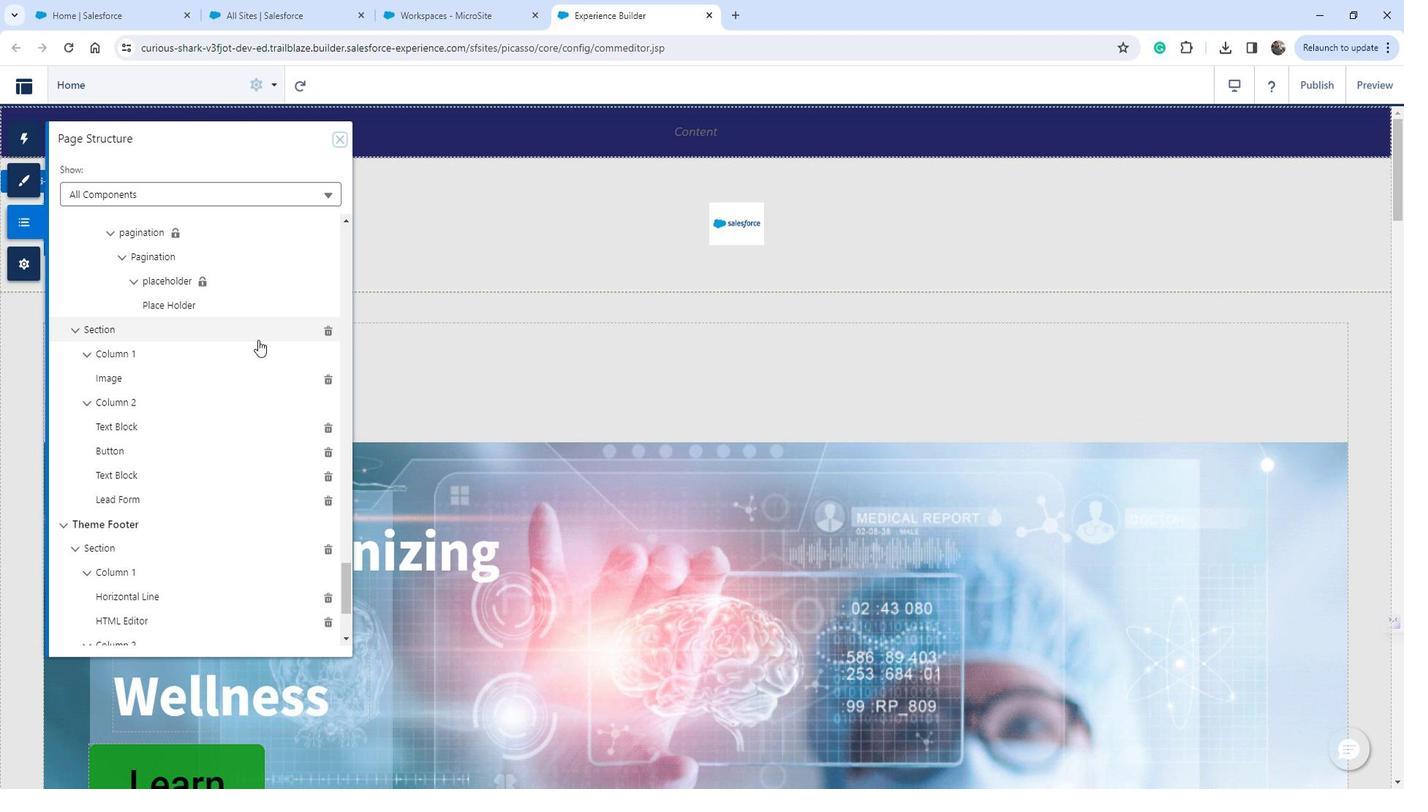
Action: Mouse scrolled (272, 340) with delta (0, 0)
Screenshot: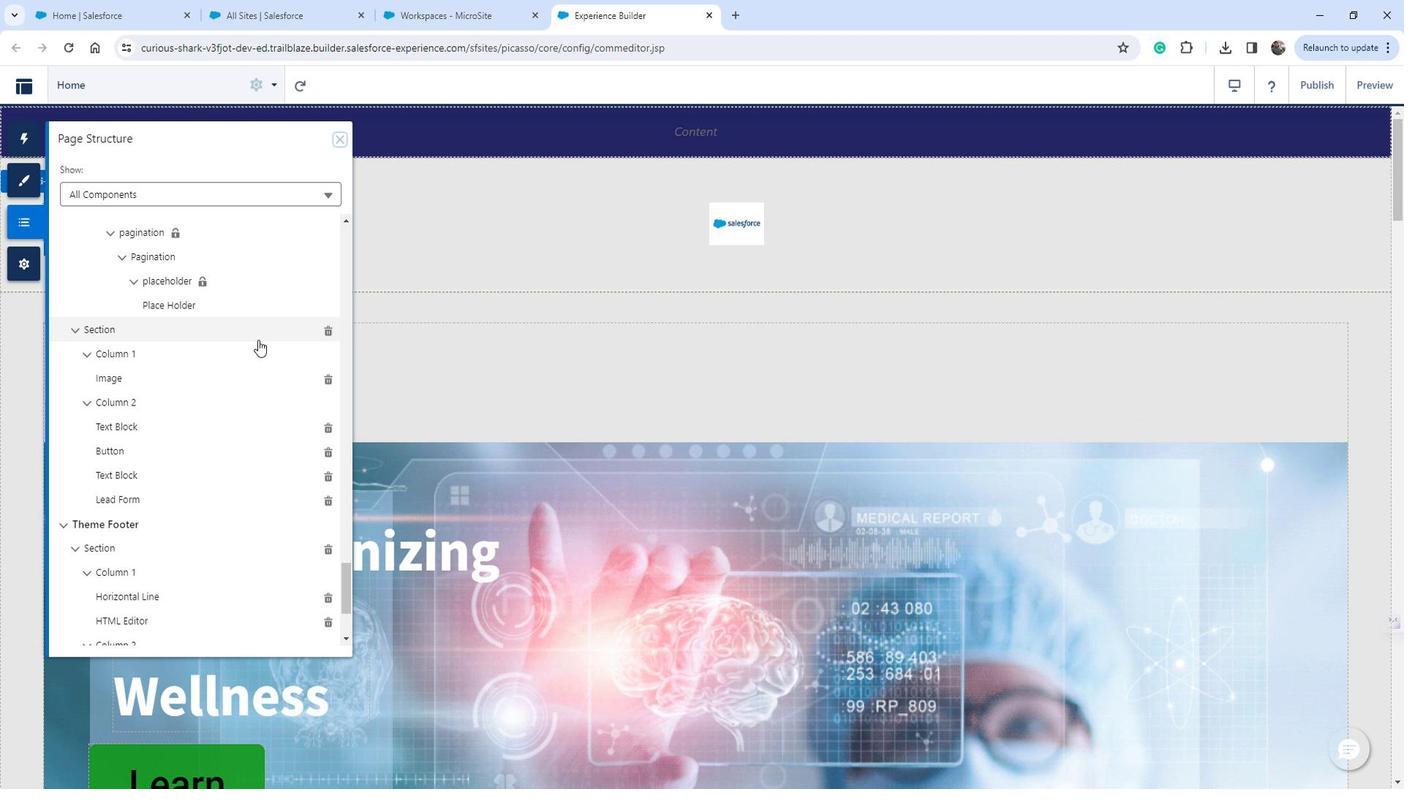 
Action: Mouse scrolled (272, 340) with delta (0, 0)
Screenshot: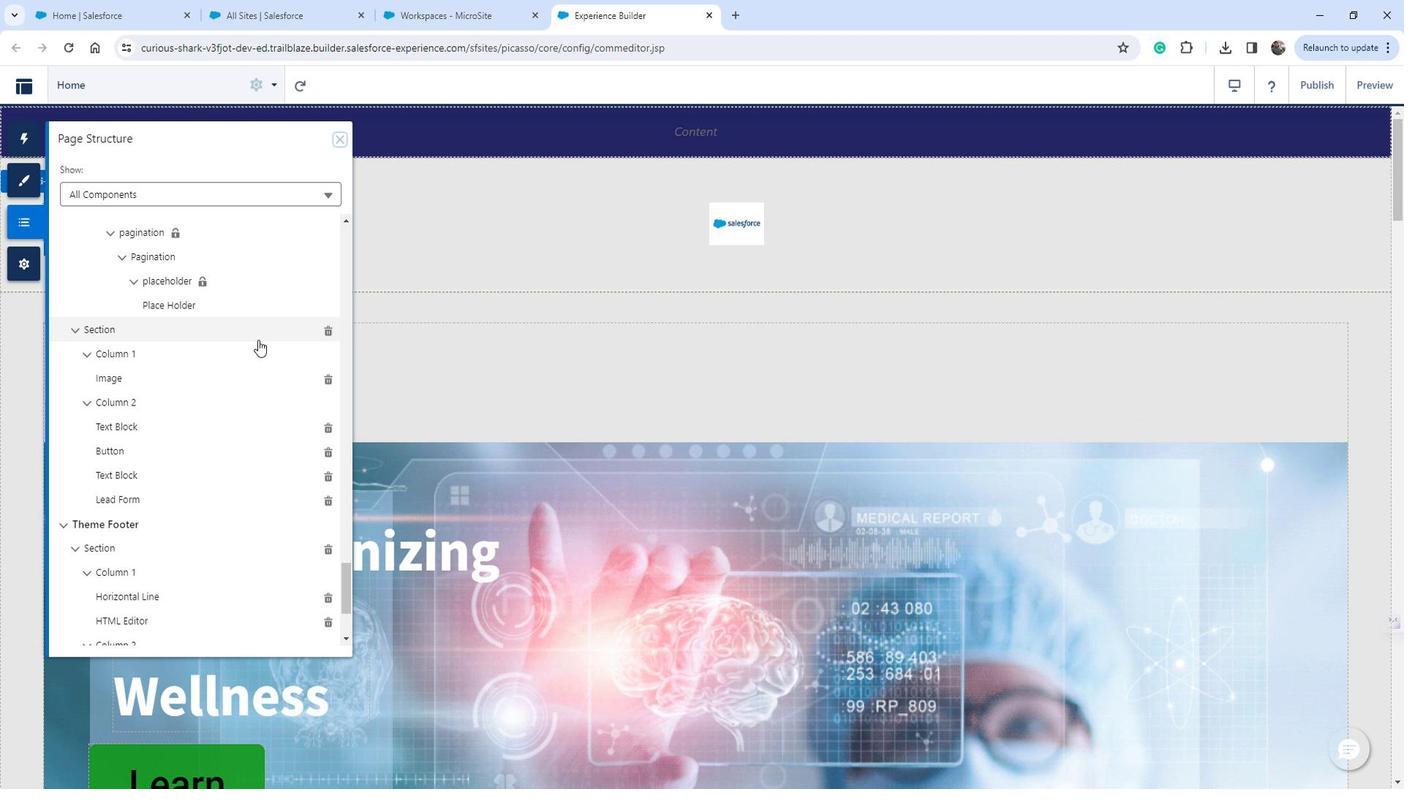 
Action: Mouse scrolled (272, 340) with delta (0, 0)
Screenshot: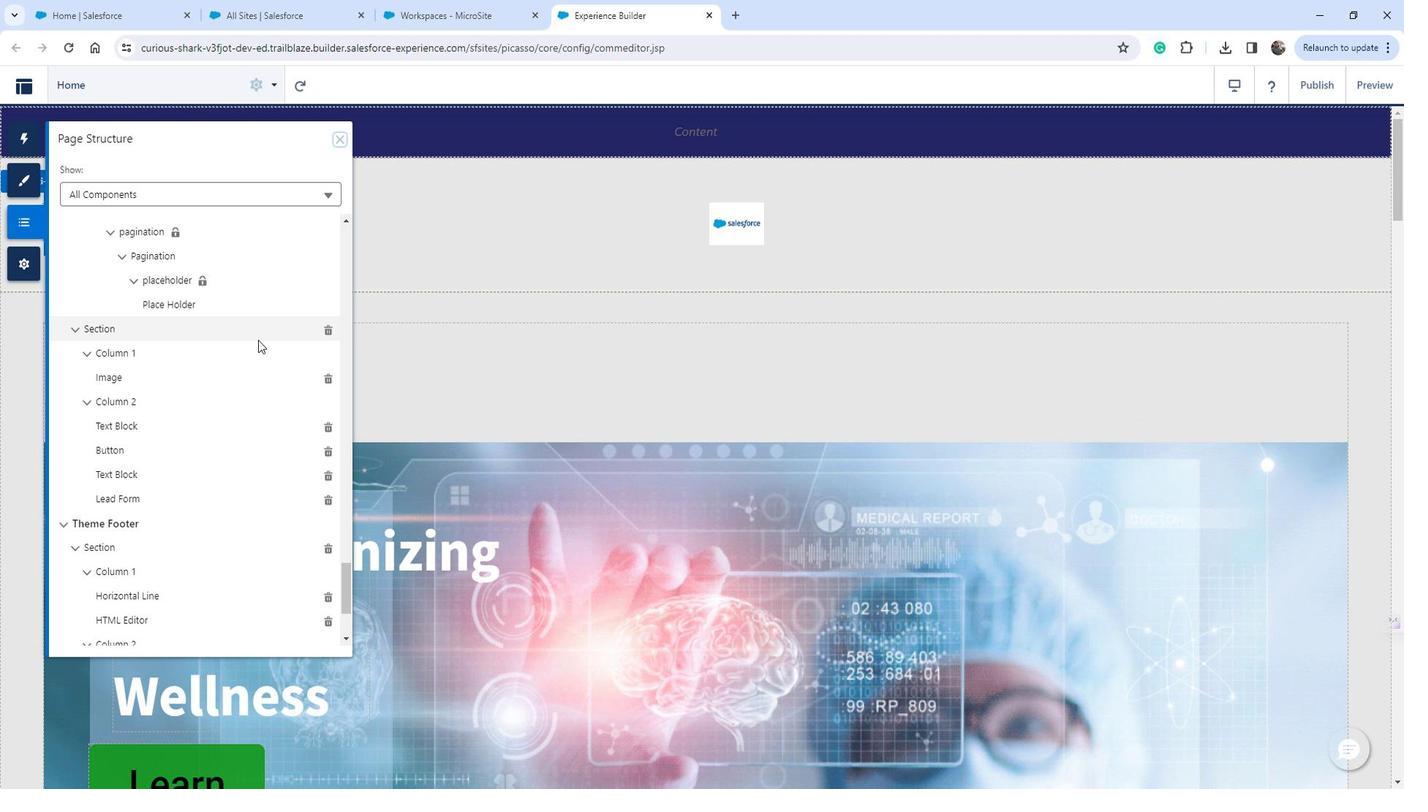
Action: Mouse scrolled (272, 340) with delta (0, 0)
Screenshot: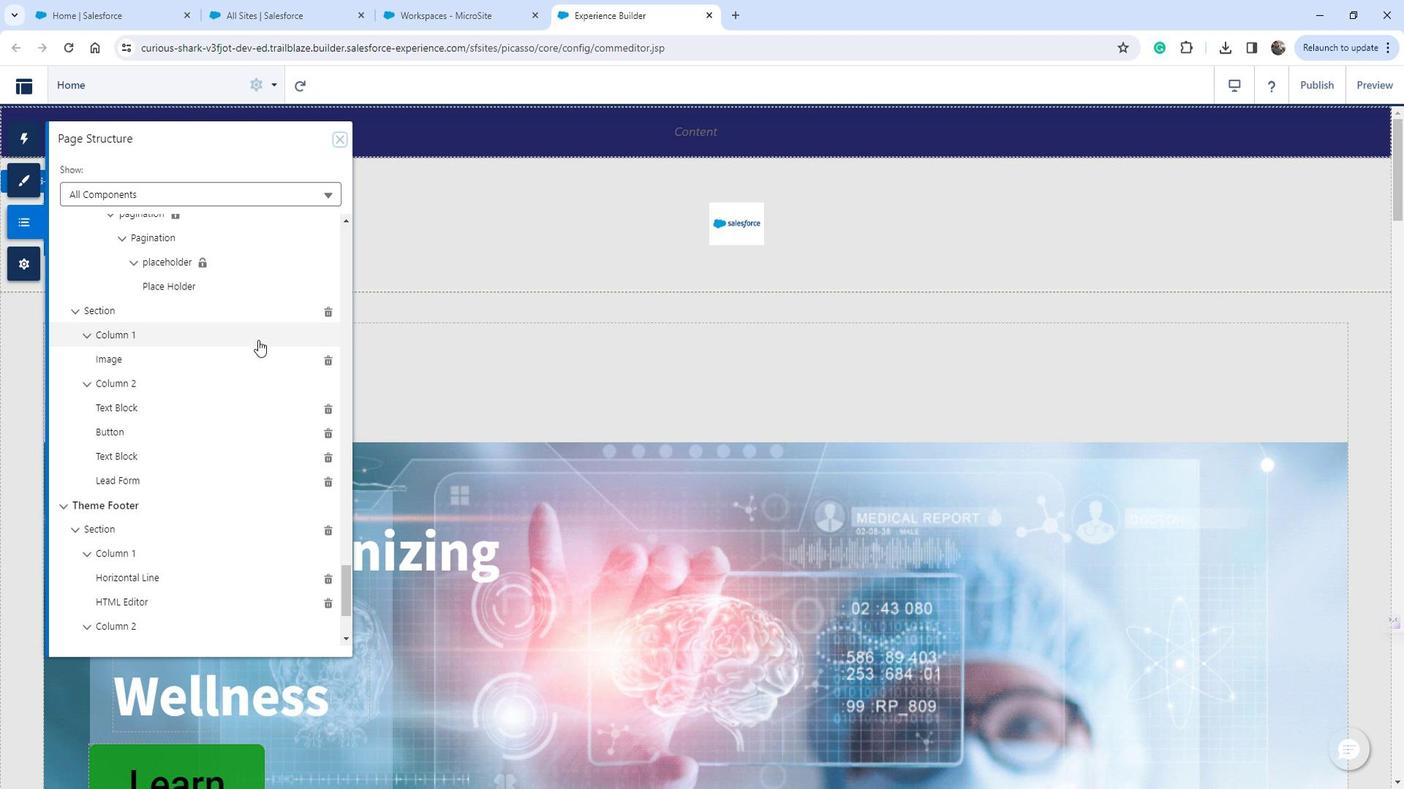 
Action: Mouse scrolled (272, 340) with delta (0, 0)
Screenshot: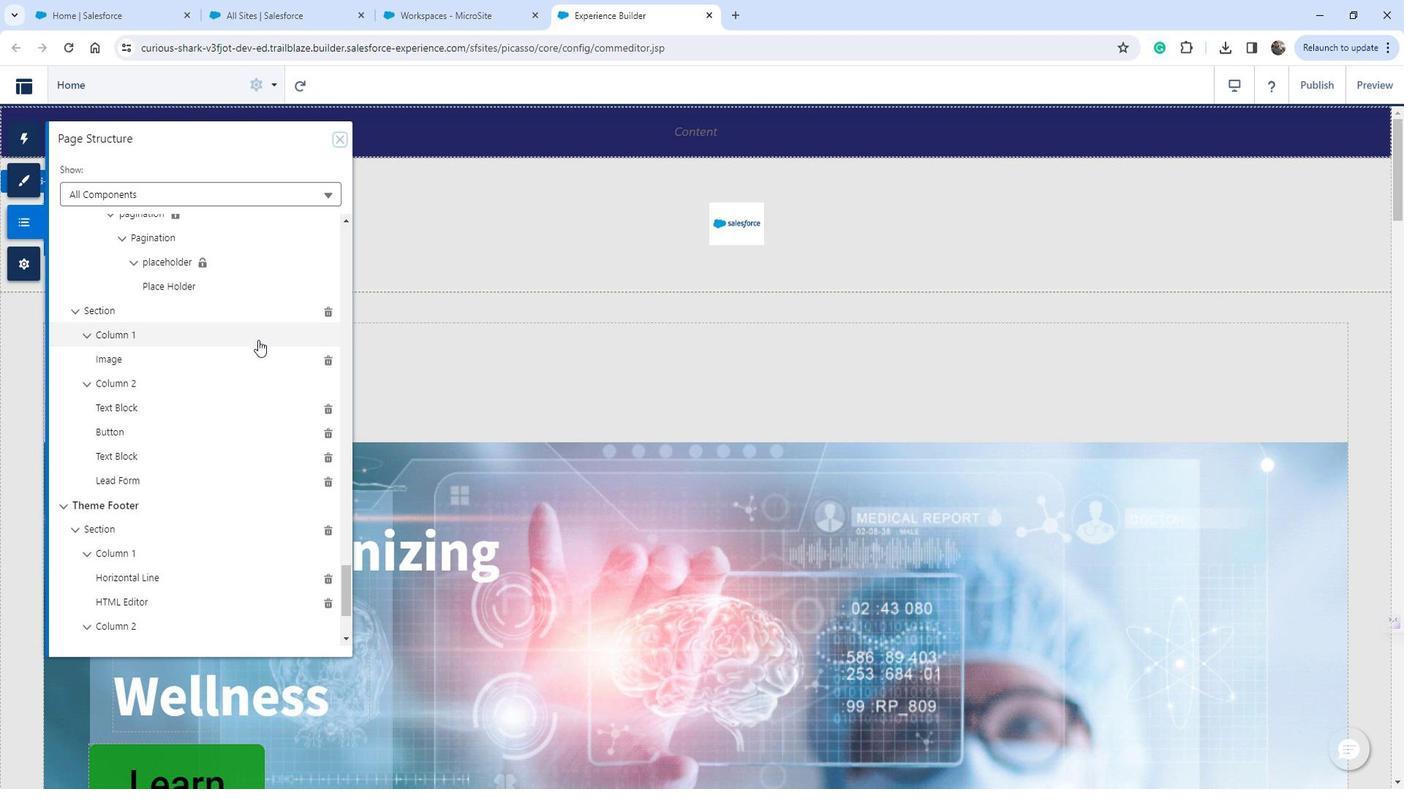 
Action: Mouse scrolled (272, 340) with delta (0, 0)
Screenshot: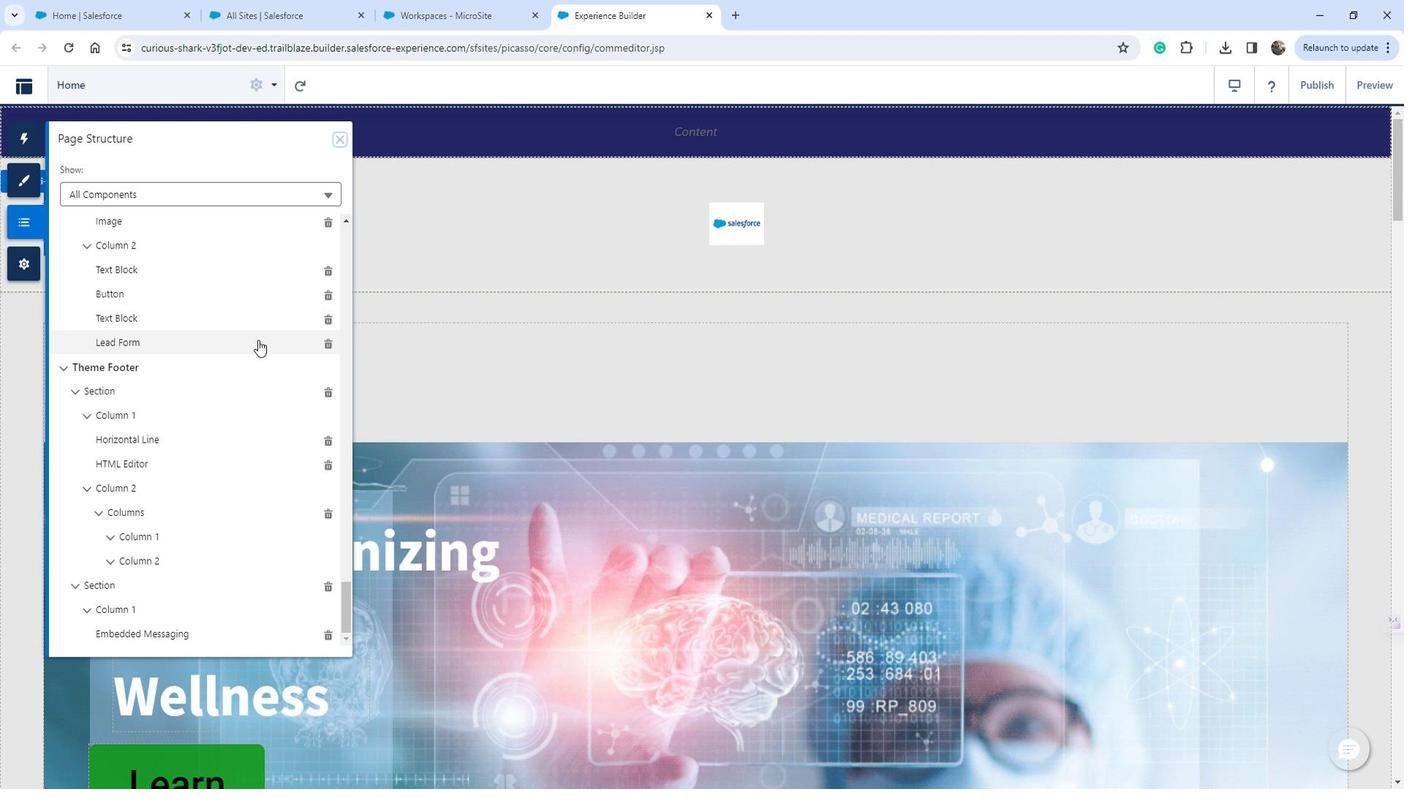 
Action: Mouse scrolled (272, 340) with delta (0, 0)
Screenshot: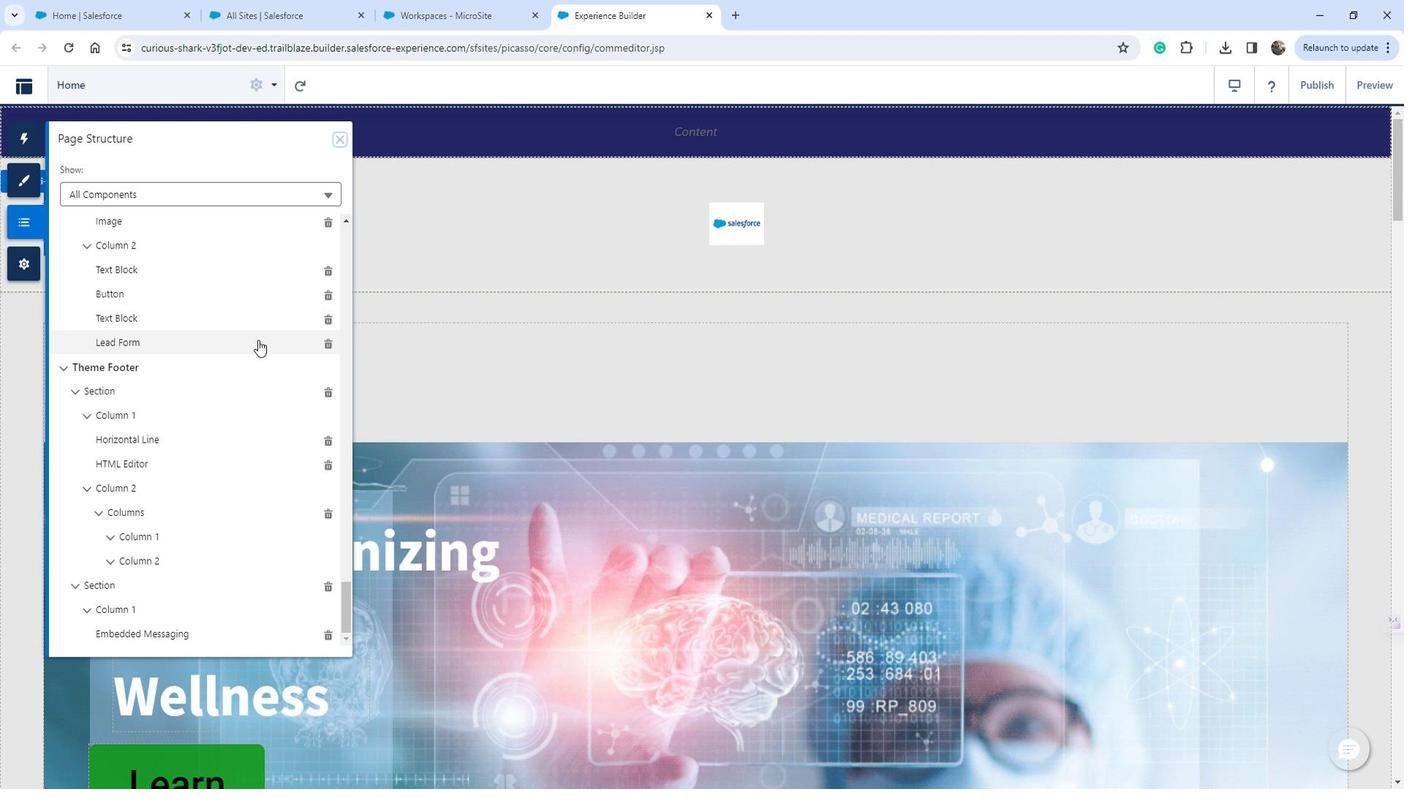 
Action: Mouse scrolled (272, 340) with delta (0, 0)
Screenshot: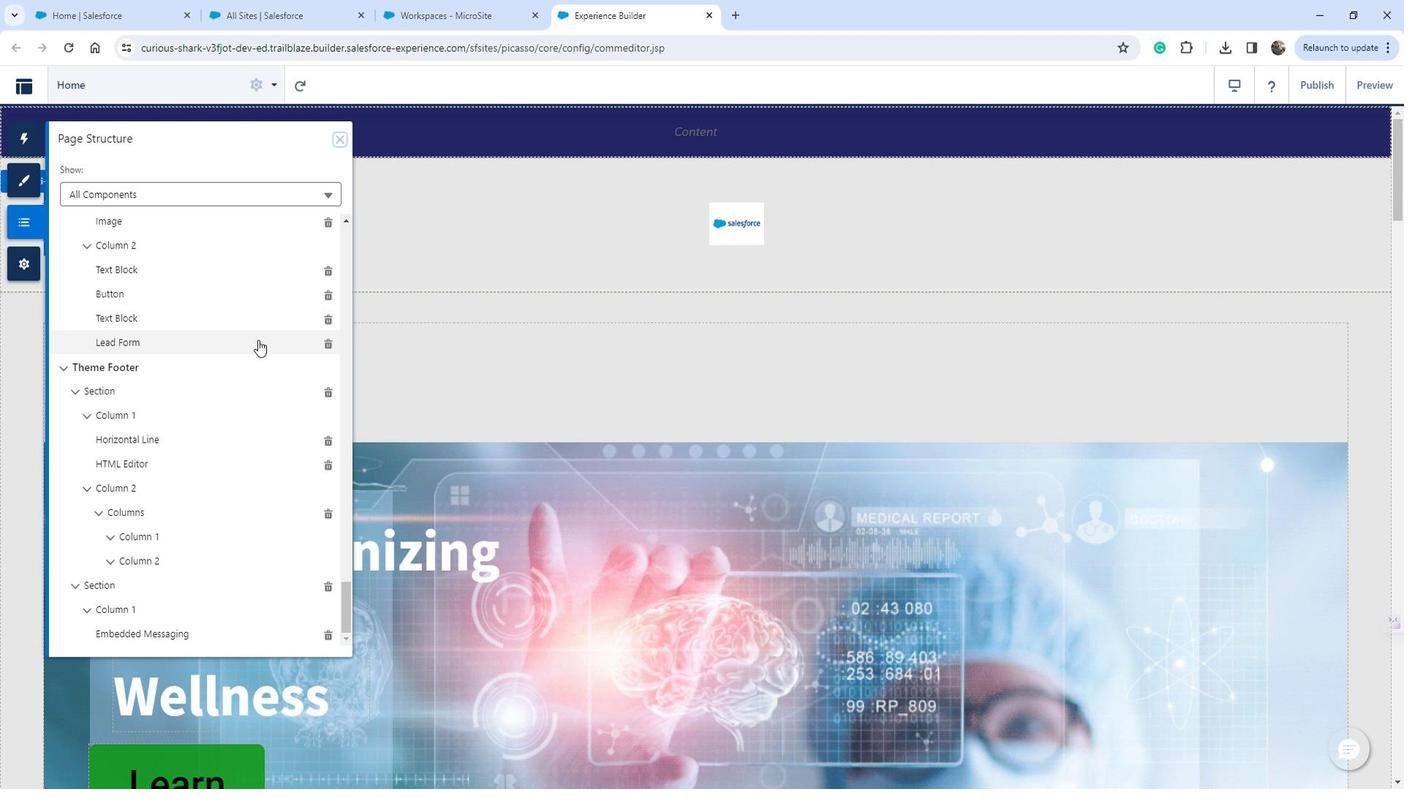 
